Task: Plan a multi-city trip from Casablanca to Johannesburg to Durban for 2 passengers in Business class, selecting specific dates and applying filters for airlines and stops.
Action: Mouse pressed left at (320, 211)
Screenshot: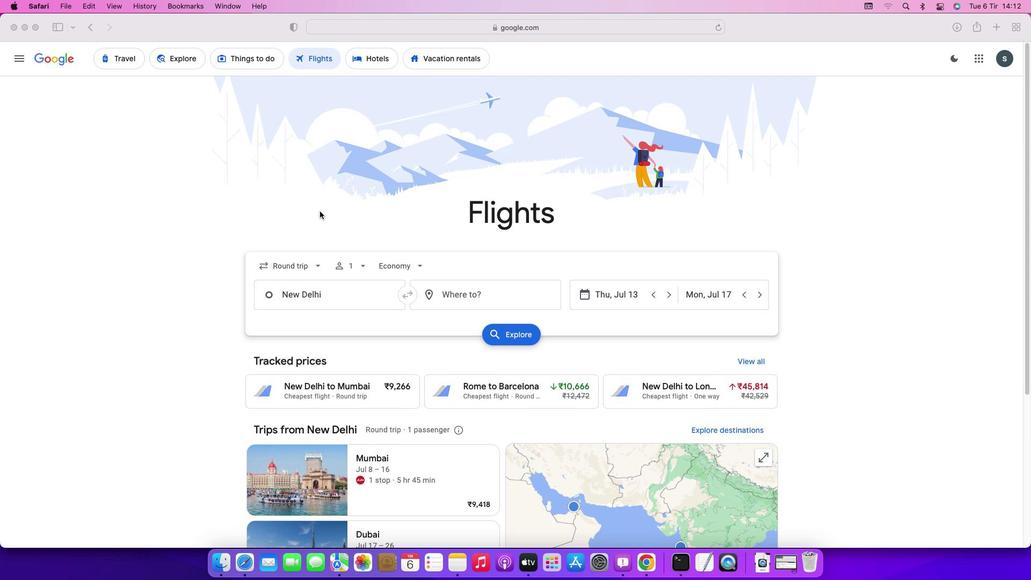 
Action: Mouse moved to (306, 264)
Screenshot: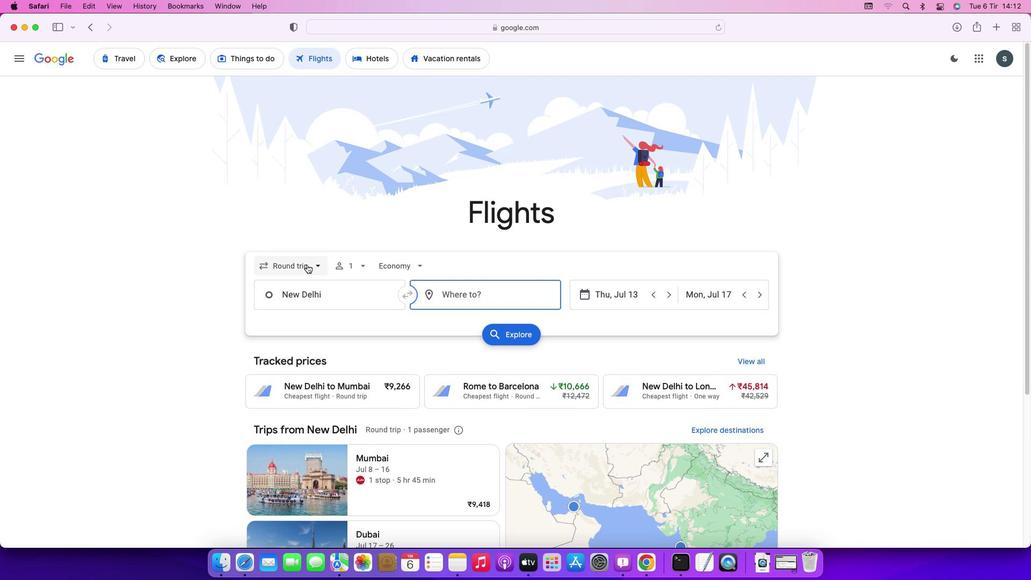 
Action: Mouse pressed left at (306, 264)
Screenshot: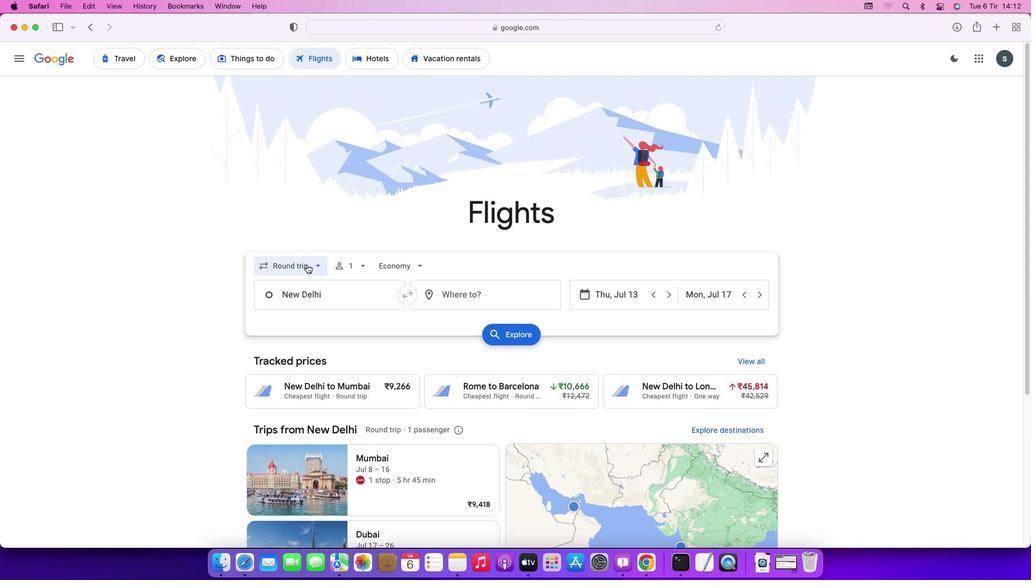 
Action: Mouse moved to (300, 347)
Screenshot: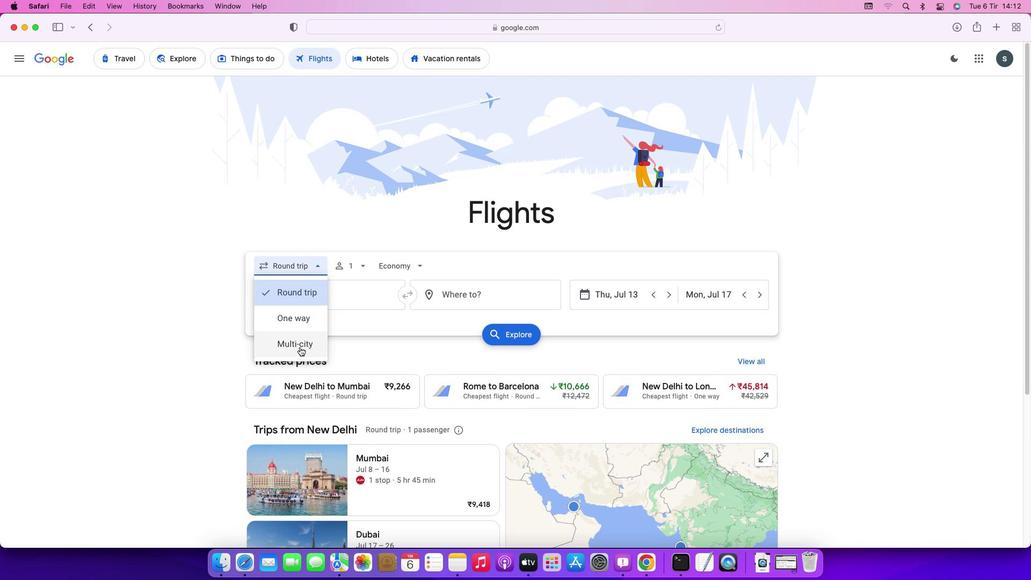 
Action: Mouse pressed left at (300, 347)
Screenshot: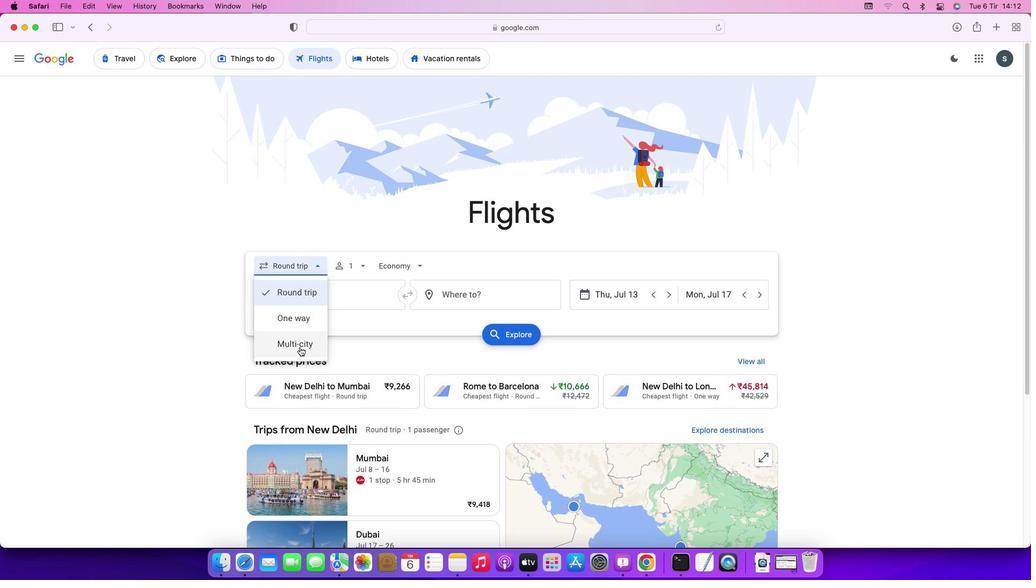 
Action: Mouse moved to (357, 265)
Screenshot: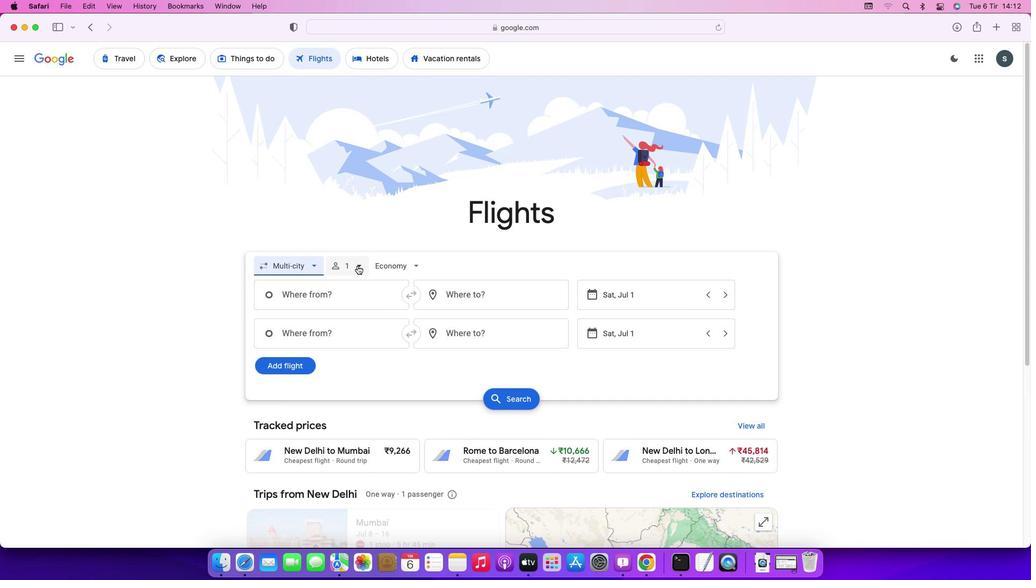
Action: Mouse pressed left at (357, 265)
Screenshot: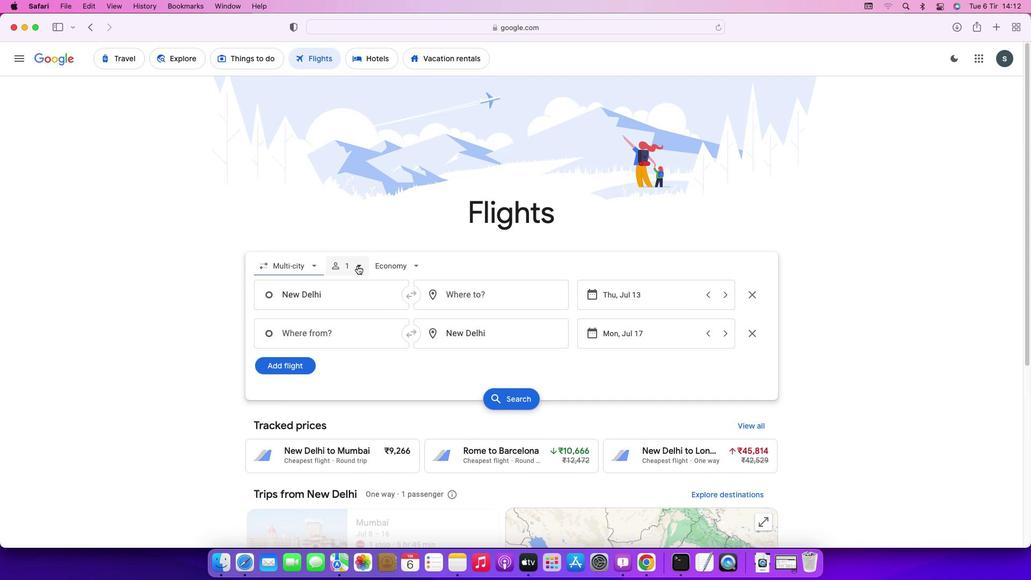 
Action: Mouse moved to (440, 292)
Screenshot: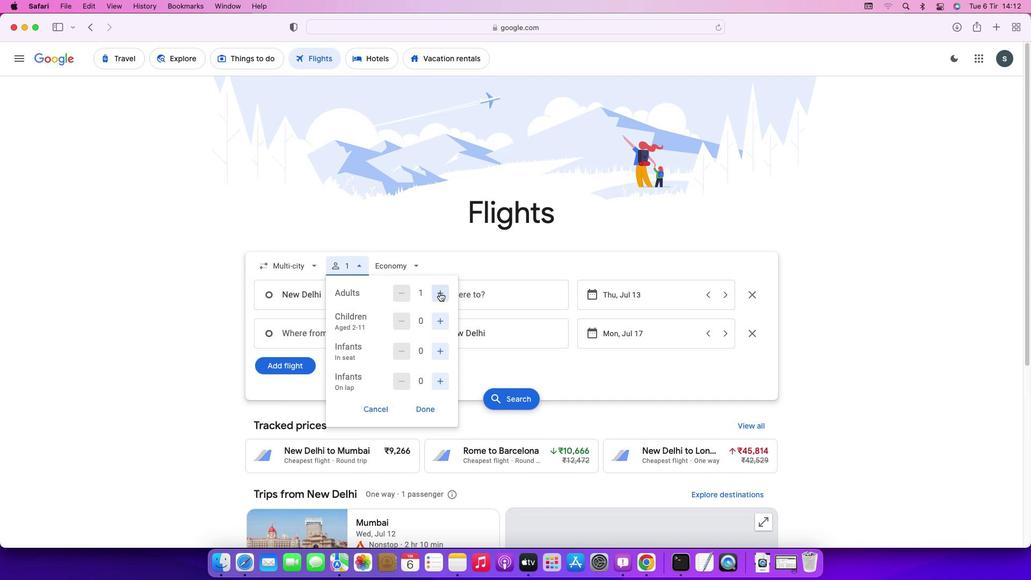 
Action: Mouse pressed left at (440, 292)
Screenshot: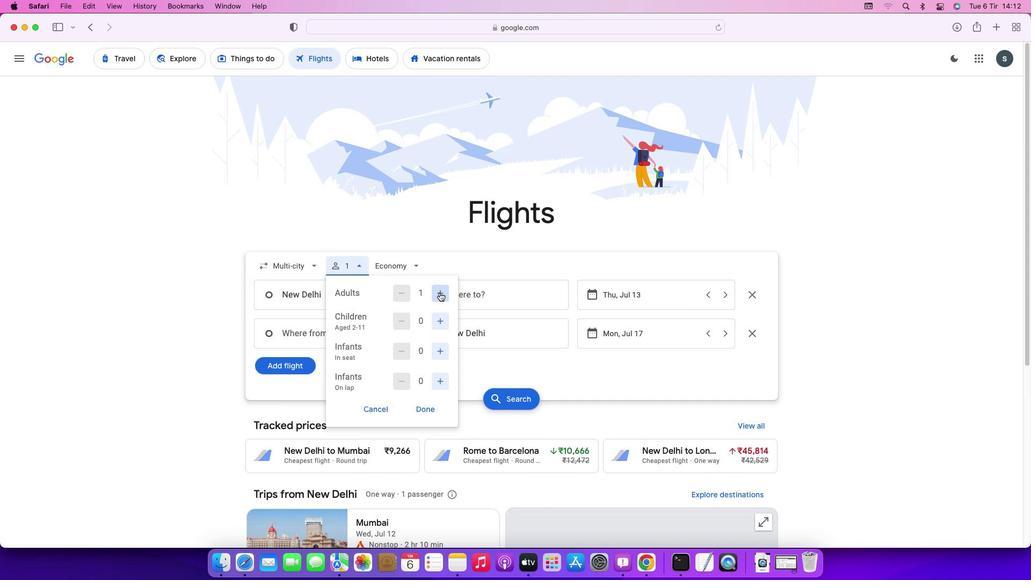 
Action: Mouse moved to (425, 406)
Screenshot: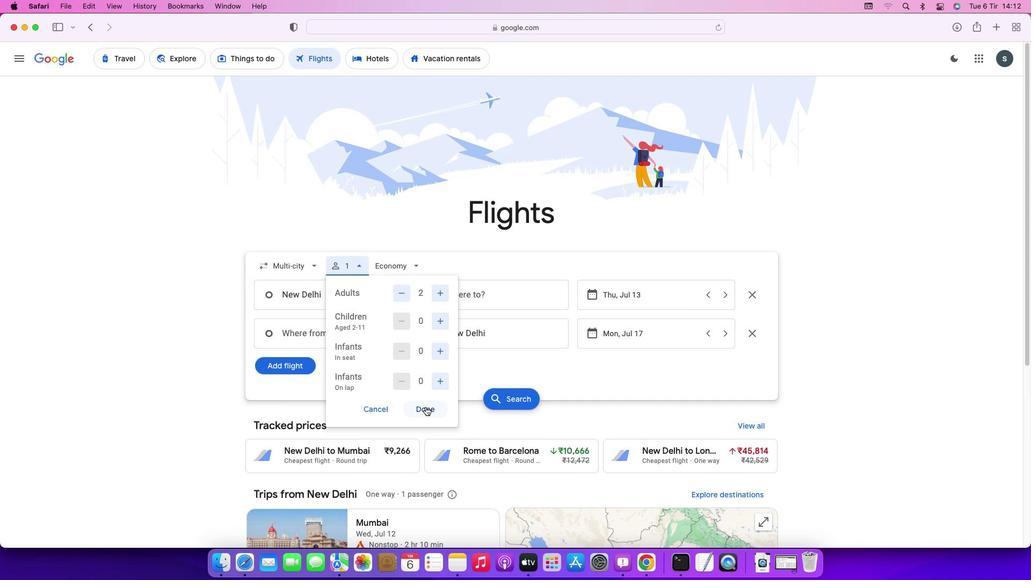 
Action: Mouse pressed left at (425, 406)
Screenshot: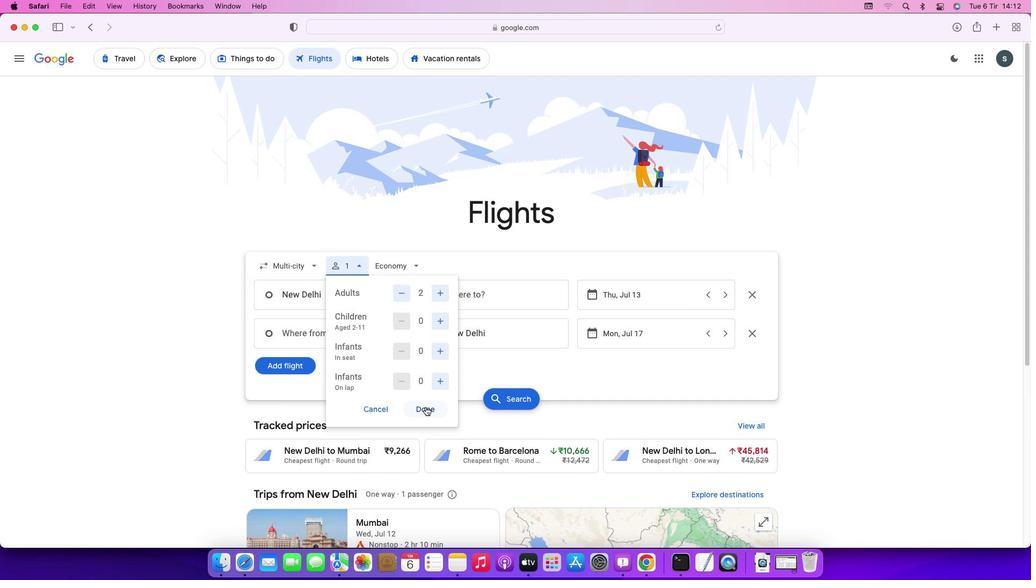 
Action: Mouse moved to (406, 270)
Screenshot: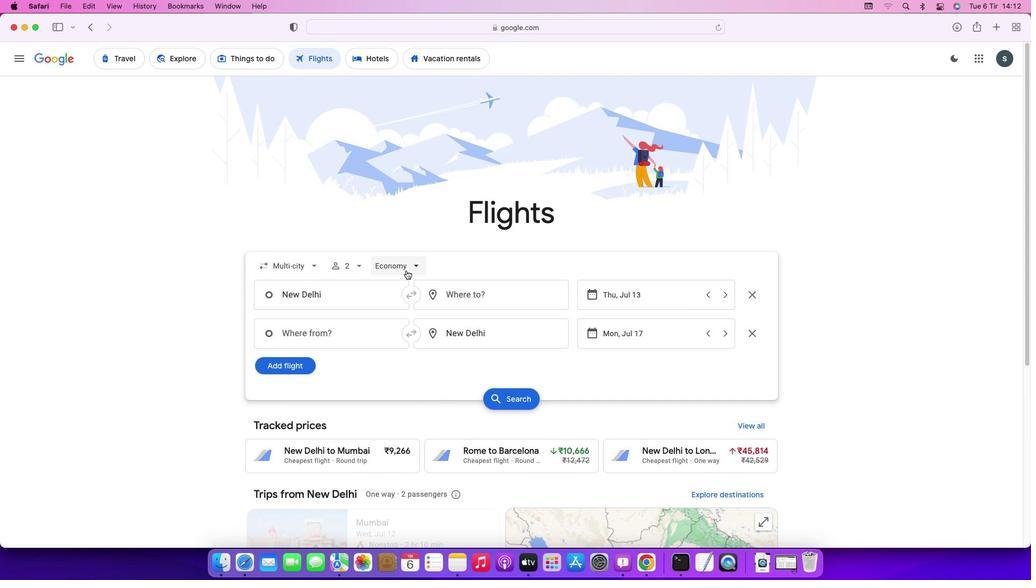 
Action: Mouse pressed left at (406, 270)
Screenshot: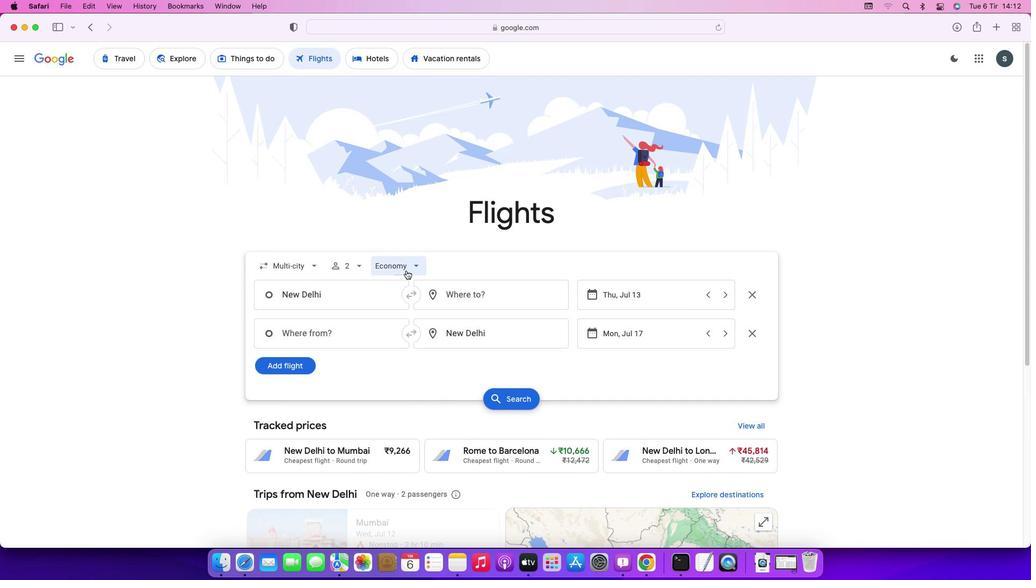 
Action: Mouse moved to (413, 342)
Screenshot: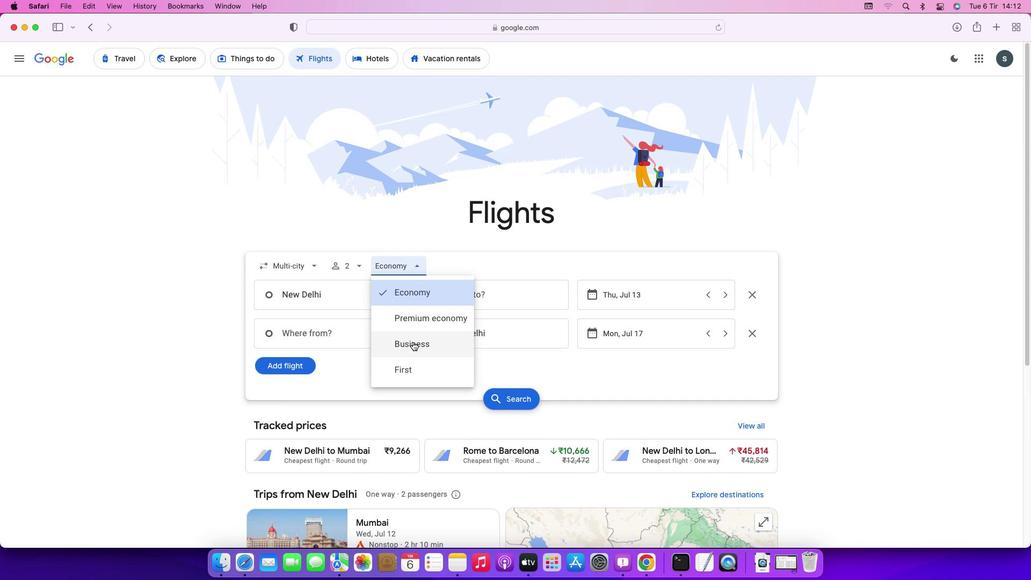 
Action: Mouse pressed left at (413, 342)
Screenshot: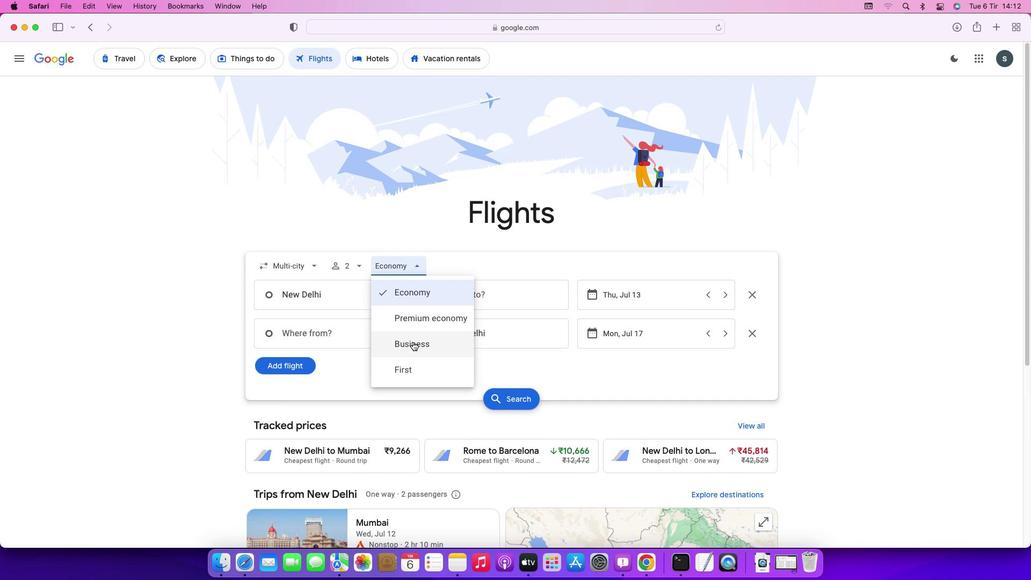 
Action: Mouse moved to (362, 295)
Screenshot: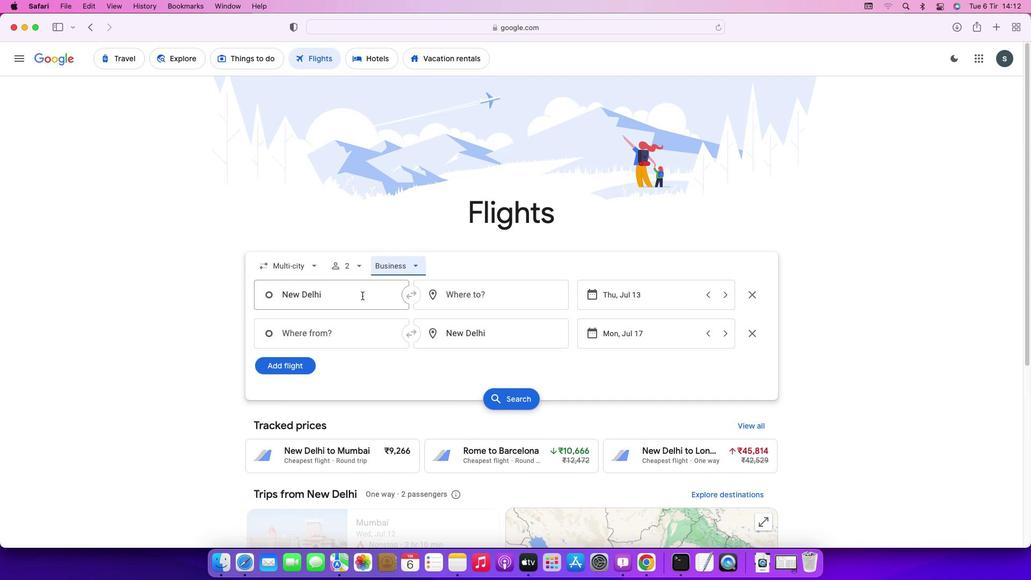 
Action: Mouse pressed left at (362, 295)
Screenshot: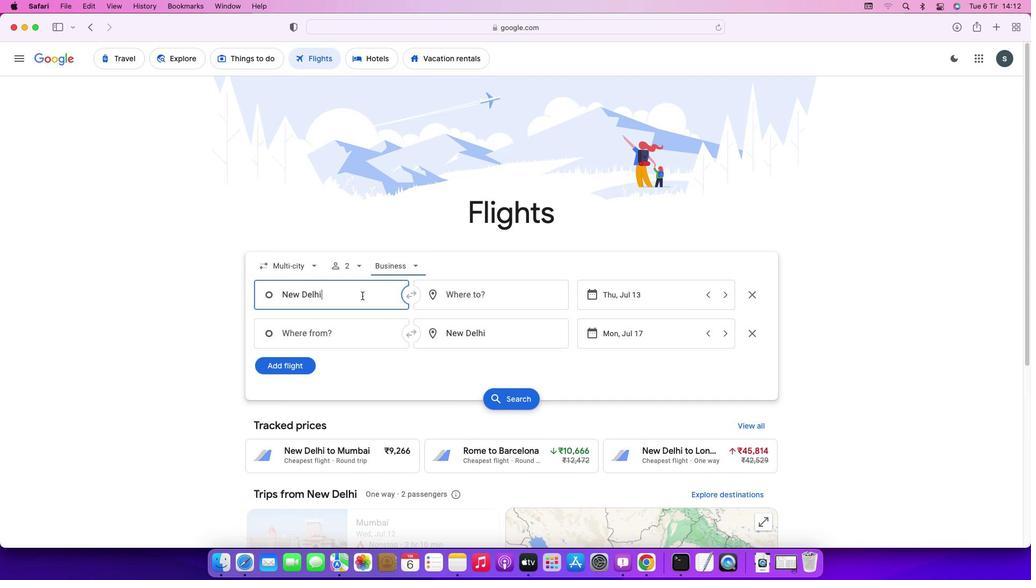 
Action: Mouse moved to (361, 295)
Screenshot: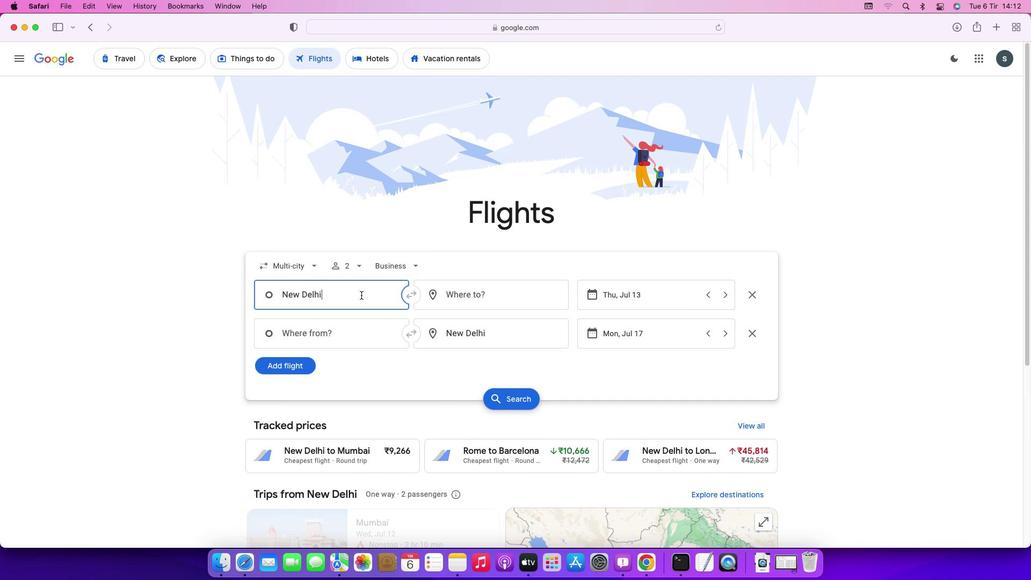 
Action: Key pressed Key.backspaceKey.caps_lock'C'Key.caps_lock'a''s''a''b''l''a''n''c''a'Key.enter
Screenshot: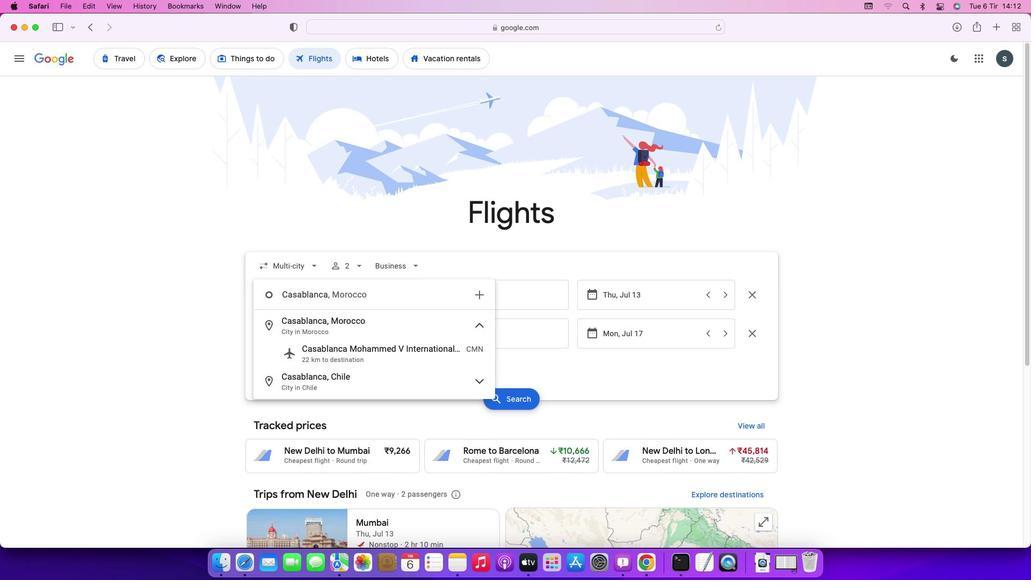 
Action: Mouse moved to (472, 301)
Screenshot: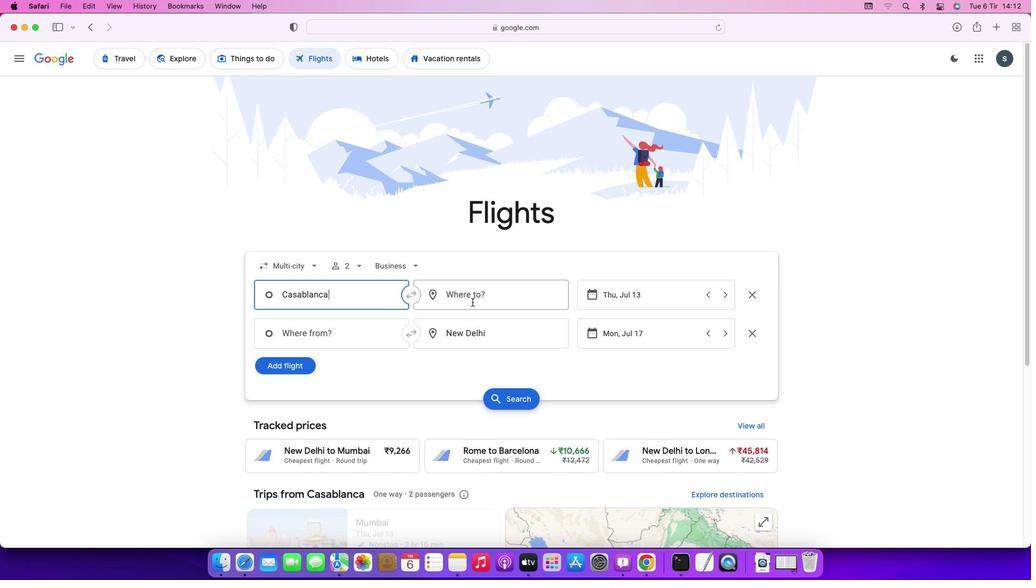 
Action: Mouse pressed left at (472, 301)
Screenshot: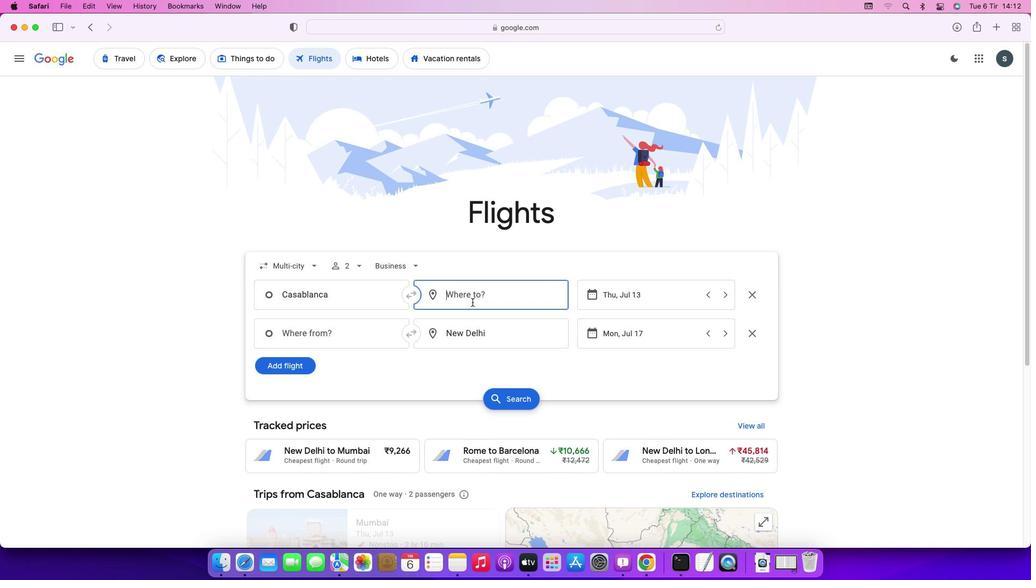 
Action: Key pressed Key.caps_lock'J'Key.caps_lock'o''h''a''n''n''e''s''b''u''r''g'Key.enter
Screenshot: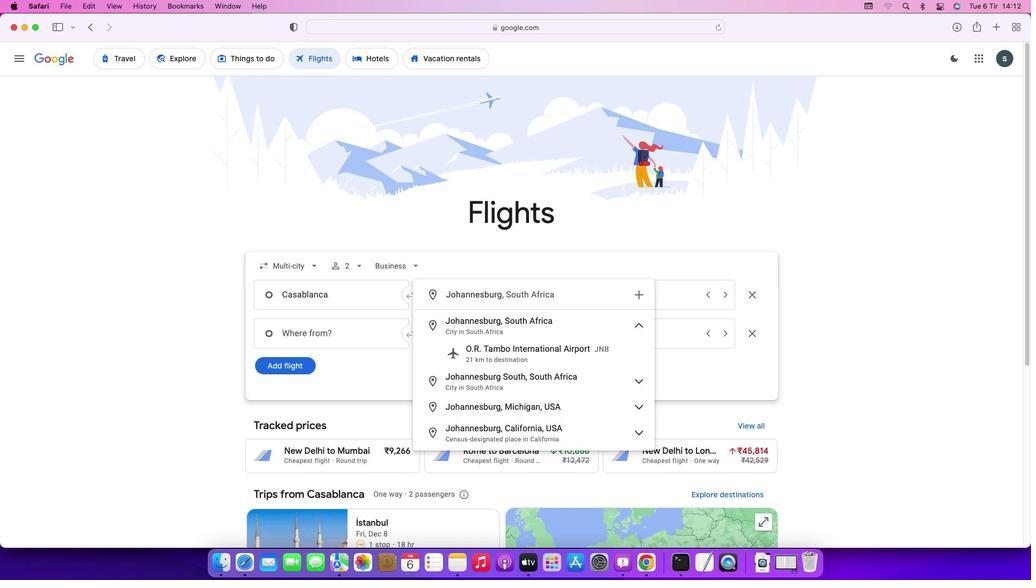 
Action: Mouse moved to (652, 296)
Screenshot: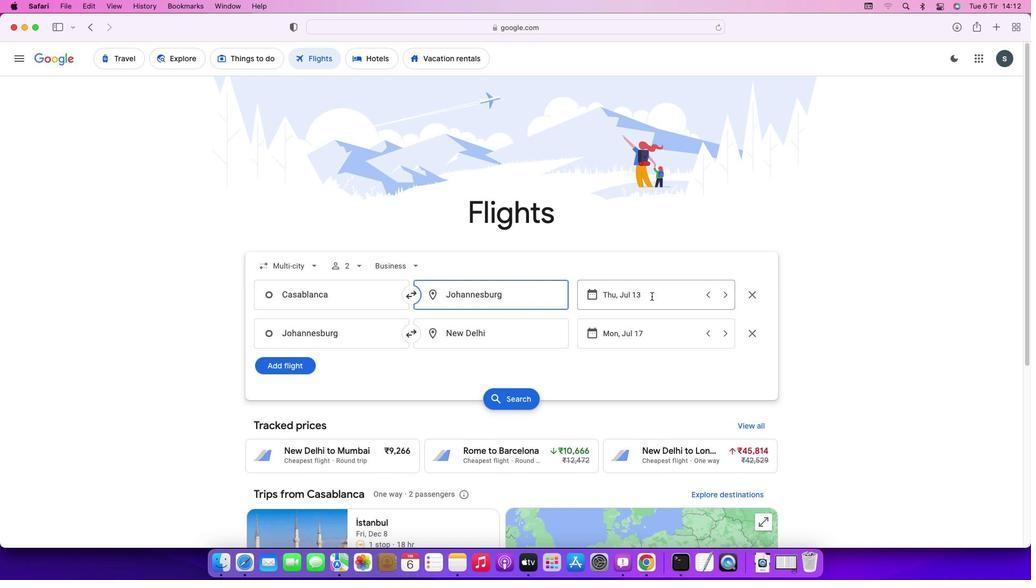 
Action: Mouse pressed left at (652, 296)
Screenshot: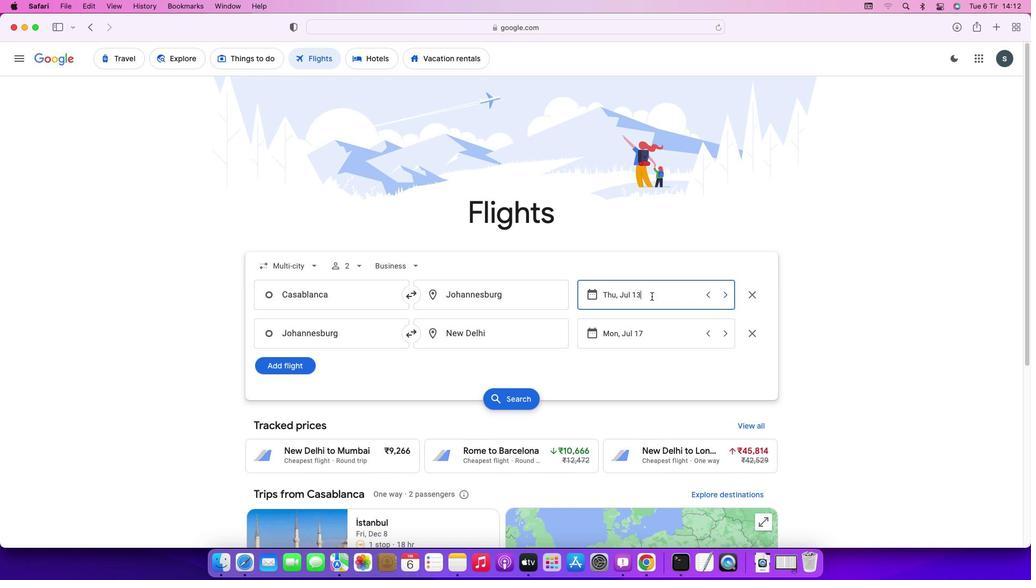 
Action: Mouse moved to (718, 375)
Screenshot: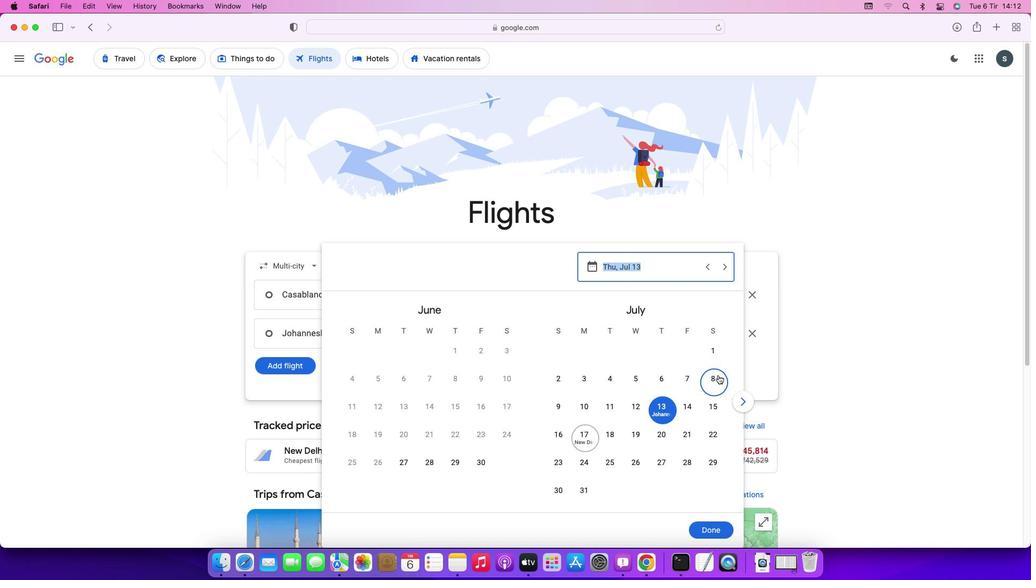 
Action: Mouse pressed left at (718, 375)
Screenshot: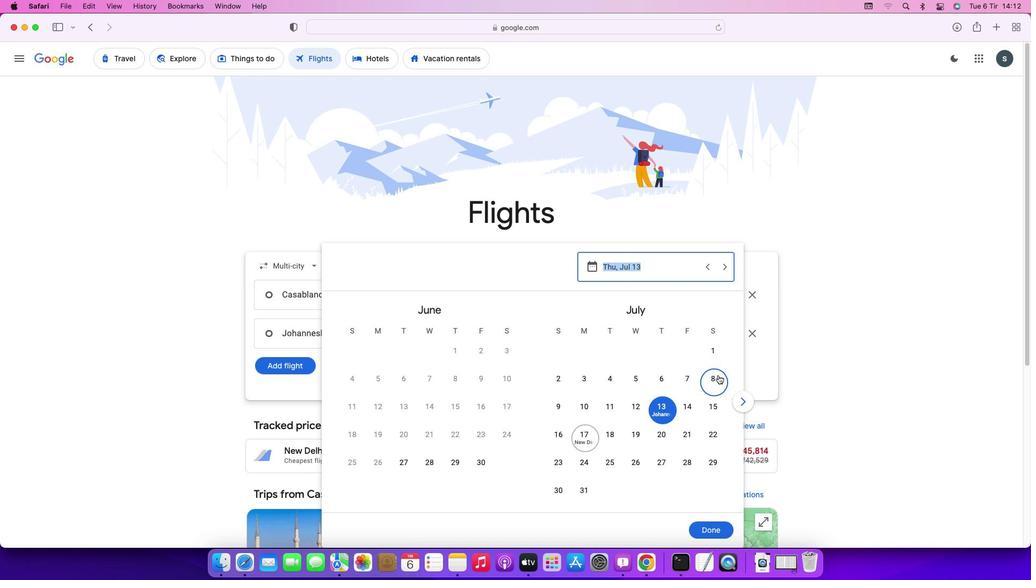 
Action: Mouse moved to (711, 525)
Screenshot: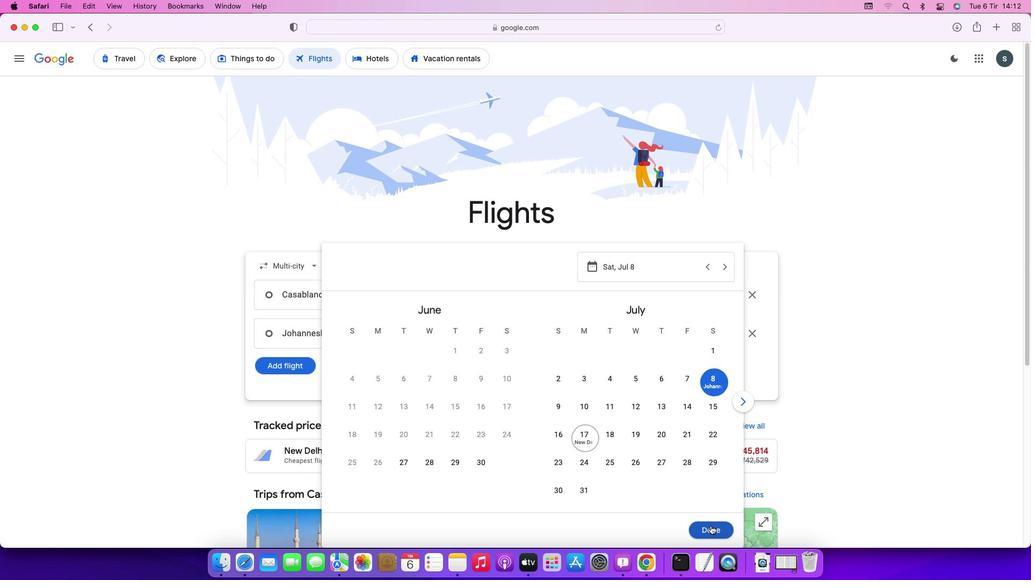 
Action: Mouse pressed left at (711, 525)
Screenshot: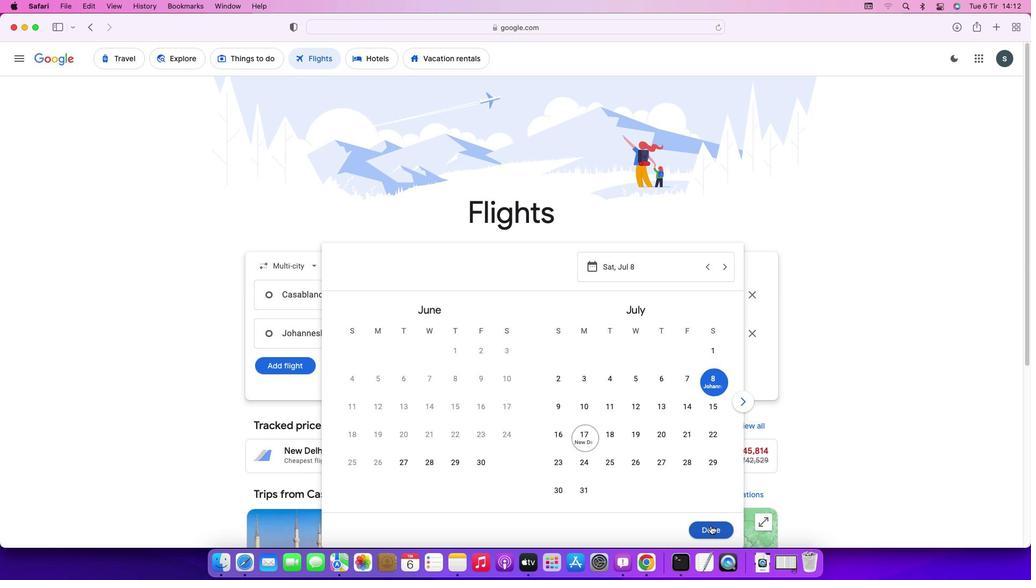 
Action: Mouse moved to (342, 326)
Screenshot: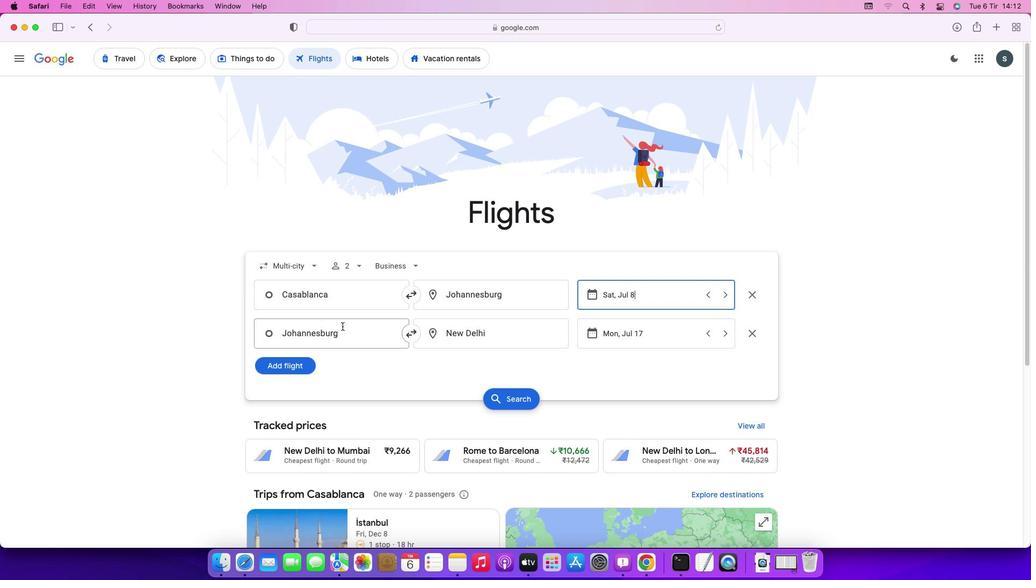 
Action: Mouse pressed left at (342, 326)
Screenshot: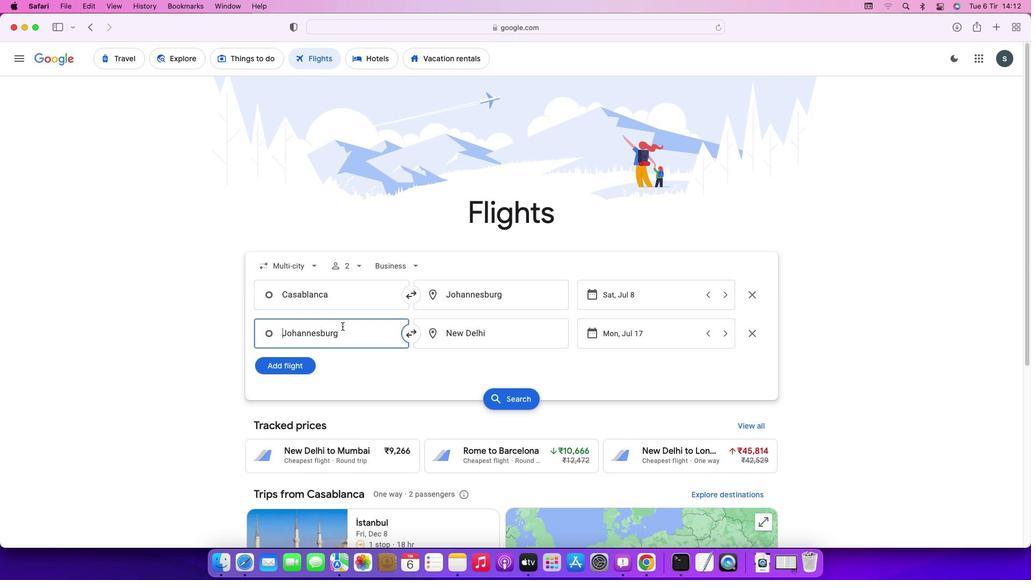 
Action: Key pressed Key.backspaceKey.caps_lock'J'Key.caps_lock'o''h''a''n''n''e''s''b''u''r''g'Key.enter
Screenshot: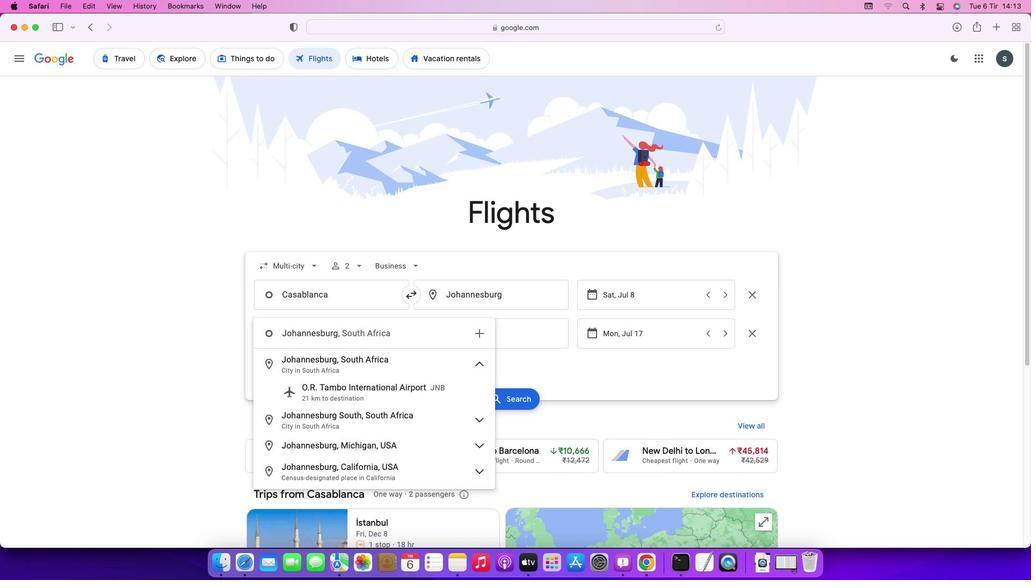 
Action: Mouse moved to (491, 334)
Screenshot: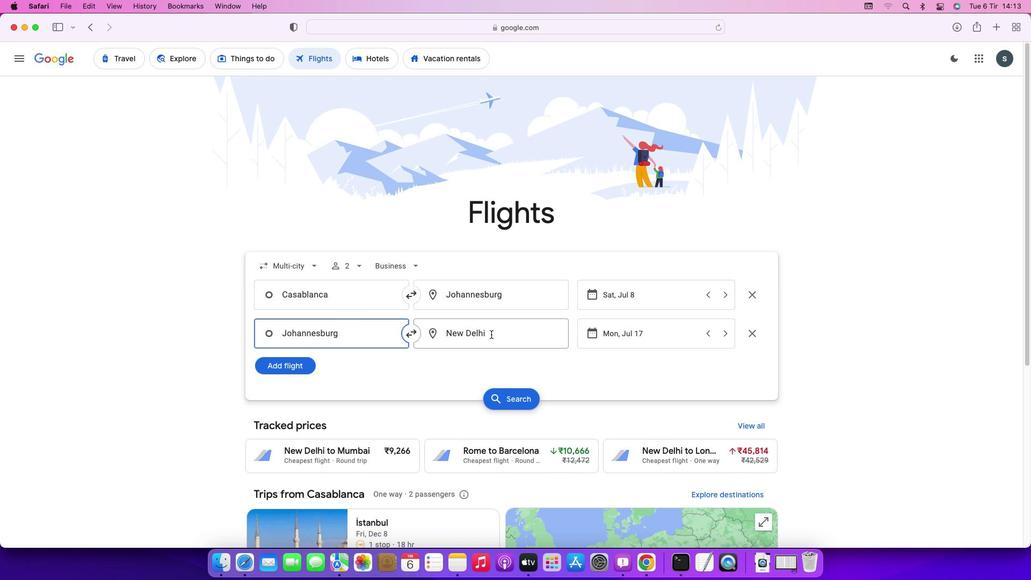 
Action: Mouse pressed left at (491, 334)
Screenshot: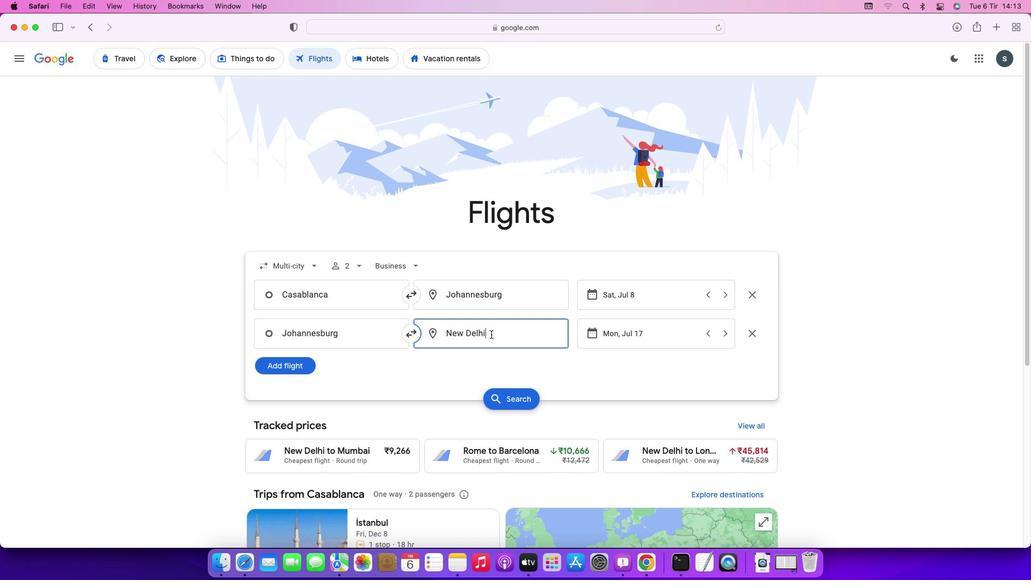 
Action: Key pressed Key.backspaceKey.caps_lock'D'Key.caps_lock'u''r''b''a''n'Key.enter
Screenshot: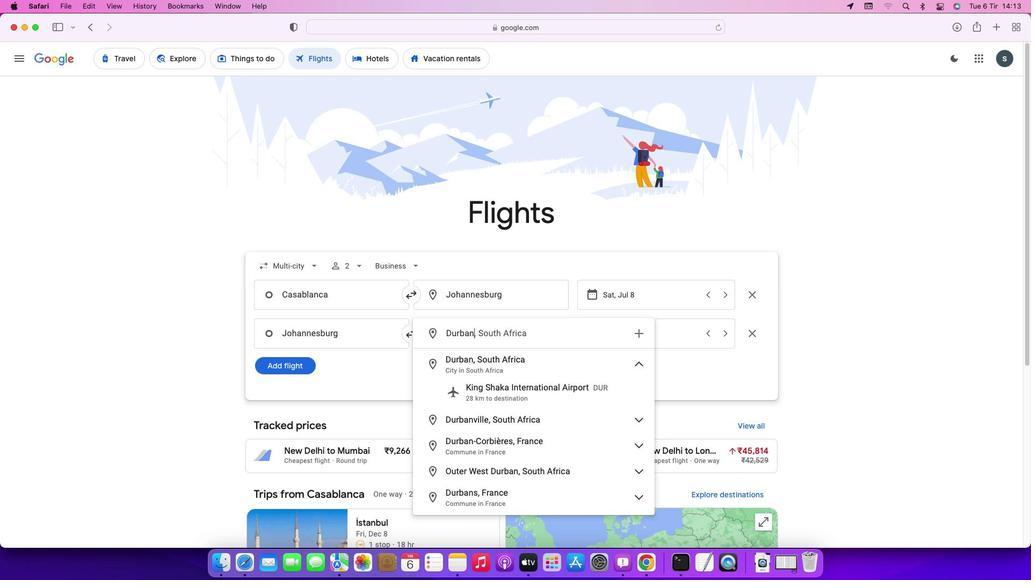 
Action: Mouse moved to (671, 337)
Screenshot: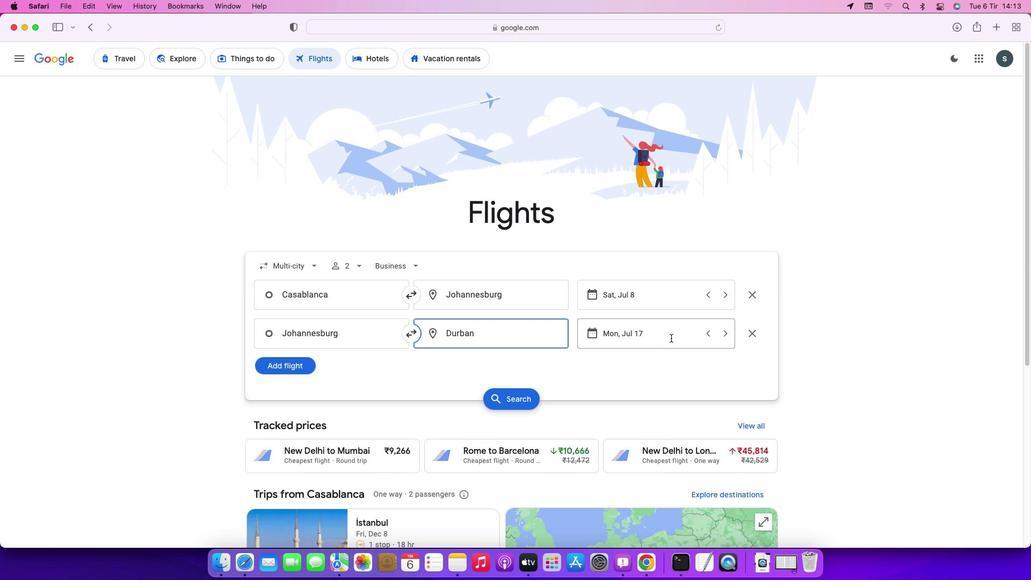 
Action: Mouse pressed left at (671, 337)
Screenshot: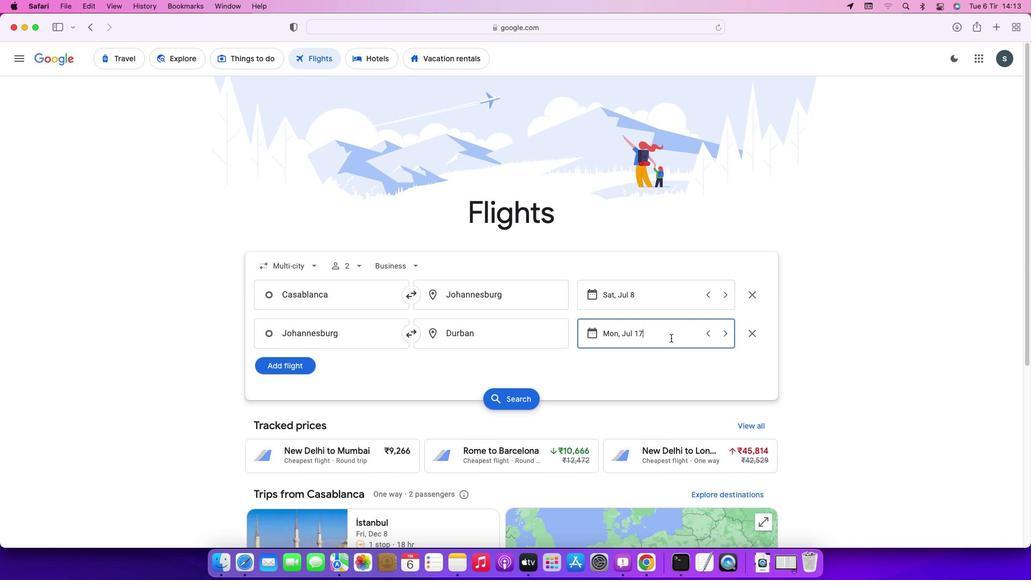 
Action: Mouse moved to (687, 459)
Screenshot: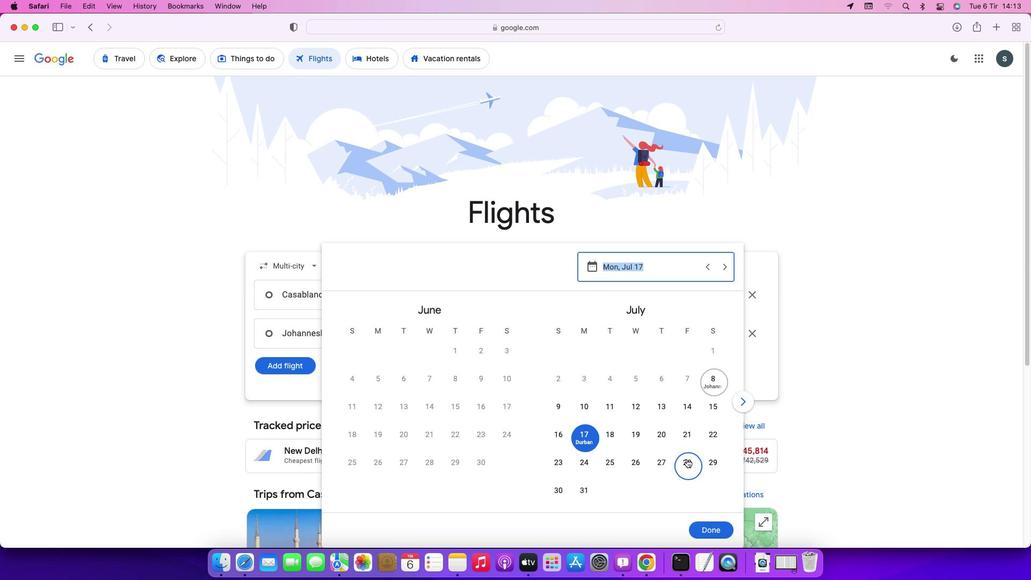 
Action: Mouse pressed left at (687, 459)
Screenshot: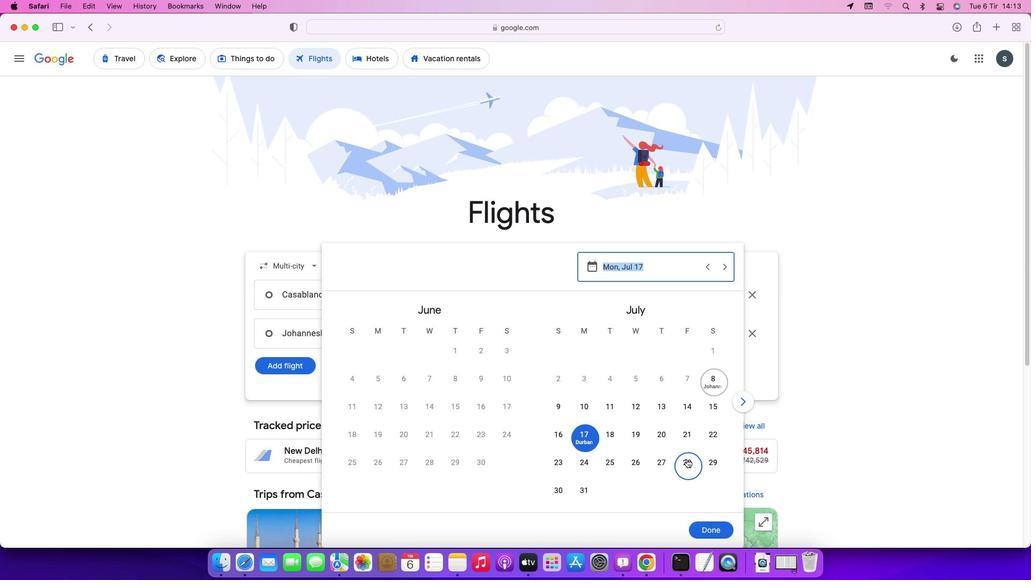 
Action: Mouse moved to (707, 530)
Screenshot: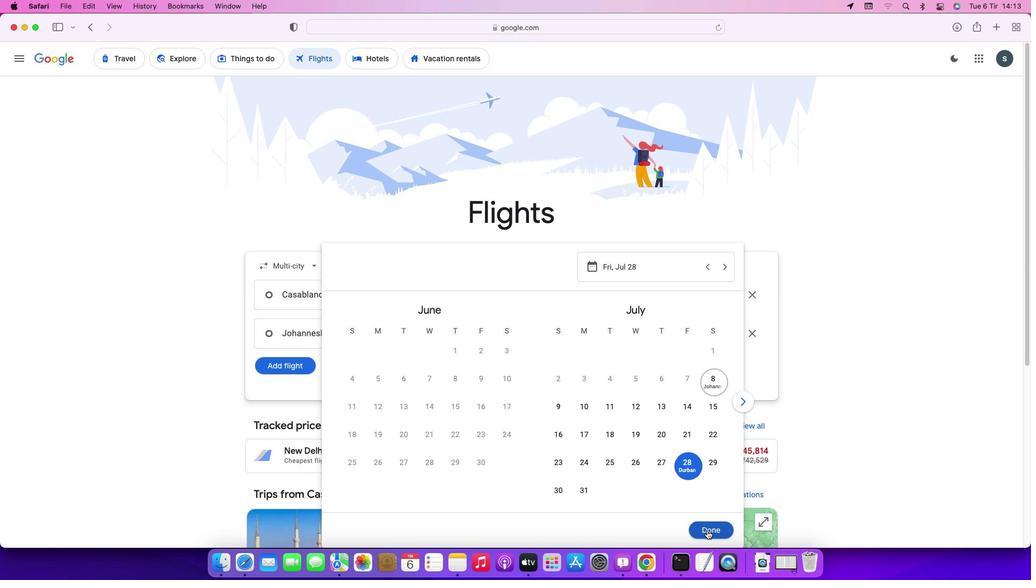 
Action: Mouse pressed left at (707, 530)
Screenshot: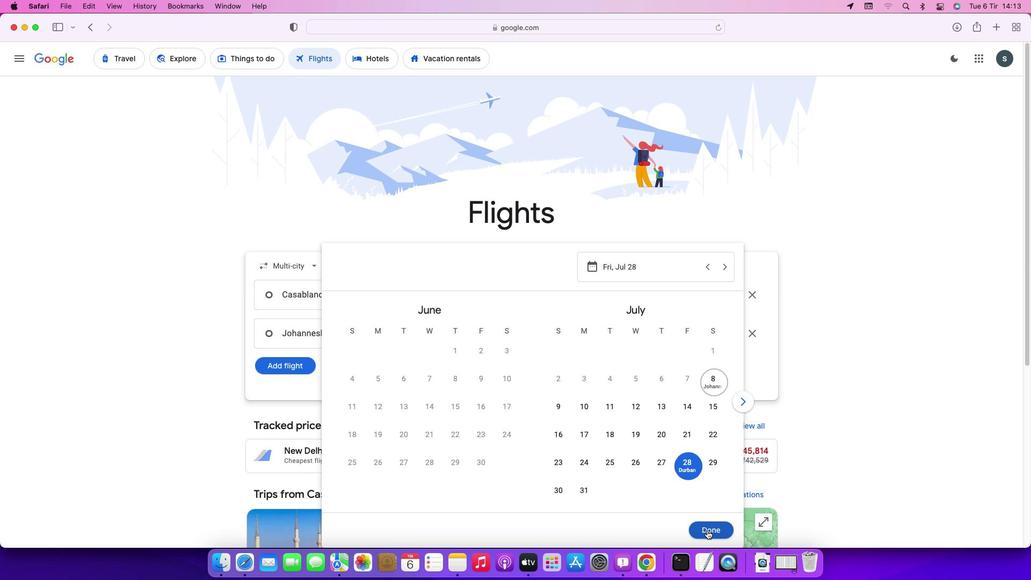 
Action: Mouse moved to (299, 361)
Screenshot: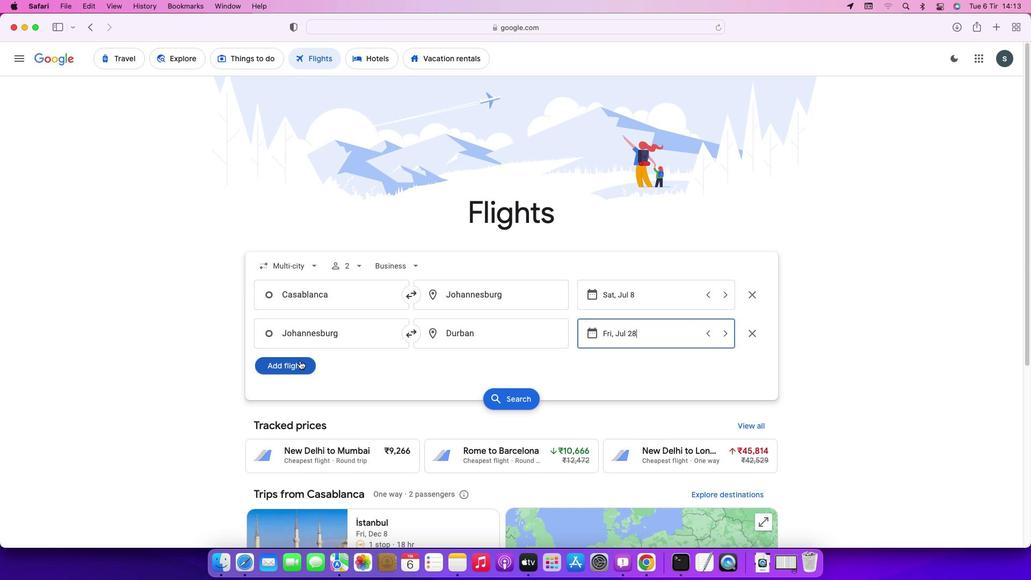 
Action: Mouse pressed left at (299, 361)
Screenshot: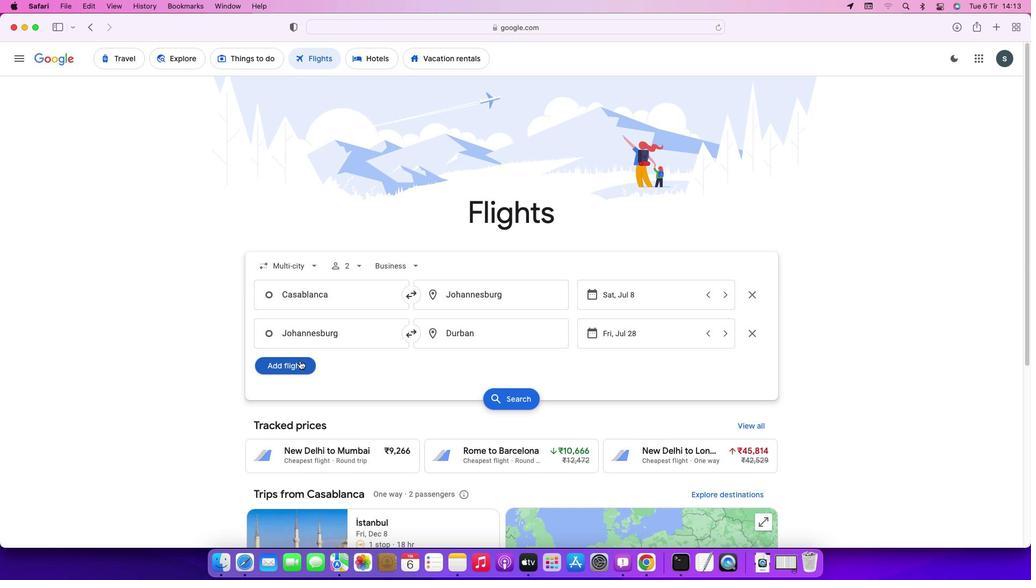 
Action: Mouse moved to (330, 376)
Screenshot: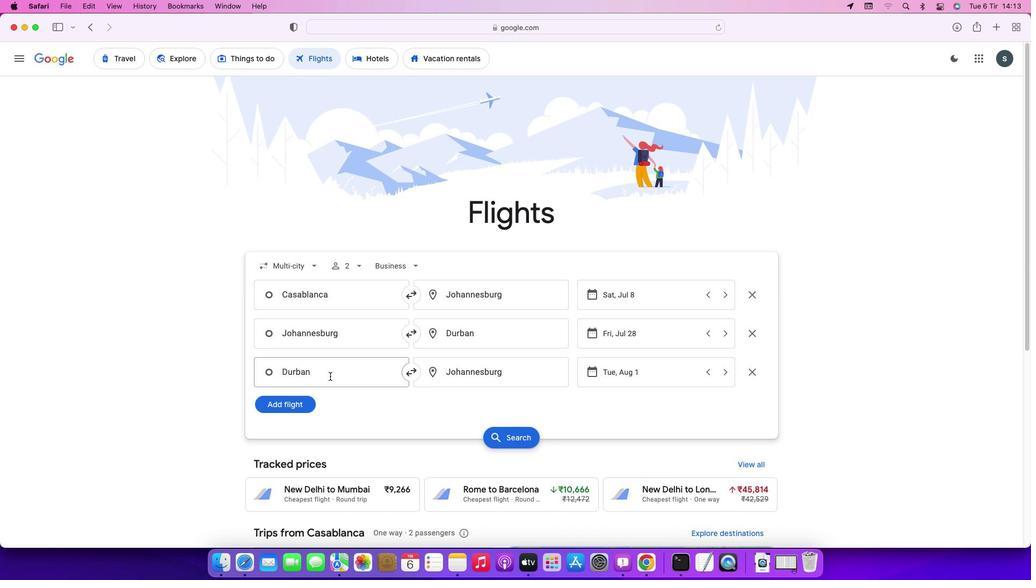 
Action: Mouse pressed left at (330, 376)
Screenshot: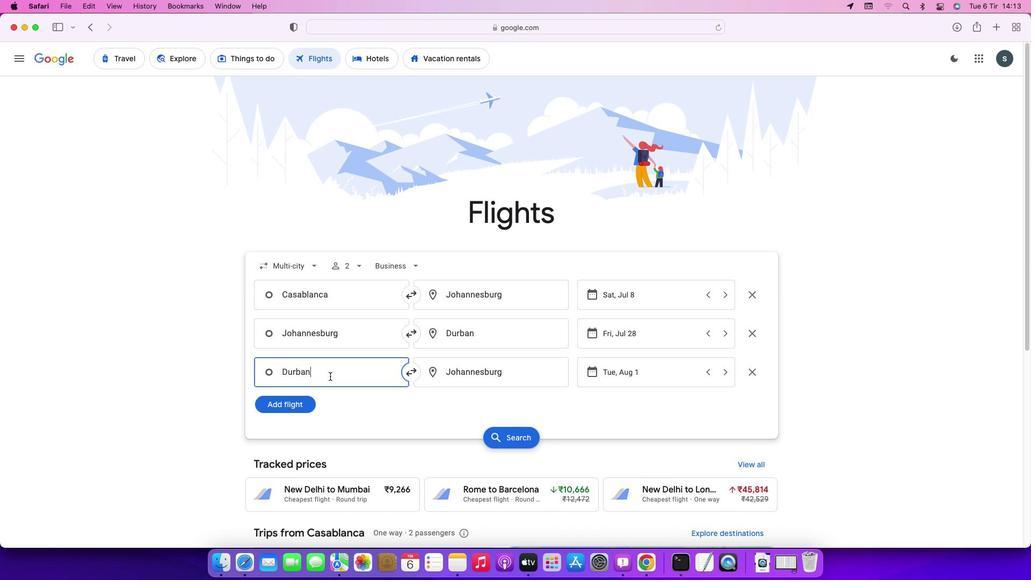
Action: Key pressed Key.backspaceKey.caps_lock'D'Key.caps_lock'u''r''b''a''n'Key.enter
Screenshot: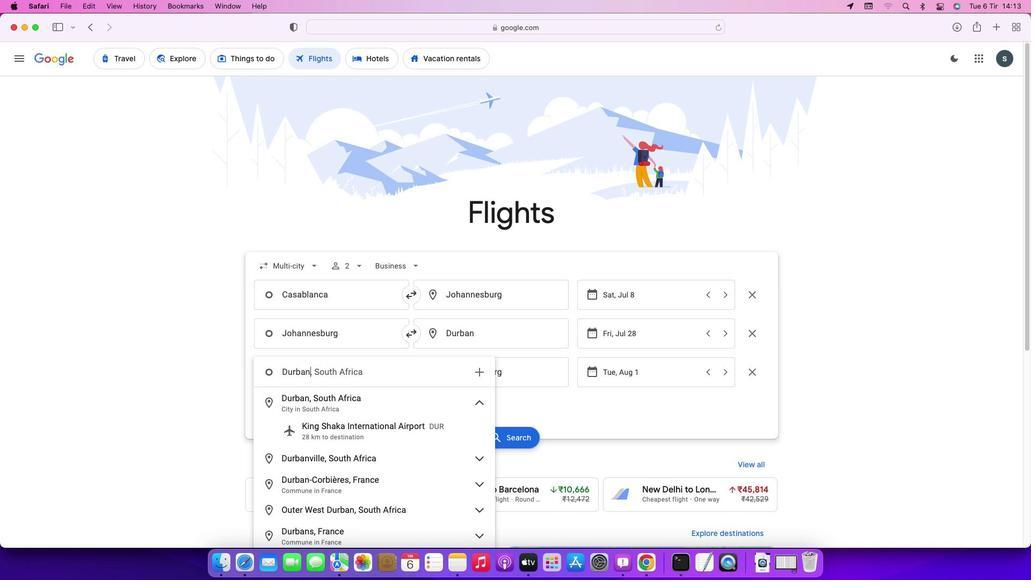 
Action: Mouse moved to (523, 374)
Screenshot: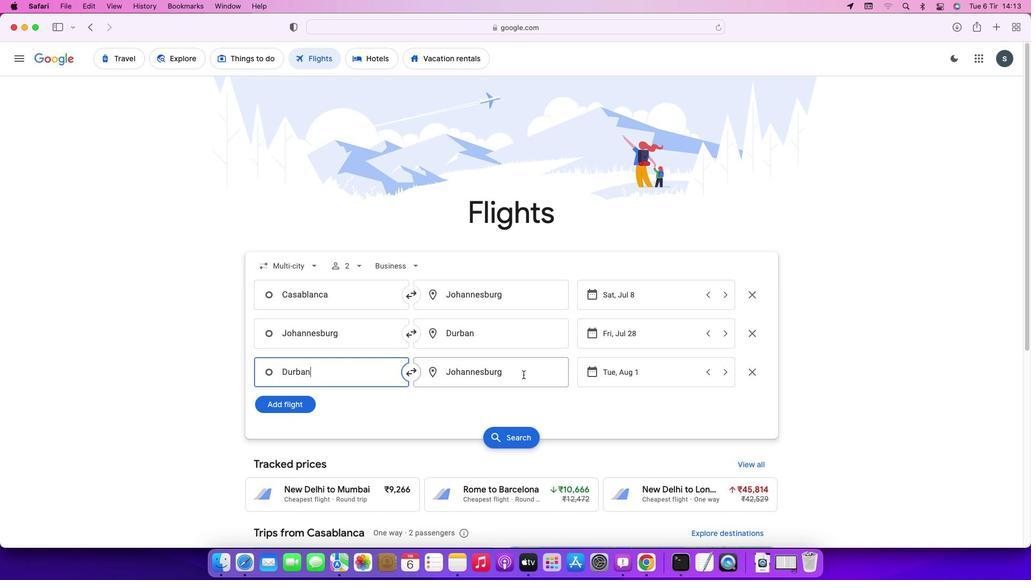 
Action: Mouse pressed left at (523, 374)
Screenshot: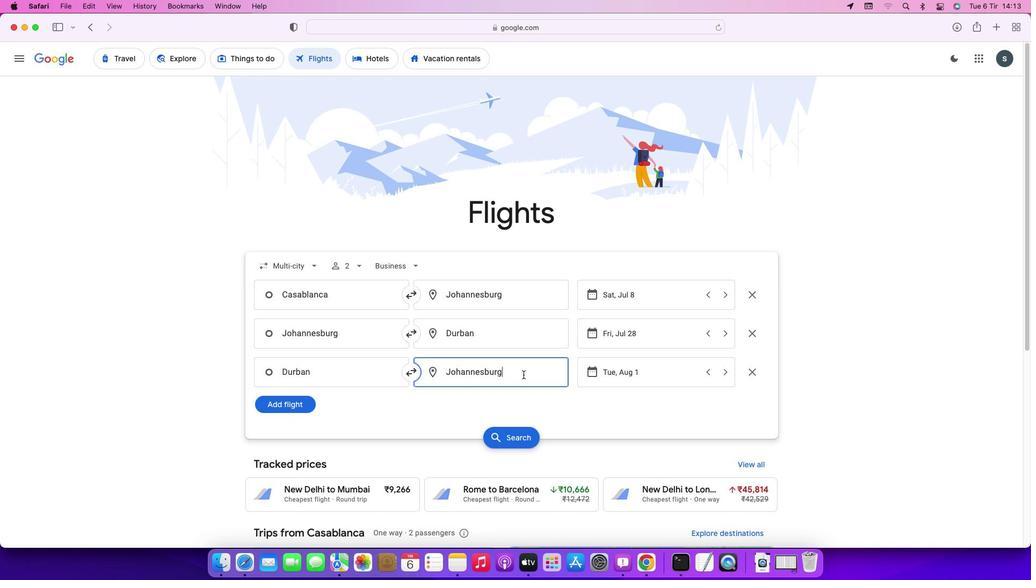 
Action: Key pressed Key.backspaceKey.caps_lock'C'Key.caps_lock'a''s''a''b''l''a''n''c''a'Key.enter
Screenshot: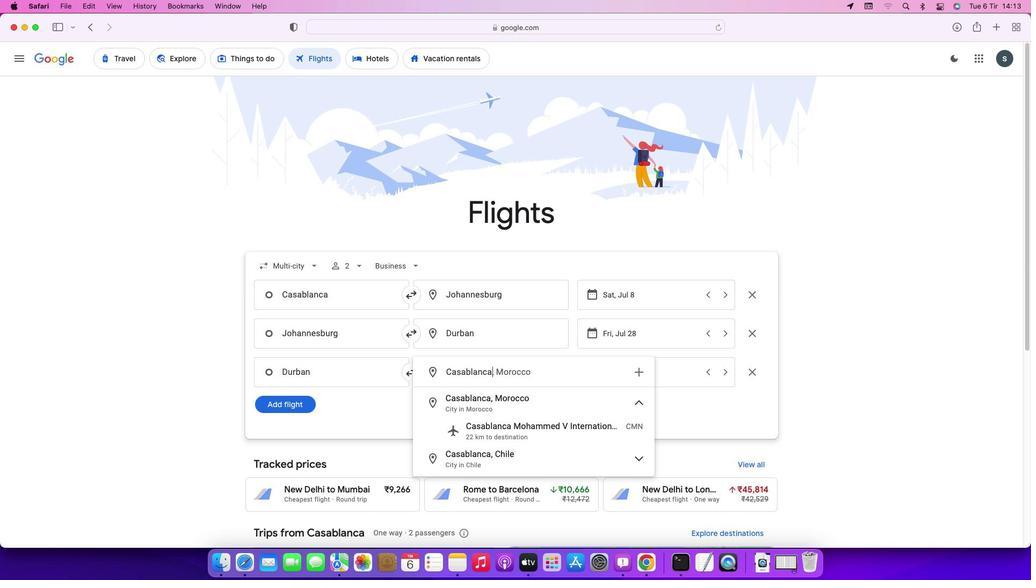 
Action: Mouse moved to (662, 375)
Screenshot: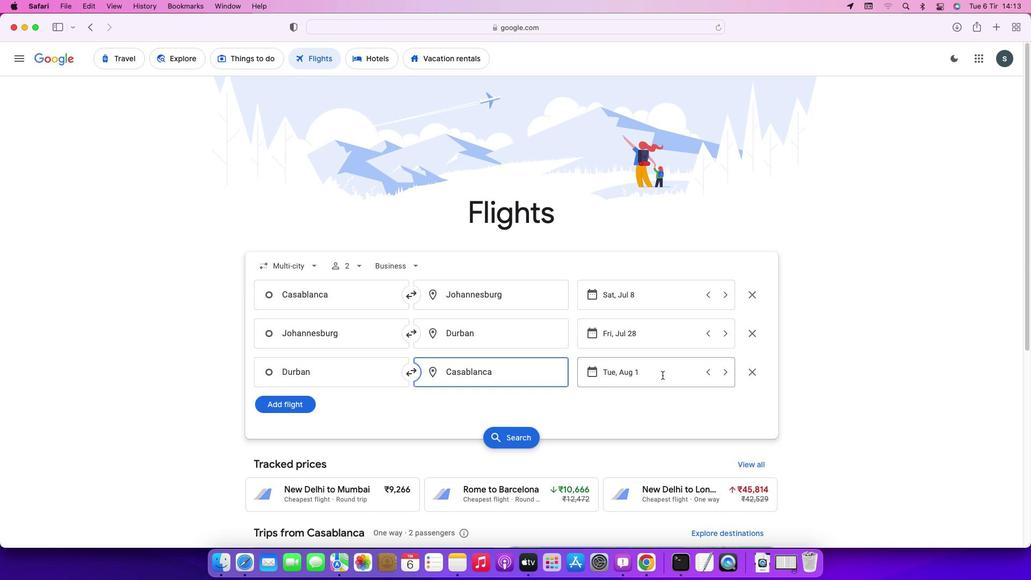 
Action: Mouse pressed left at (662, 375)
Screenshot: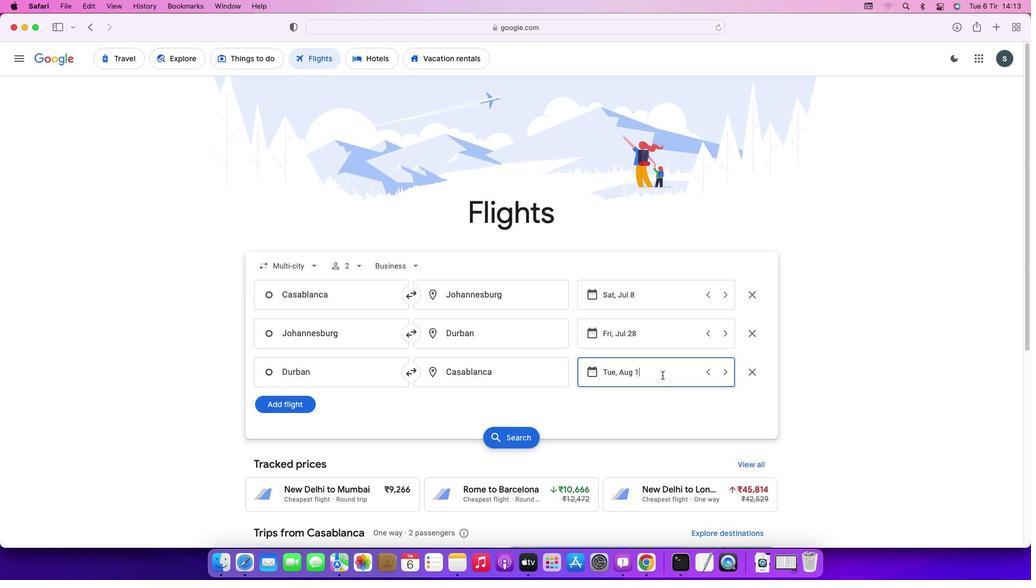 
Action: Mouse moved to (379, 377)
Screenshot: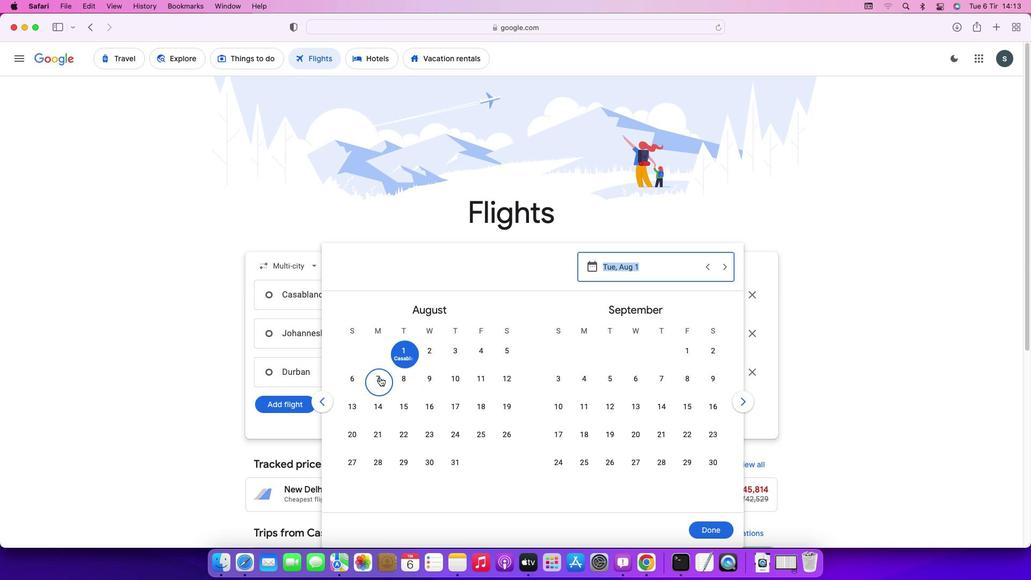 
Action: Mouse pressed left at (379, 377)
Screenshot: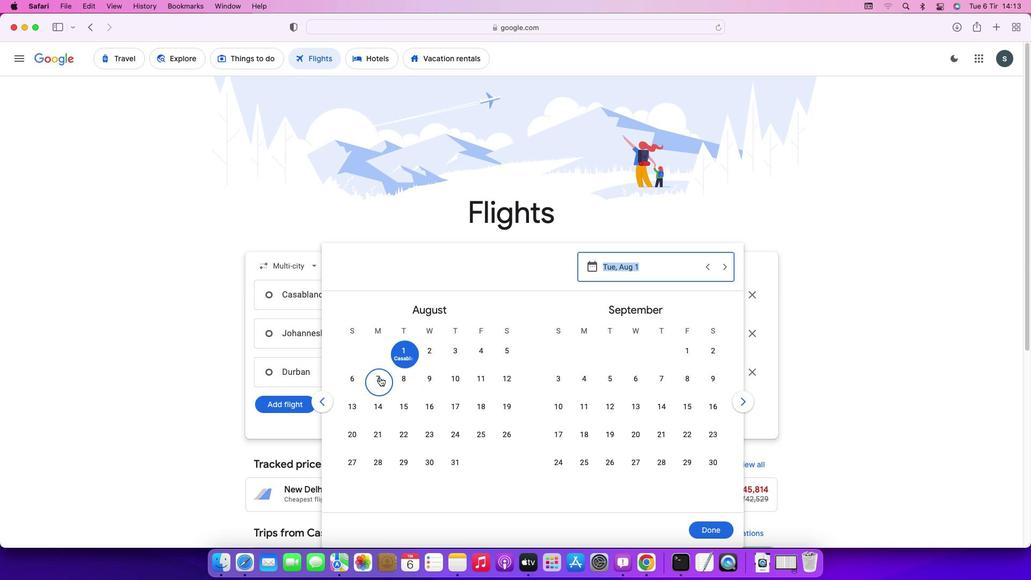 
Action: Mouse moved to (724, 527)
Screenshot: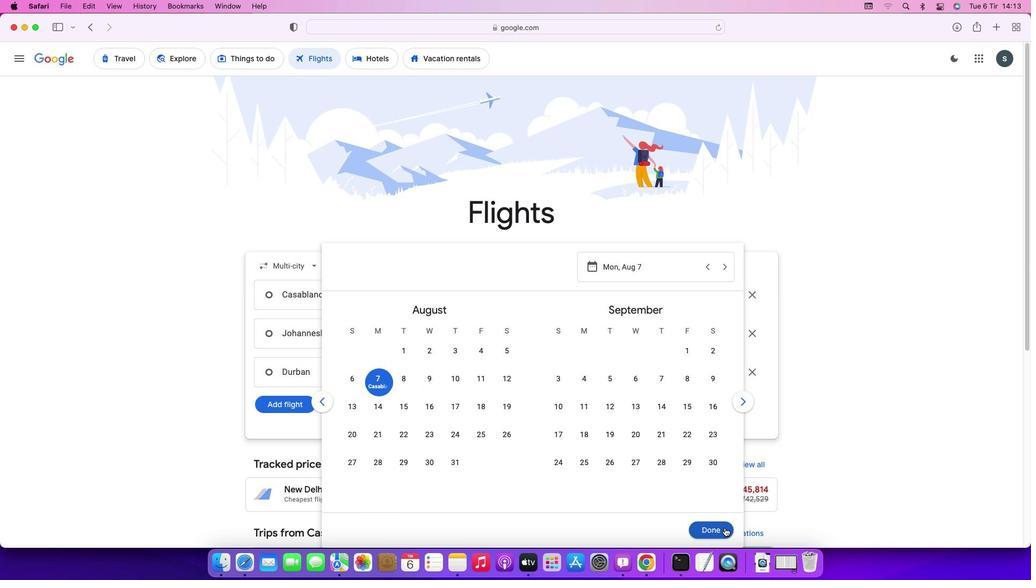 
Action: Mouse pressed left at (724, 527)
Screenshot: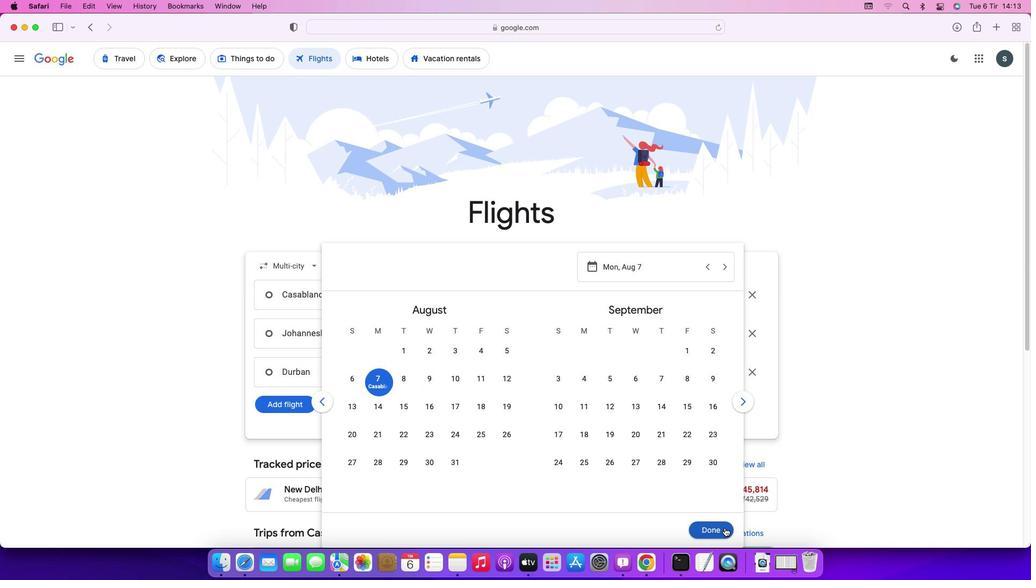 
Action: Mouse moved to (521, 443)
Screenshot: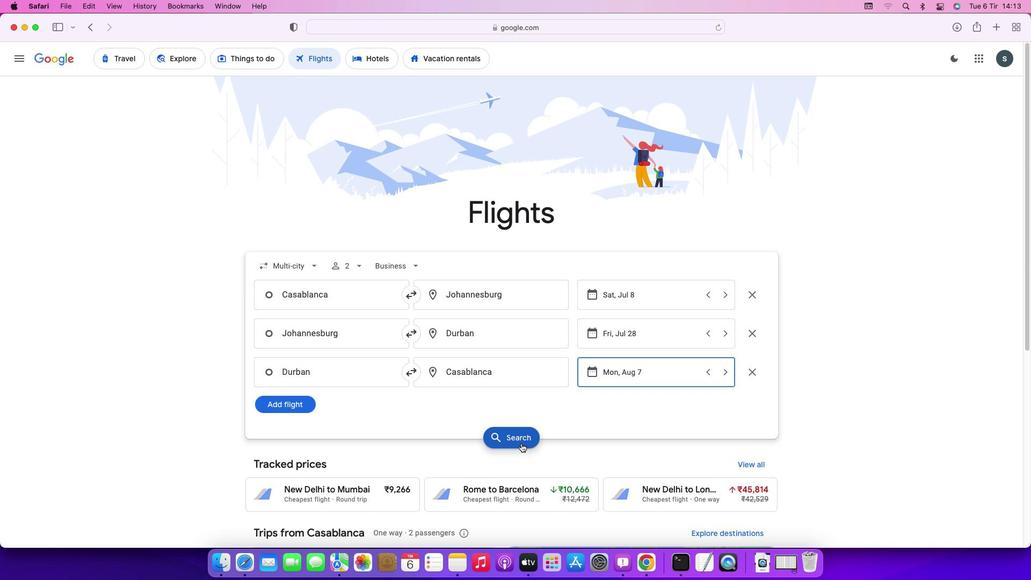 
Action: Mouse pressed left at (521, 443)
Screenshot: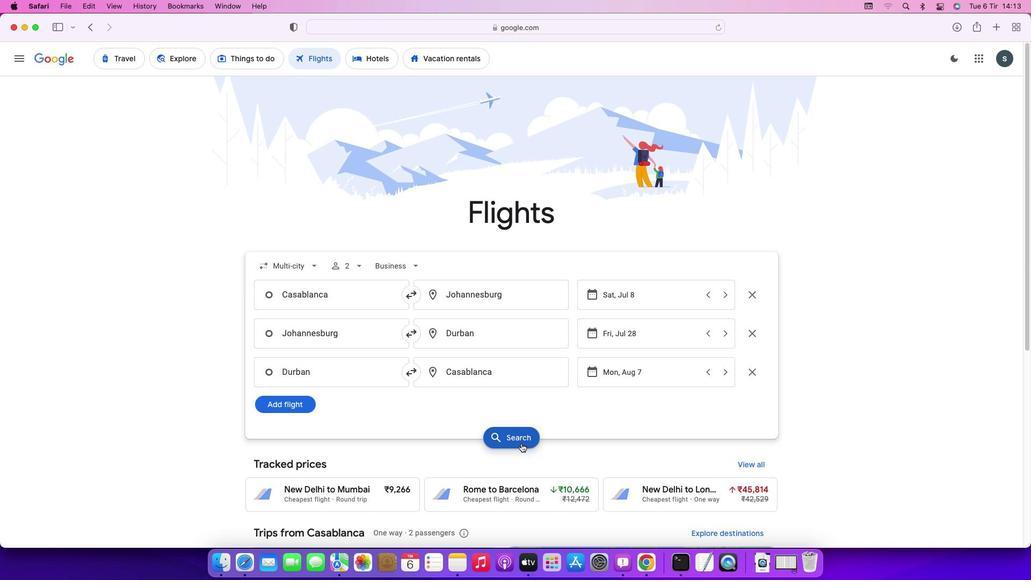 
Action: Mouse moved to (337, 260)
Screenshot: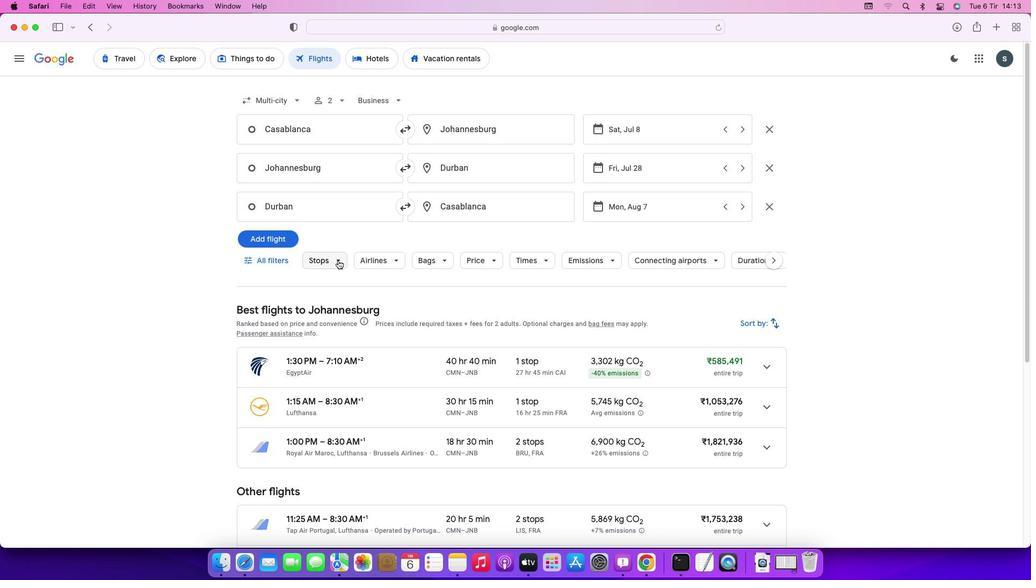 
Action: Mouse pressed left at (337, 260)
Screenshot: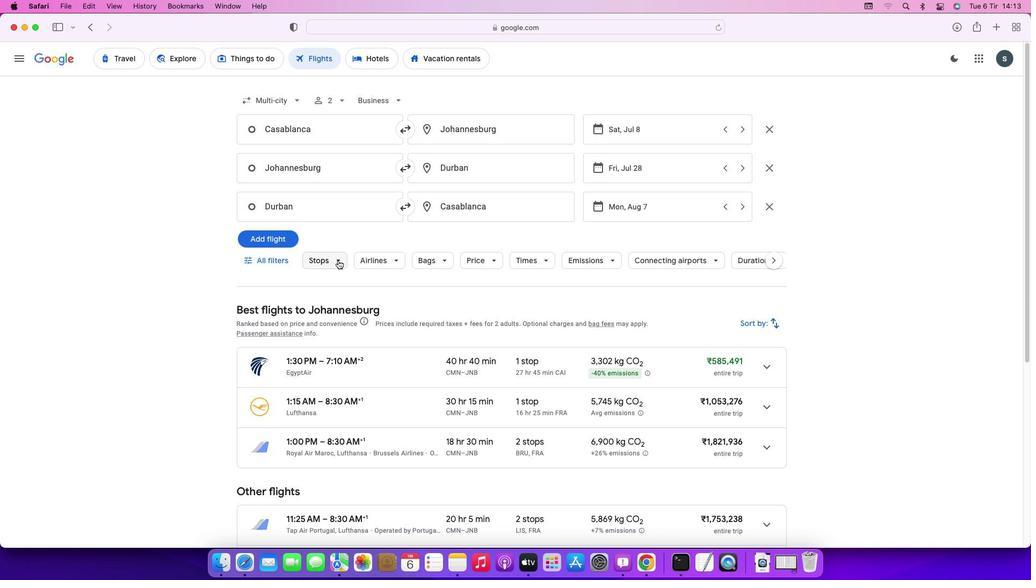 
Action: Mouse moved to (325, 364)
Screenshot: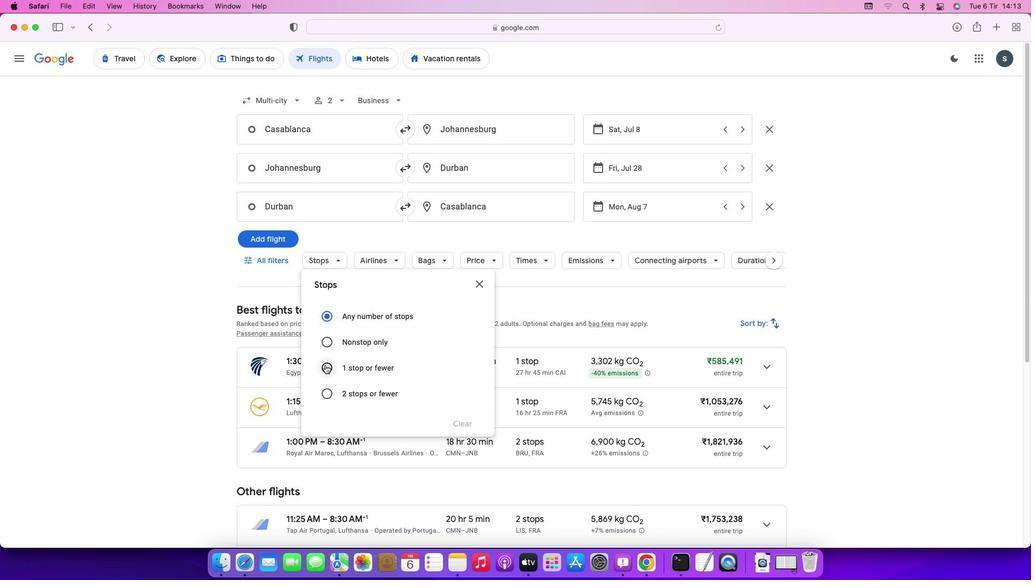 
Action: Mouse pressed left at (325, 364)
Screenshot: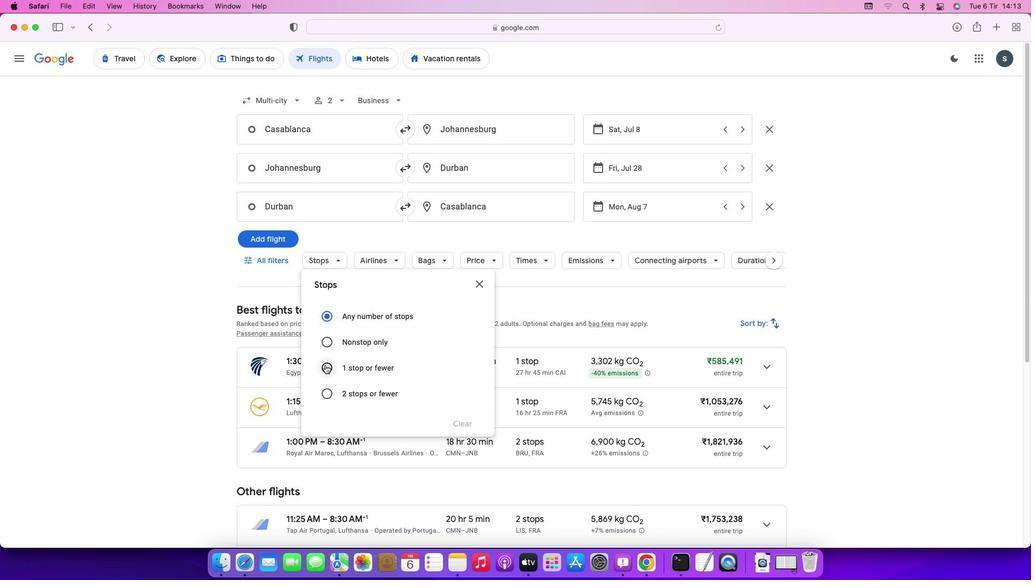 
Action: Mouse moved to (480, 290)
Screenshot: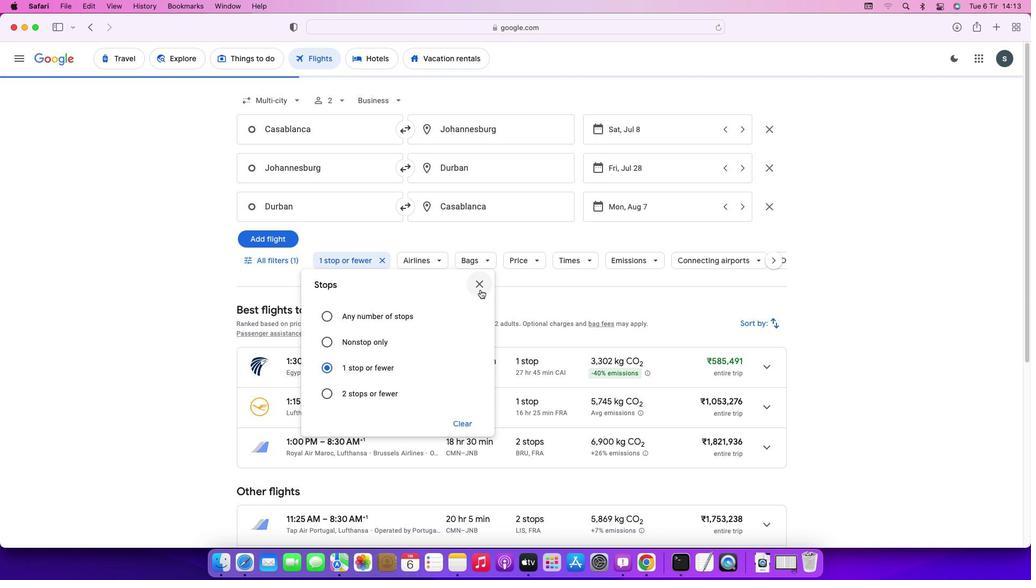 
Action: Mouse pressed left at (480, 290)
Screenshot: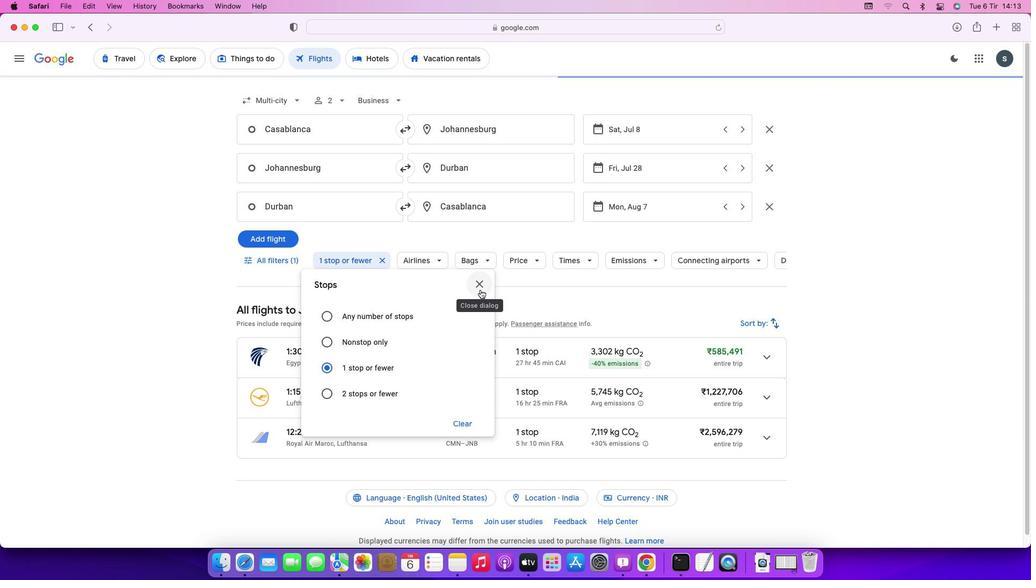 
Action: Mouse moved to (428, 264)
Screenshot: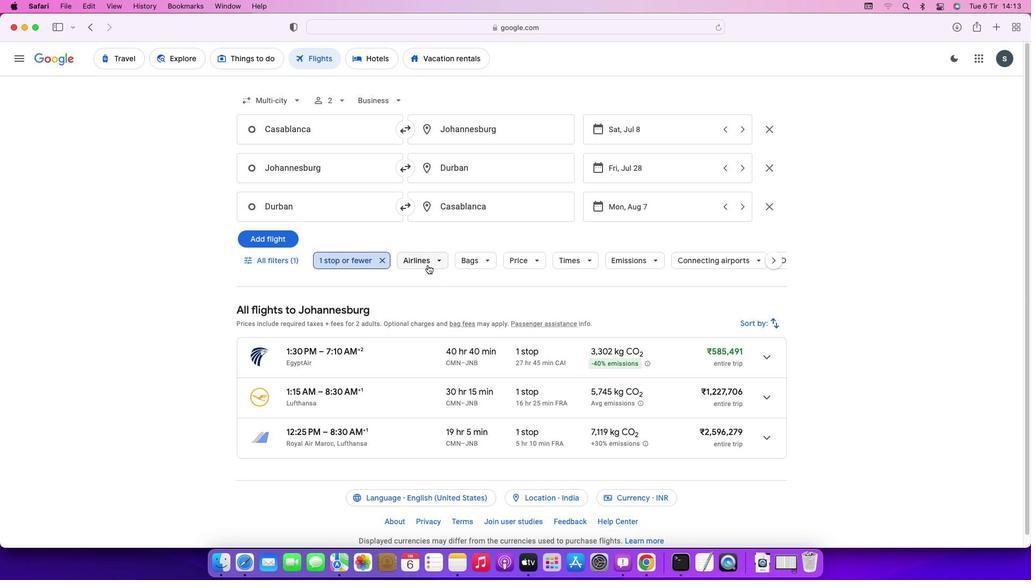 
Action: Mouse pressed left at (428, 264)
Screenshot: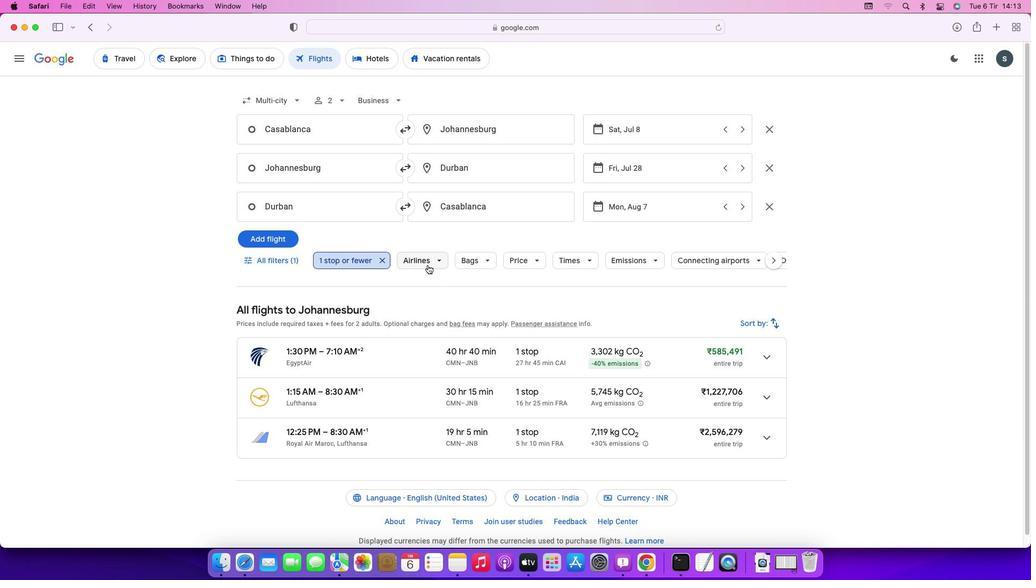 
Action: Mouse moved to (560, 316)
Screenshot: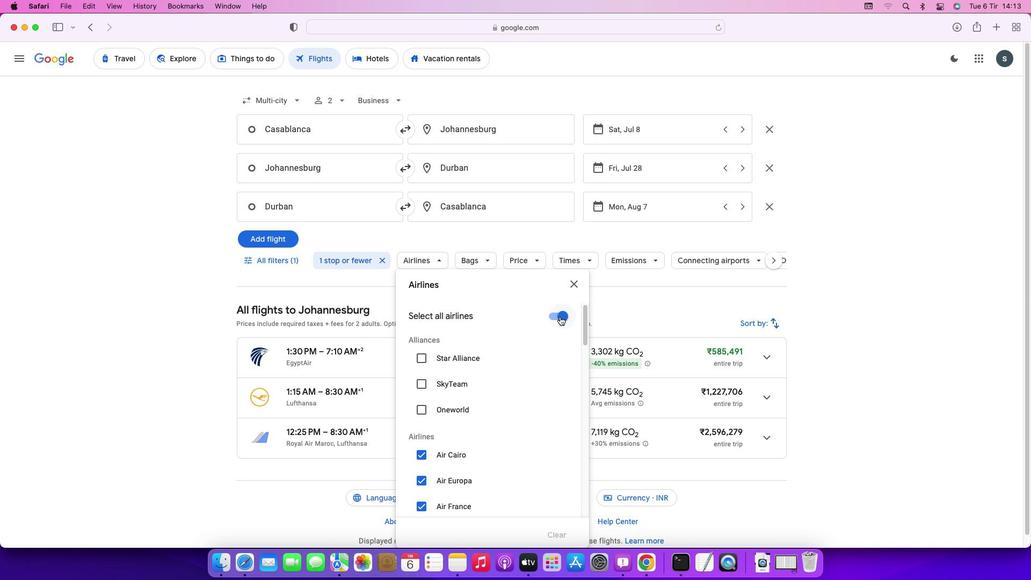 
Action: Mouse pressed left at (560, 316)
Screenshot: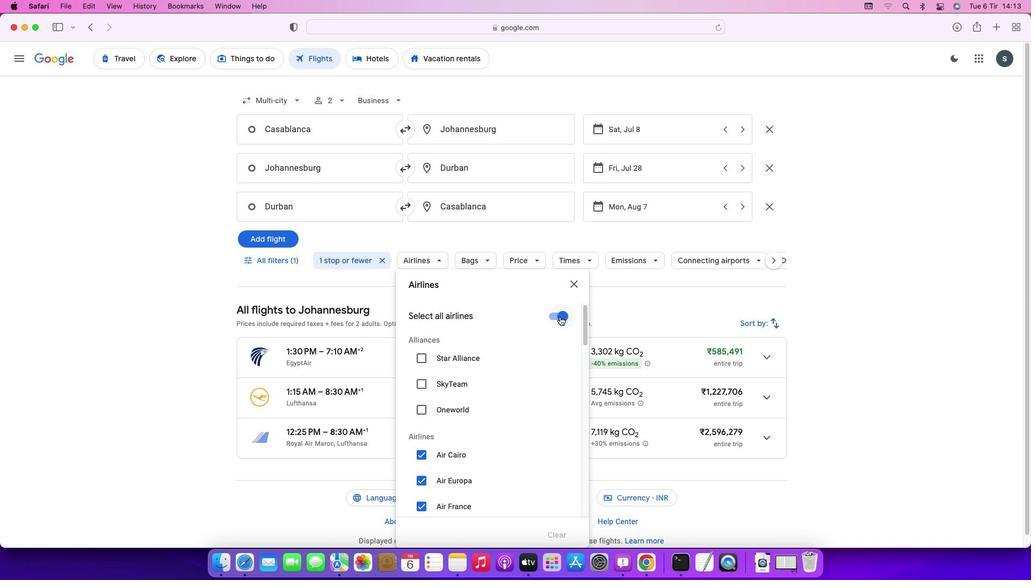 
Action: Mouse moved to (534, 420)
Screenshot: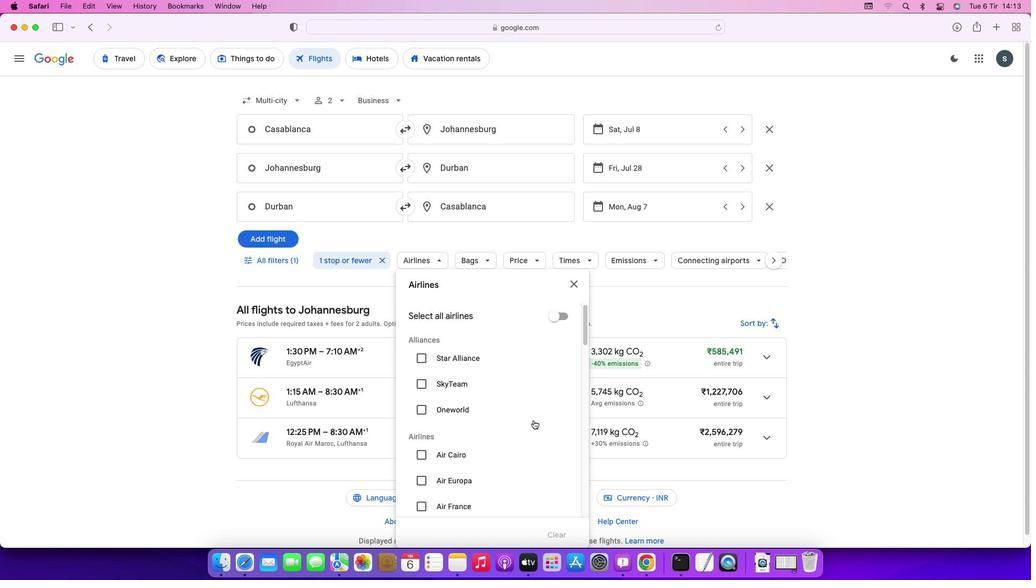 
Action: Mouse scrolled (534, 420) with delta (0, 0)
Screenshot: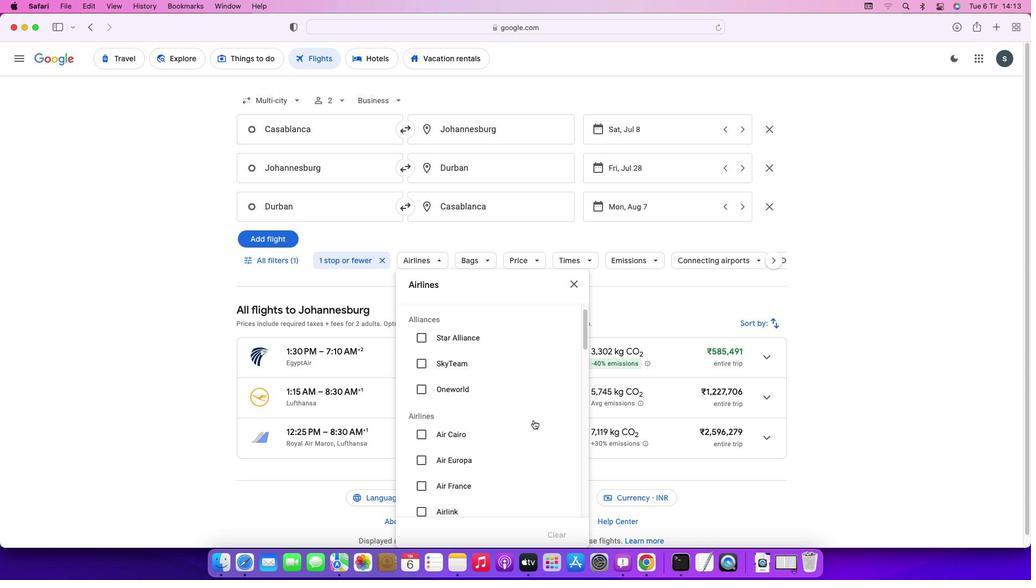 
Action: Mouse scrolled (534, 420) with delta (0, 0)
Screenshot: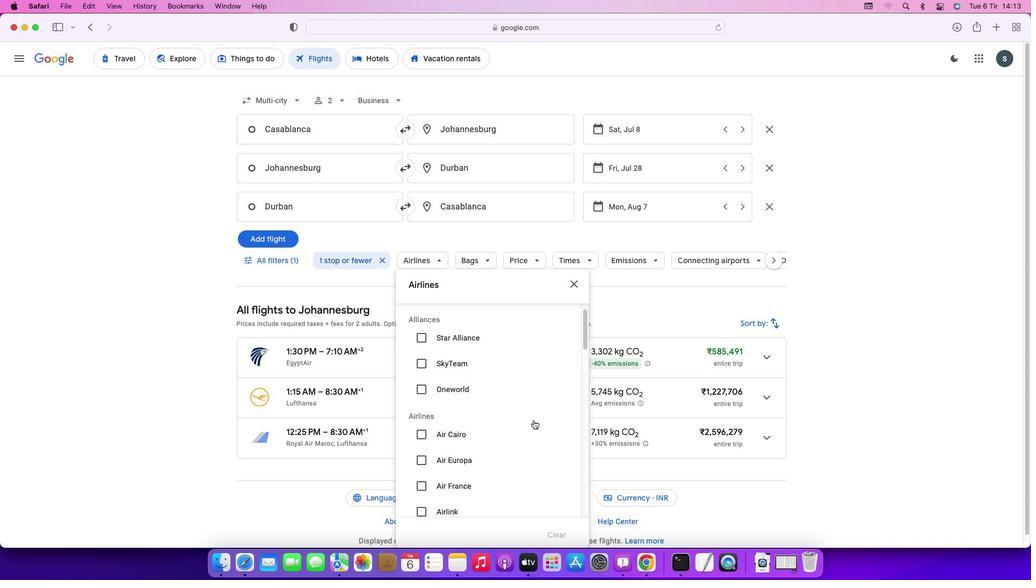 
Action: Mouse scrolled (534, 420) with delta (0, 0)
Screenshot: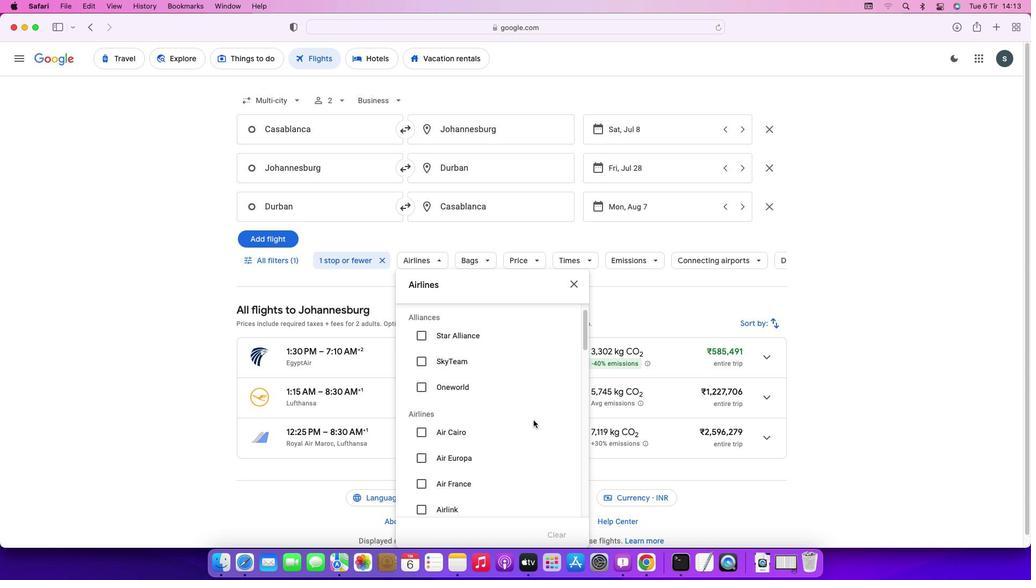 
Action: Mouse scrolled (534, 420) with delta (0, 0)
Screenshot: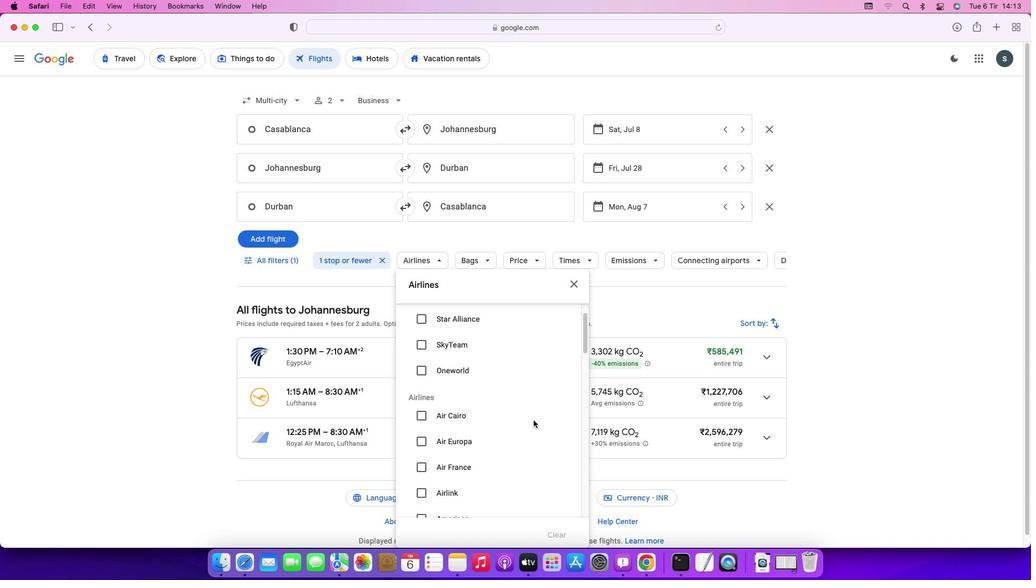 
Action: Mouse scrolled (534, 420) with delta (0, 0)
Screenshot: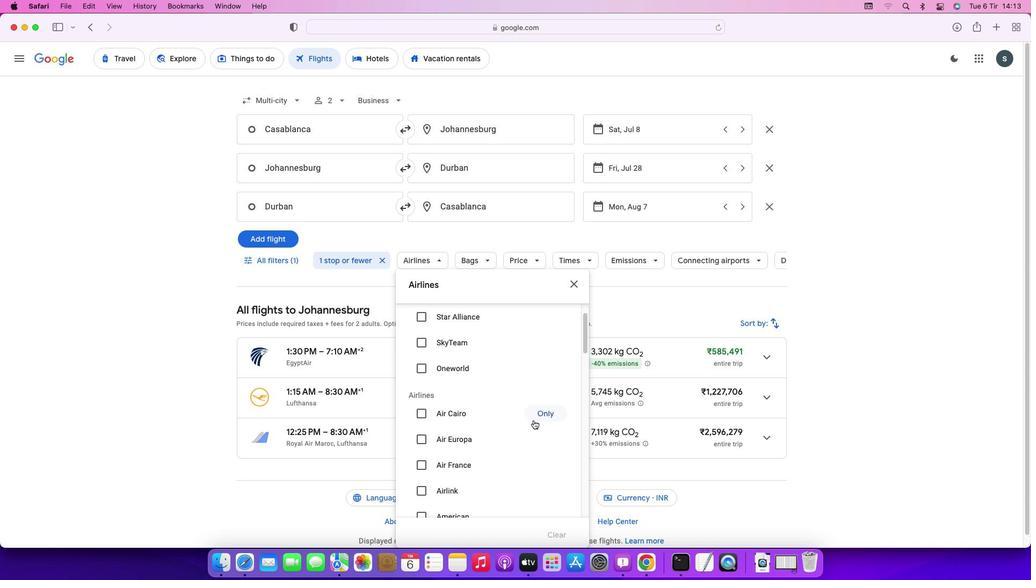 
Action: Mouse scrolled (534, 420) with delta (0, 0)
Screenshot: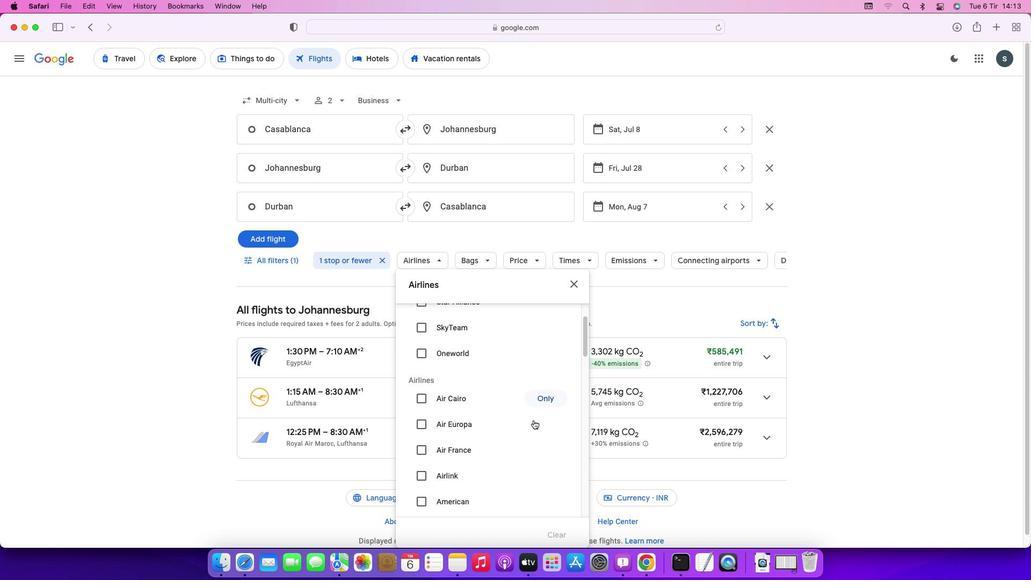 
Action: Mouse scrolled (534, 420) with delta (0, -1)
Screenshot: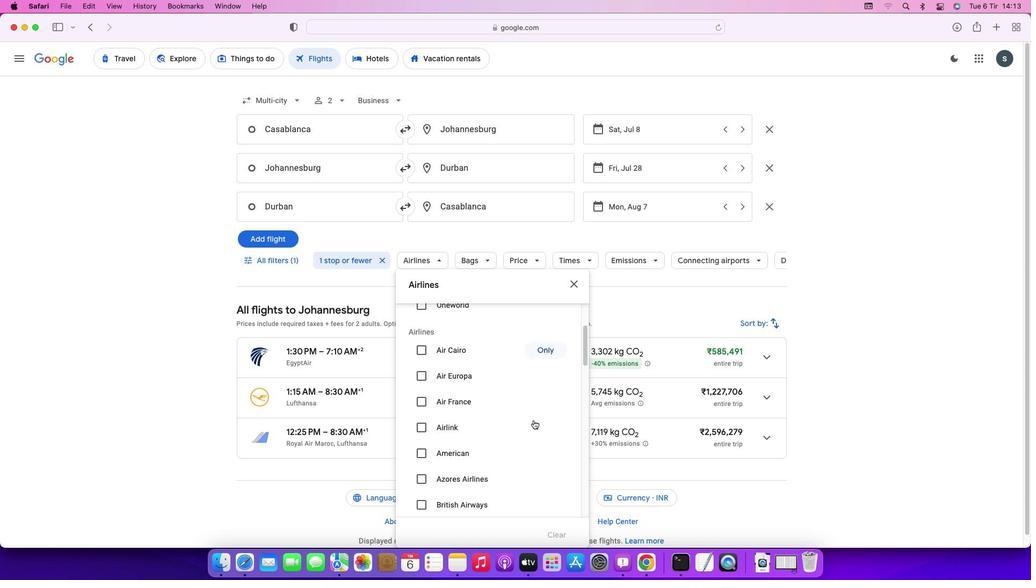 
Action: Mouse scrolled (534, 420) with delta (0, 0)
Screenshot: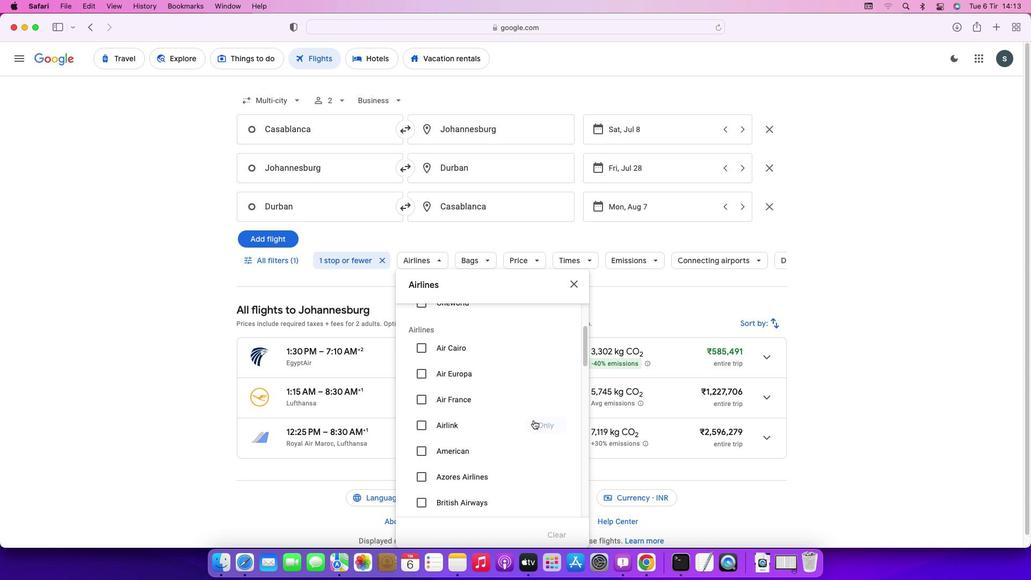 
Action: Mouse scrolled (534, 420) with delta (0, 0)
Screenshot: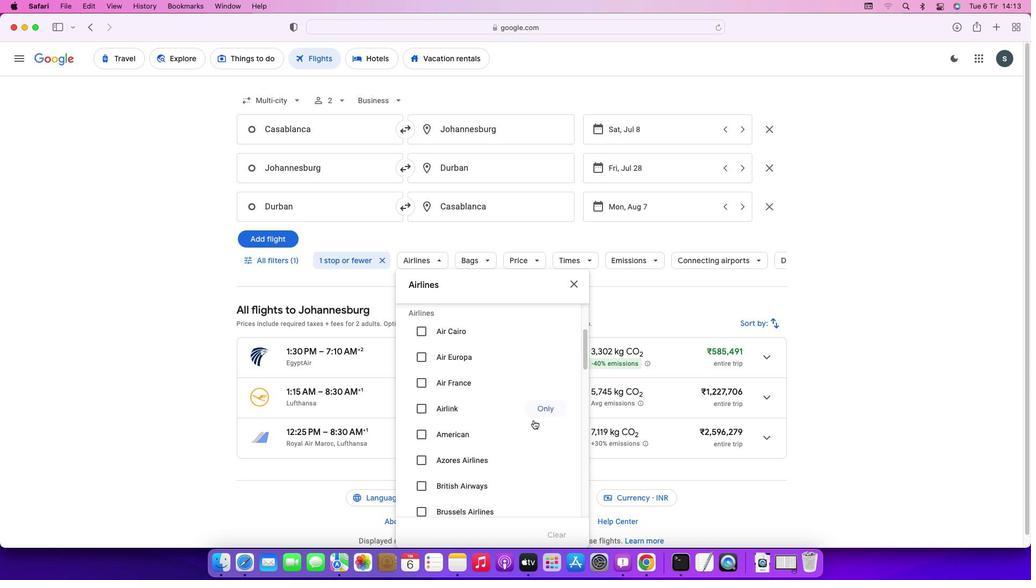 
Action: Mouse scrolled (534, 420) with delta (0, -1)
Screenshot: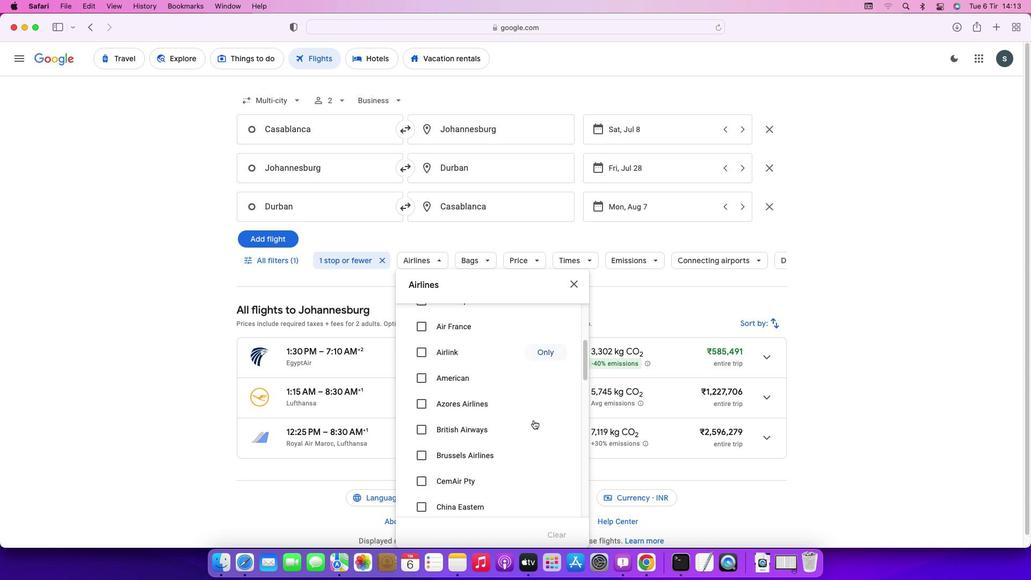 
Action: Mouse scrolled (534, 420) with delta (0, 0)
Screenshot: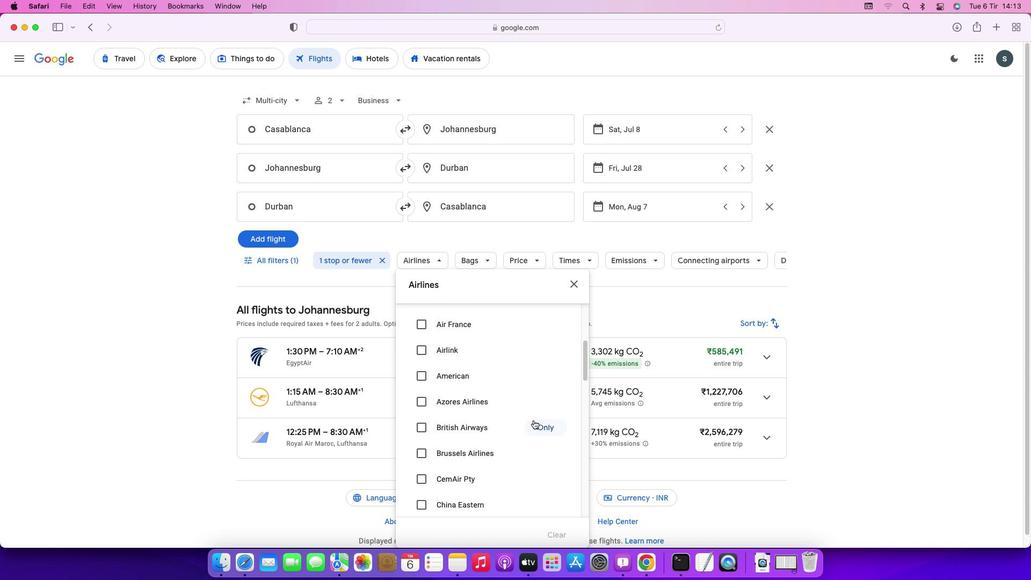 
Action: Mouse scrolled (534, 420) with delta (0, 0)
Screenshot: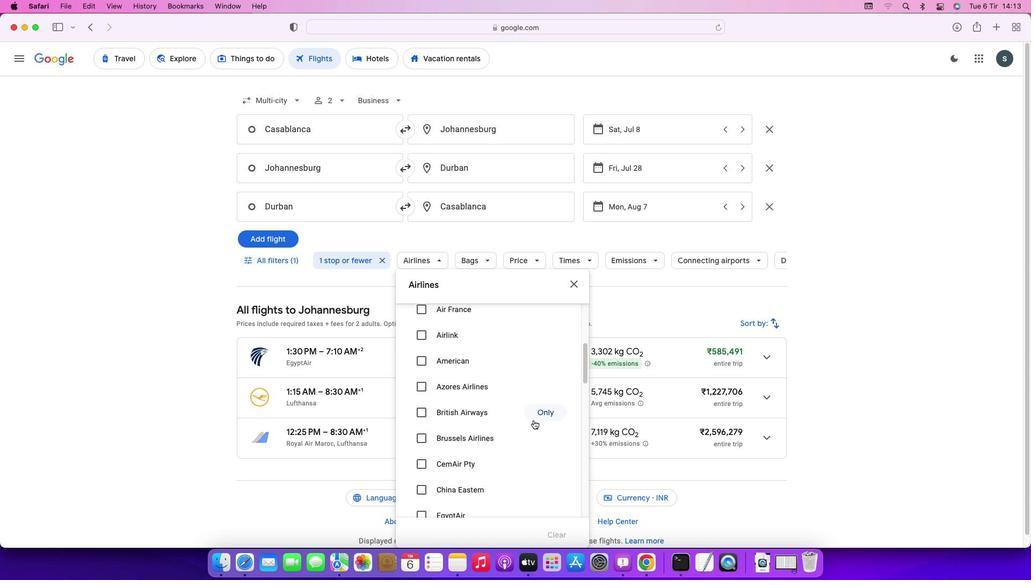 
Action: Mouse scrolled (534, 420) with delta (0, 0)
Screenshot: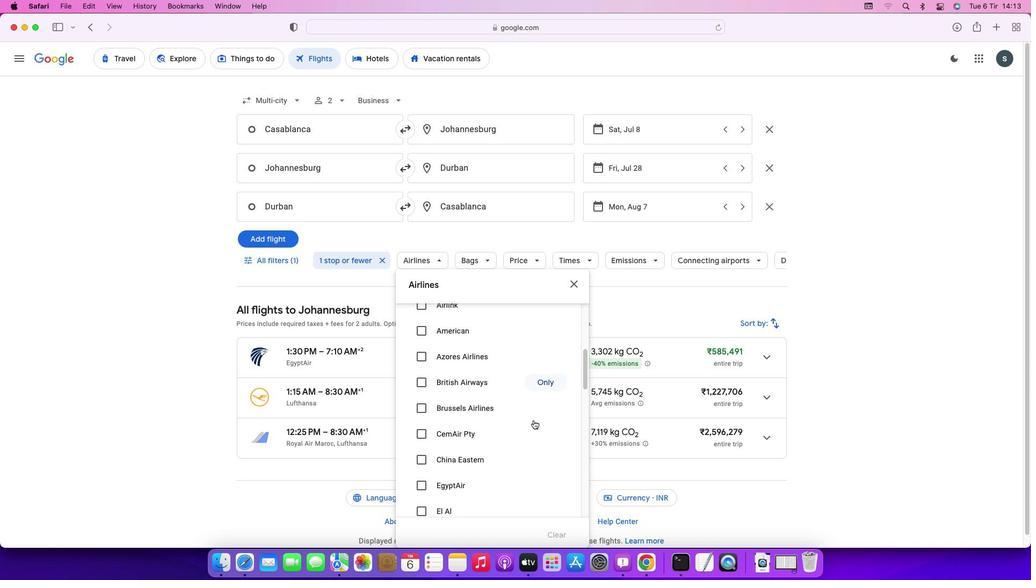 
Action: Mouse scrolled (534, 420) with delta (0, 0)
Screenshot: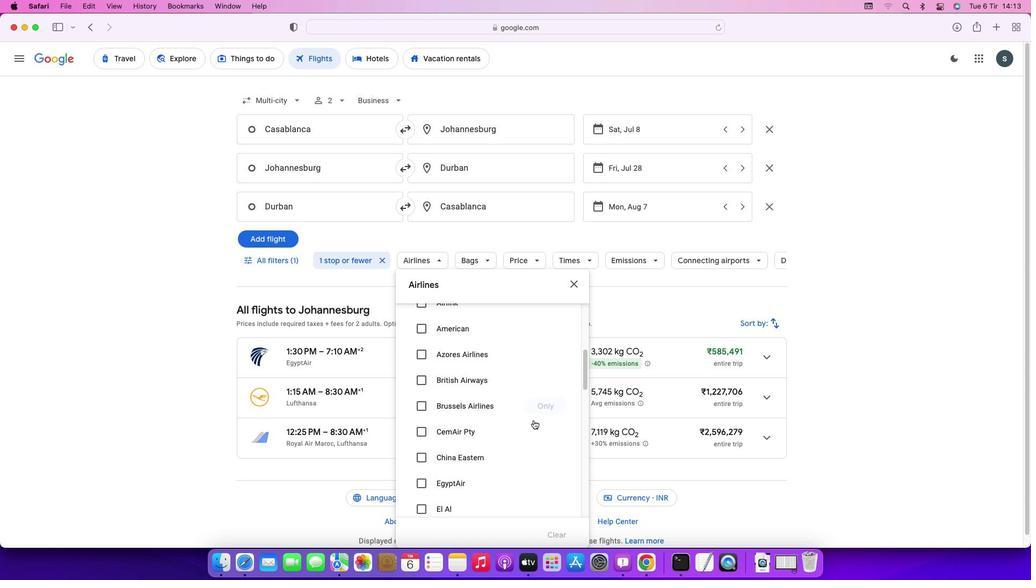 
Action: Mouse scrolled (534, 420) with delta (0, 0)
Screenshot: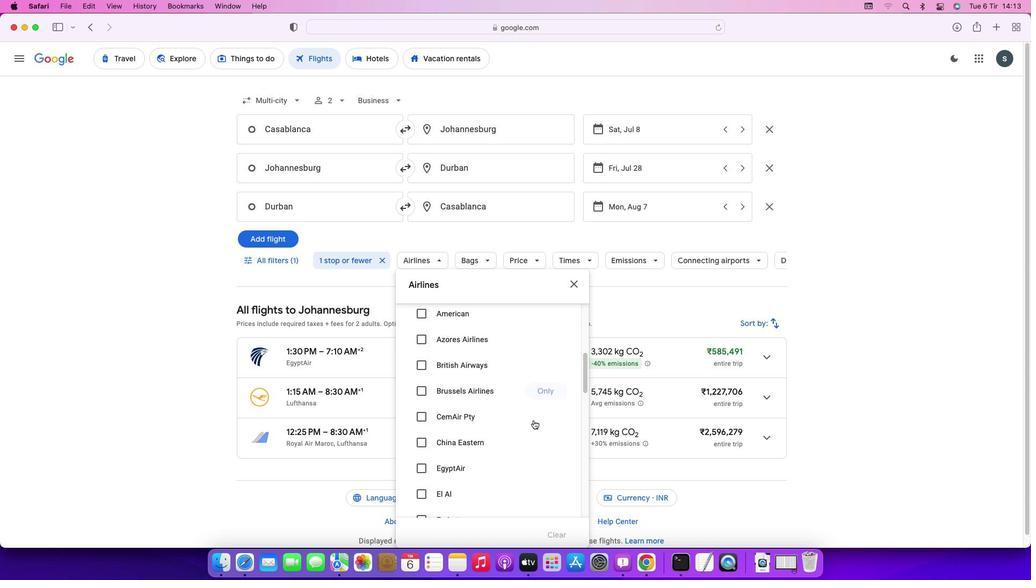 
Action: Mouse scrolled (534, 420) with delta (0, 0)
Screenshot: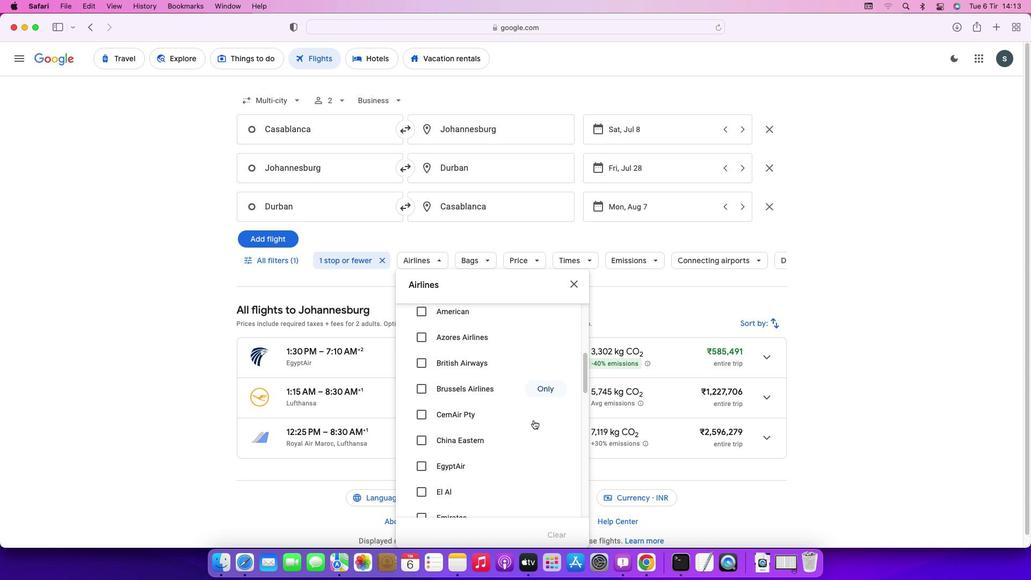 
Action: Mouse scrolled (534, 420) with delta (0, 0)
Screenshot: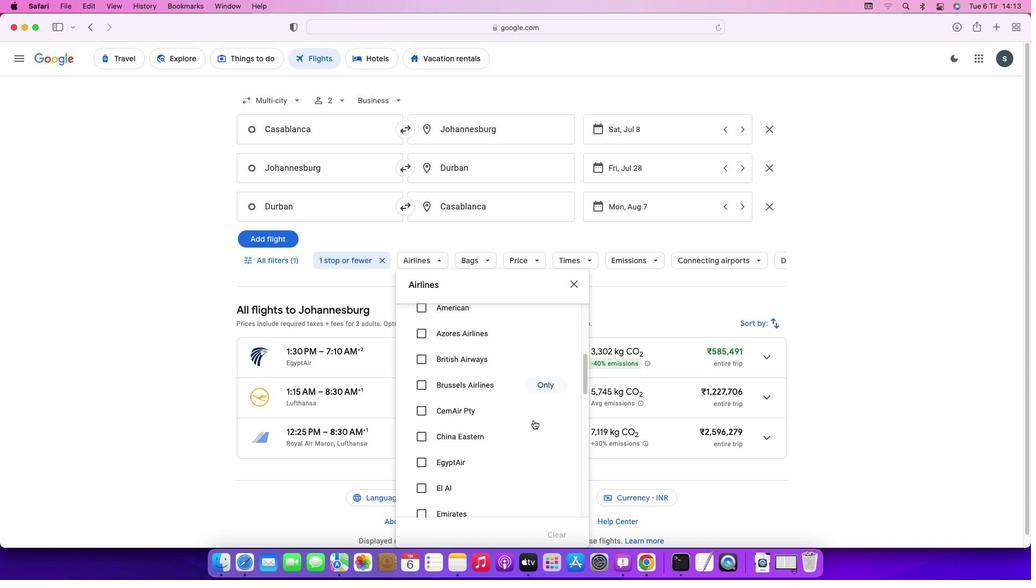 
Action: Mouse scrolled (534, 420) with delta (0, 0)
Screenshot: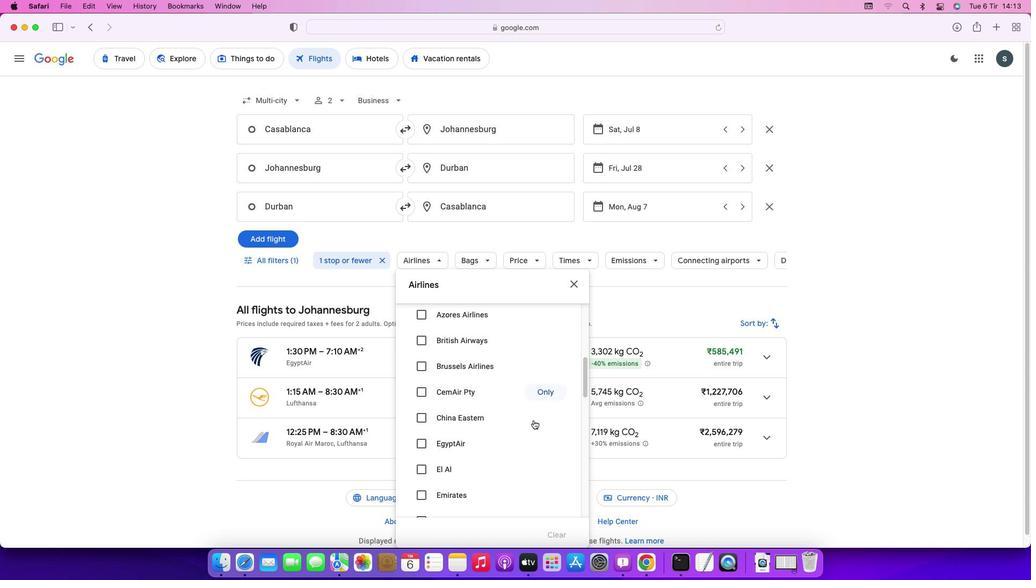 
Action: Mouse scrolled (534, 420) with delta (0, 0)
Screenshot: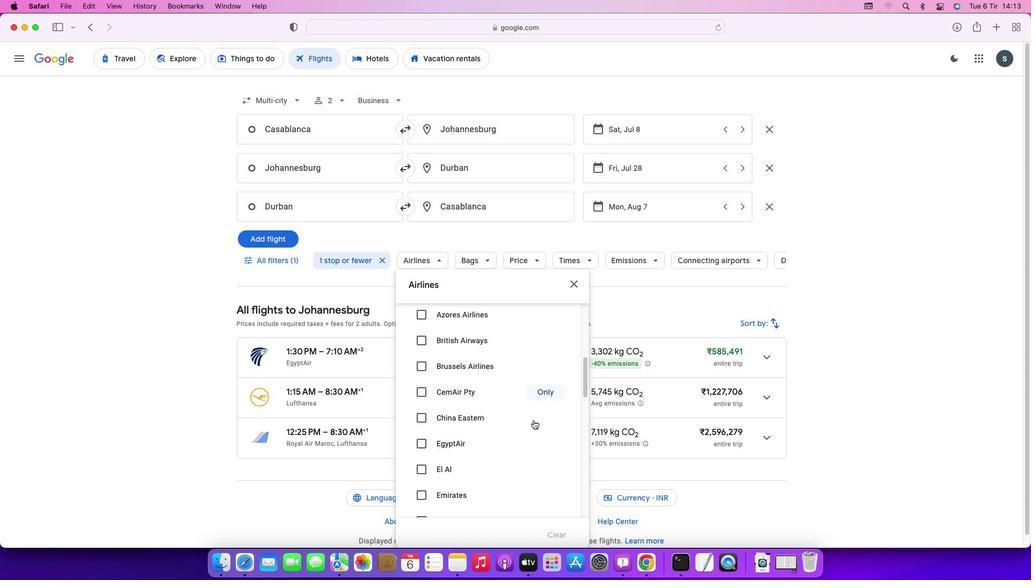 
Action: Mouse scrolled (534, 420) with delta (0, -1)
Screenshot: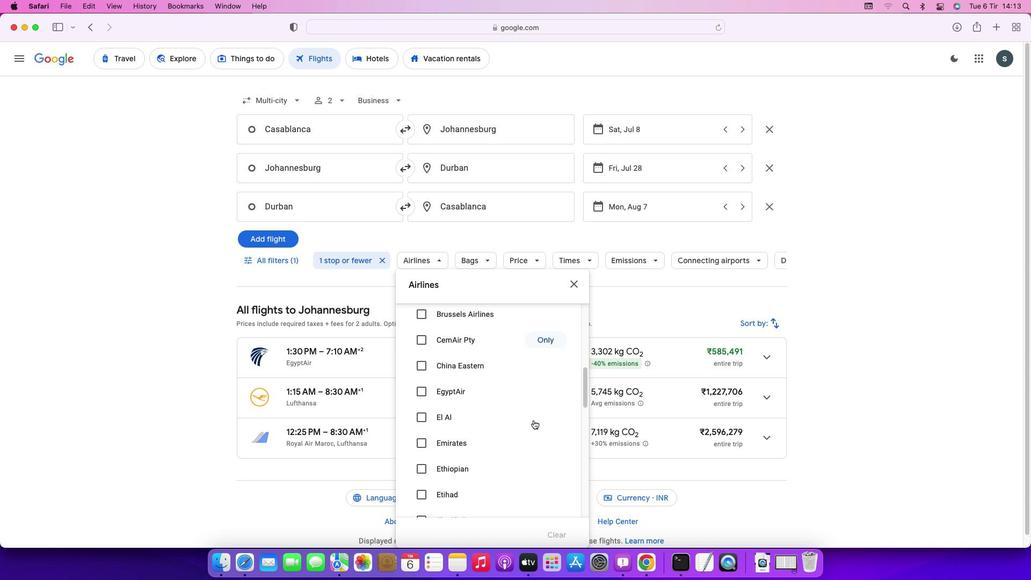 
Action: Mouse moved to (419, 444)
Screenshot: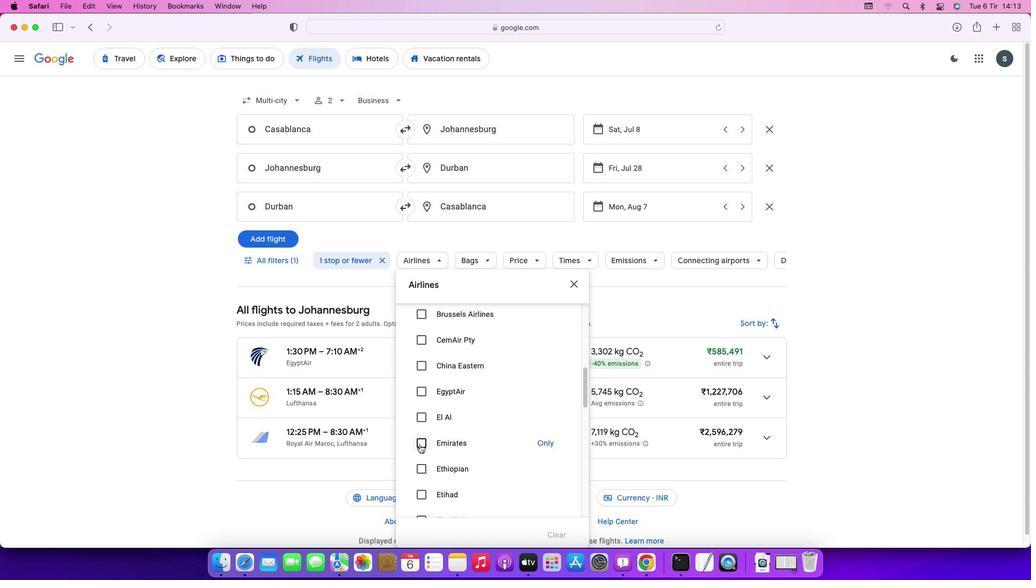 
Action: Mouse pressed left at (419, 444)
Screenshot: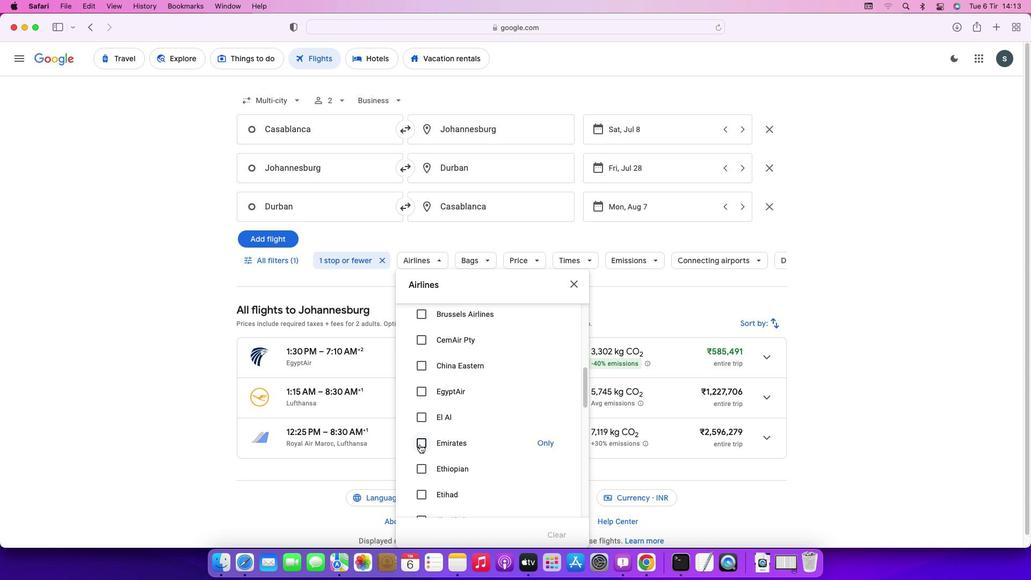 
Action: Mouse moved to (575, 285)
Screenshot: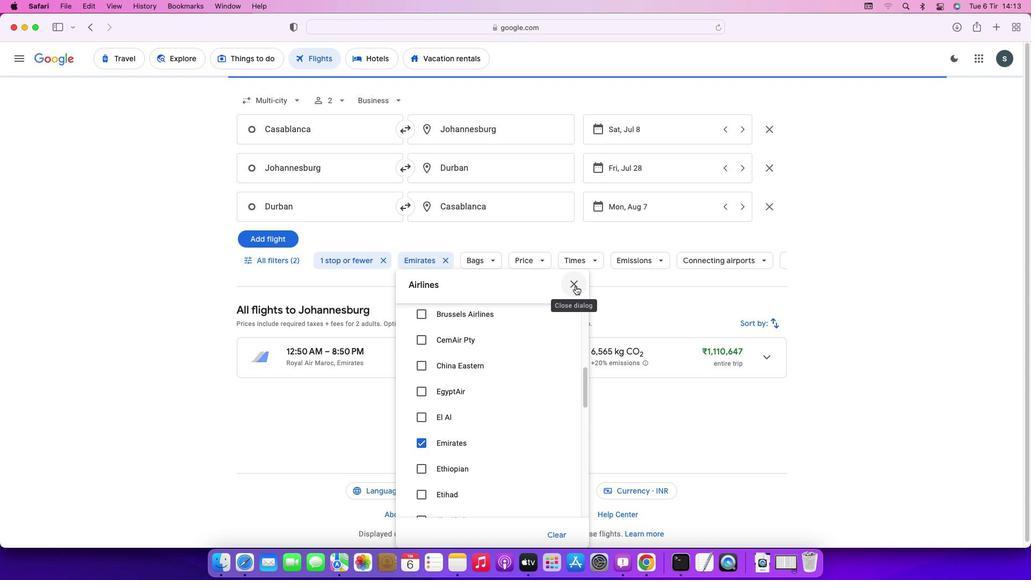 
Action: Mouse pressed left at (575, 285)
Screenshot: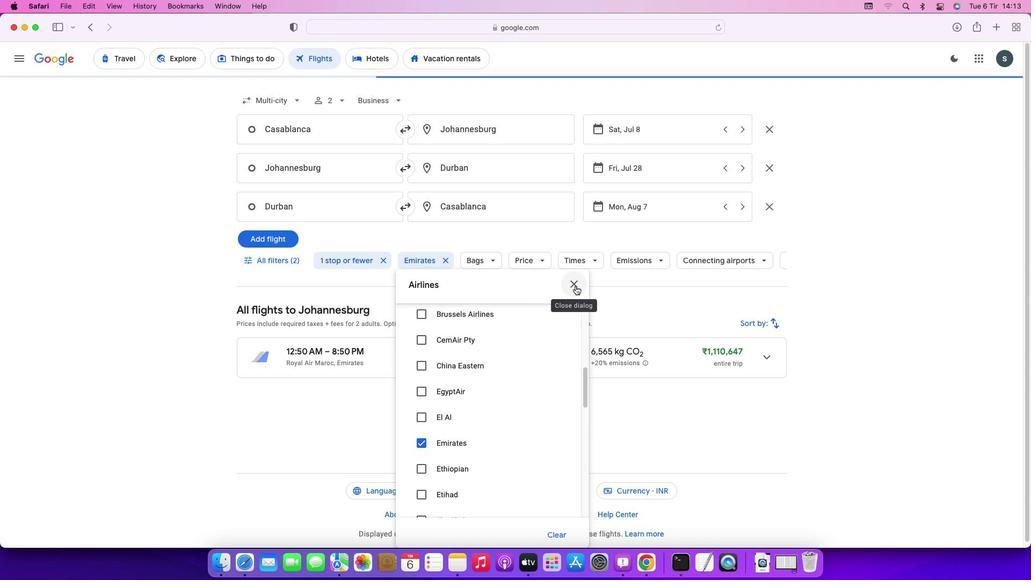 
Action: Mouse moved to (583, 265)
Screenshot: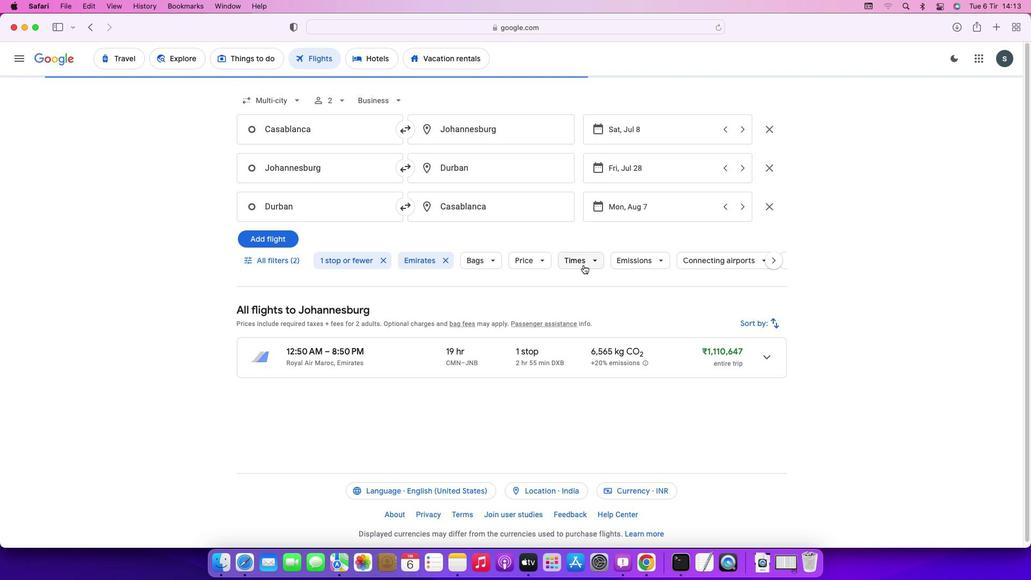 
Action: Mouse pressed left at (583, 265)
Screenshot: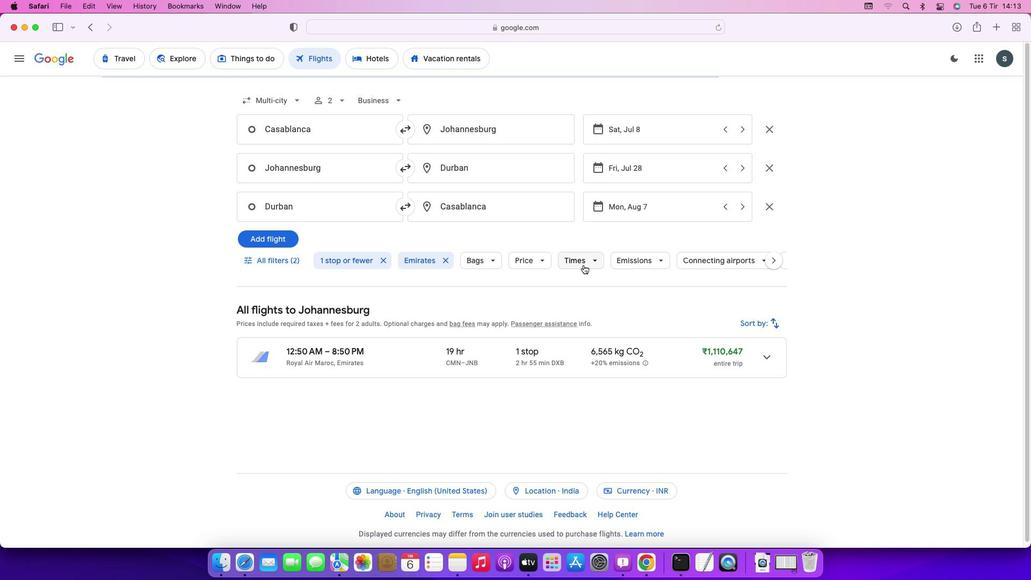 
Action: Mouse moved to (575, 388)
Screenshot: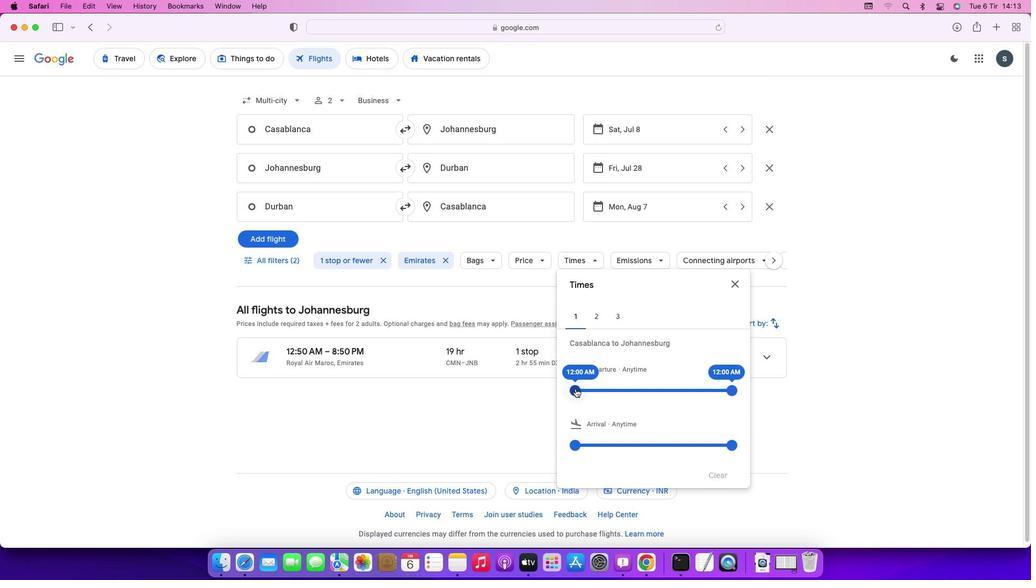 
Action: Mouse pressed left at (575, 388)
Screenshot: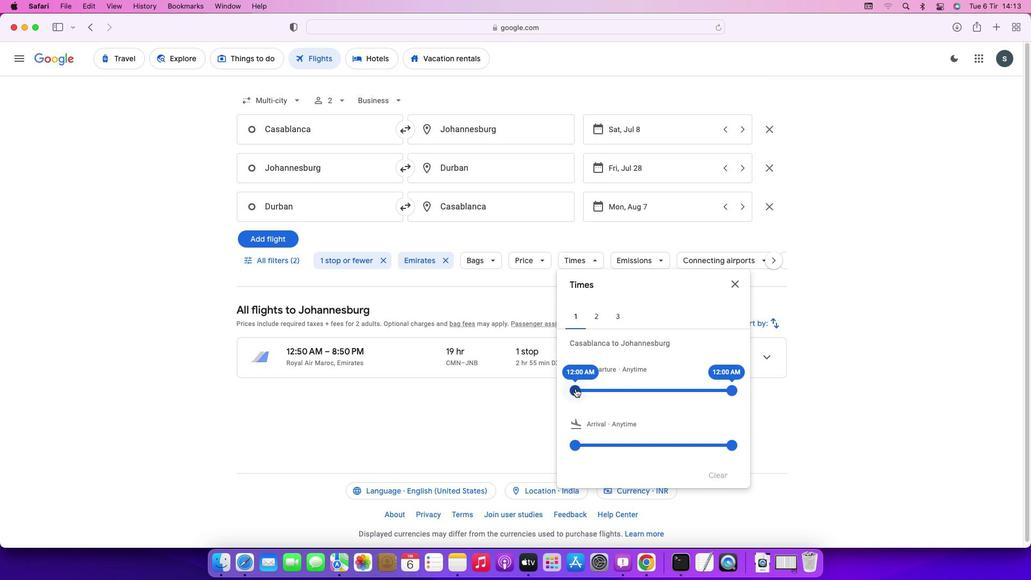 
Action: Mouse moved to (744, 286)
Screenshot: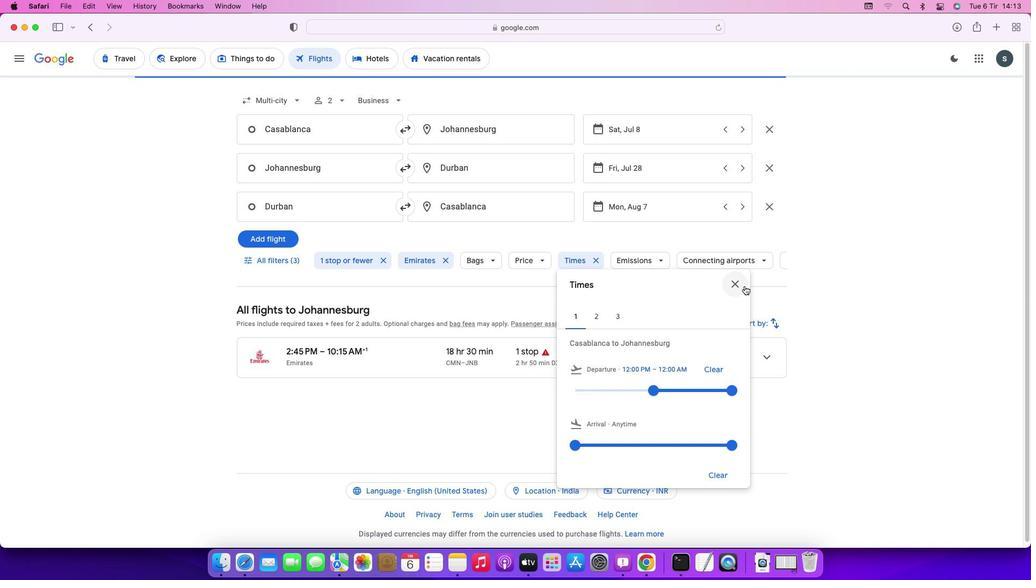 
Action: Mouse pressed left at (744, 286)
Screenshot: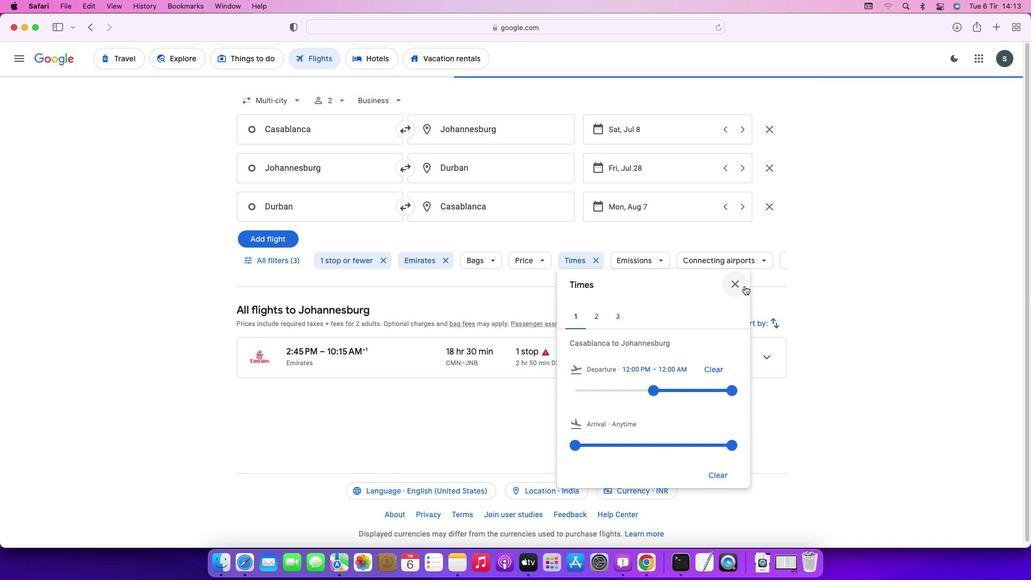 
Action: Mouse moved to (723, 261)
Screenshot: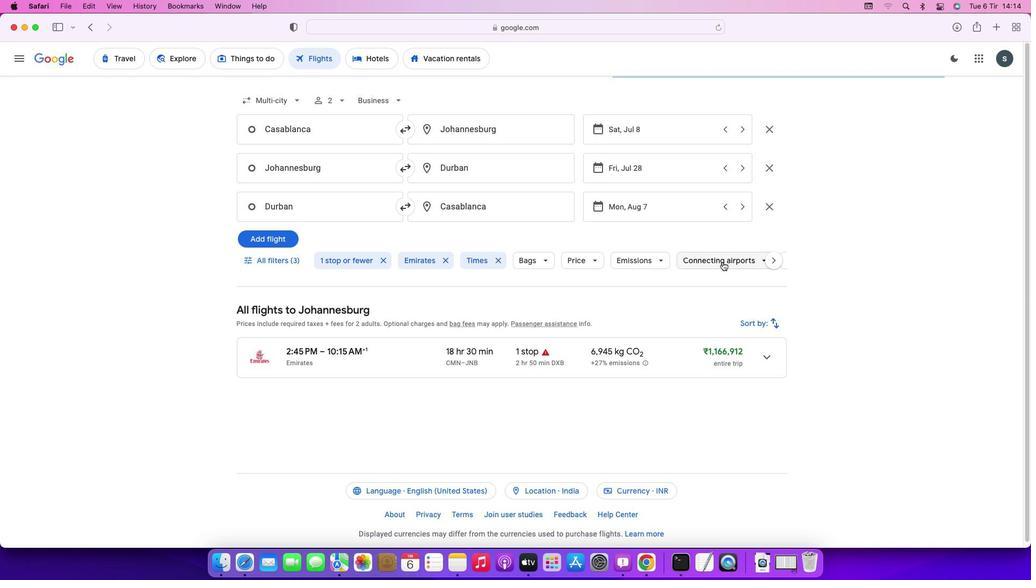 
Action: Mouse pressed left at (723, 261)
Screenshot: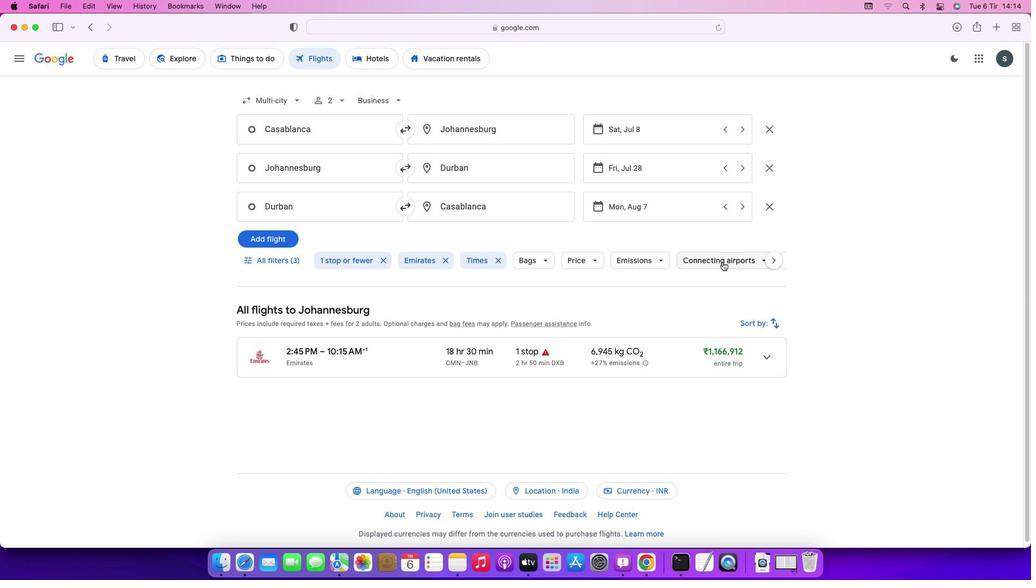 
Action: Mouse moved to (841, 378)
Screenshot: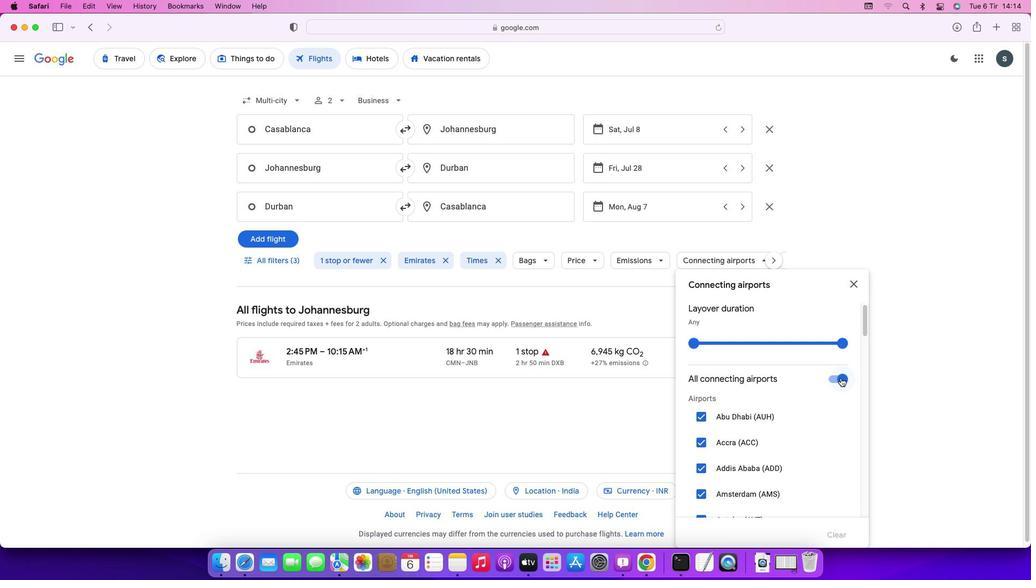 
Action: Mouse pressed left at (841, 378)
Screenshot: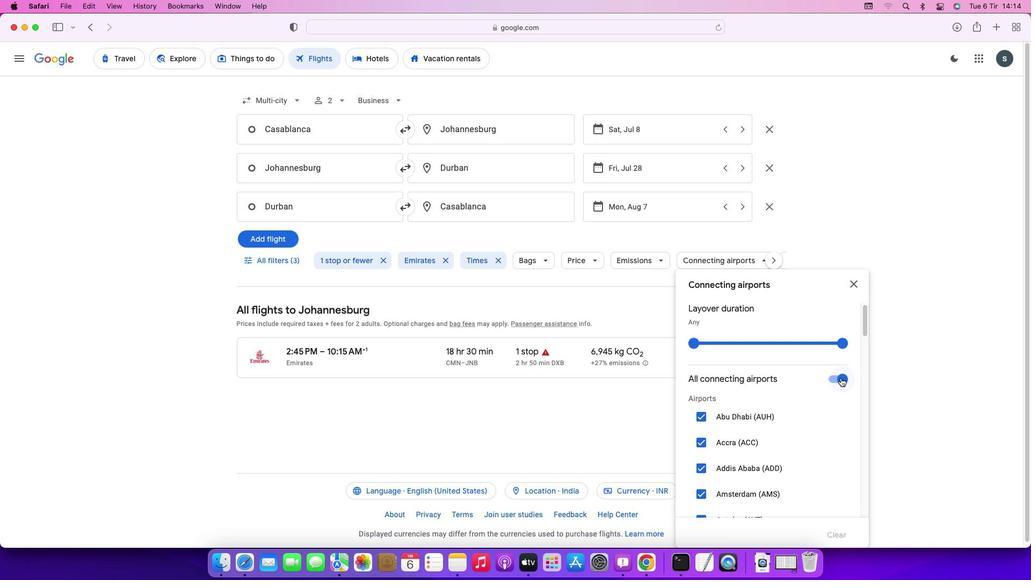 
Action: Mouse moved to (798, 473)
Screenshot: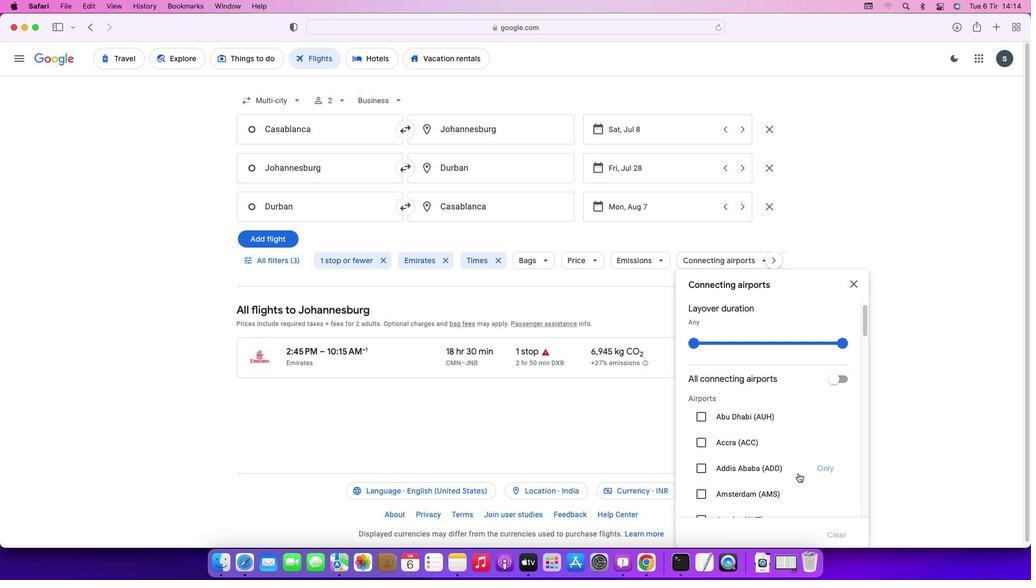 
Action: Mouse scrolled (798, 473) with delta (0, 0)
Screenshot: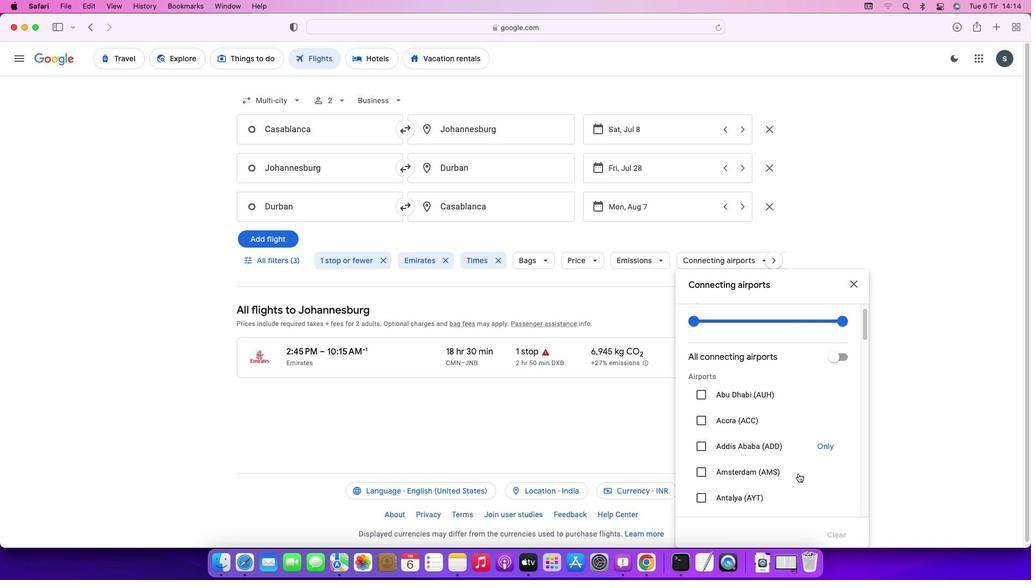 
Action: Mouse scrolled (798, 473) with delta (0, 0)
Screenshot: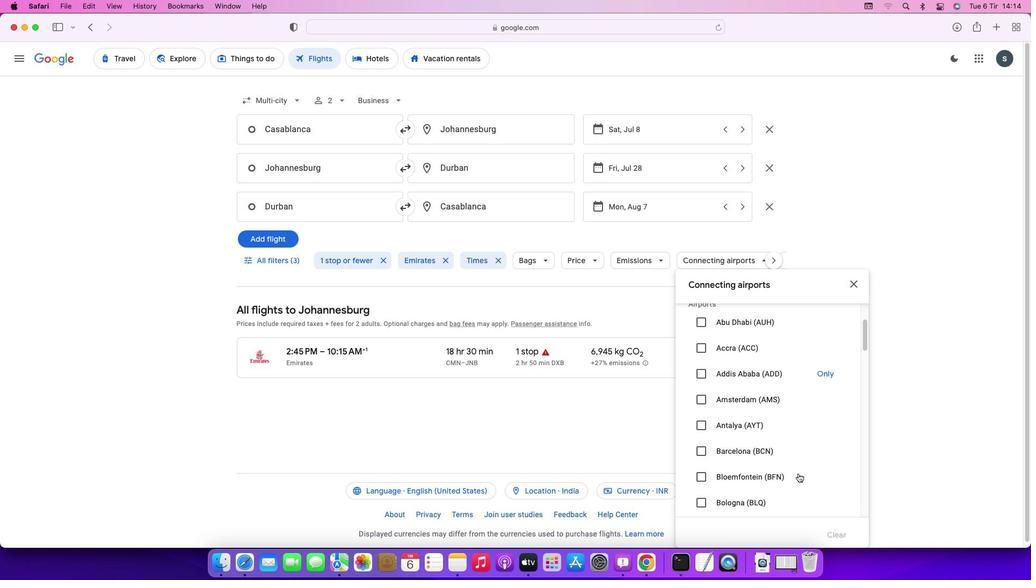 
Action: Mouse scrolled (798, 473) with delta (0, -1)
Screenshot: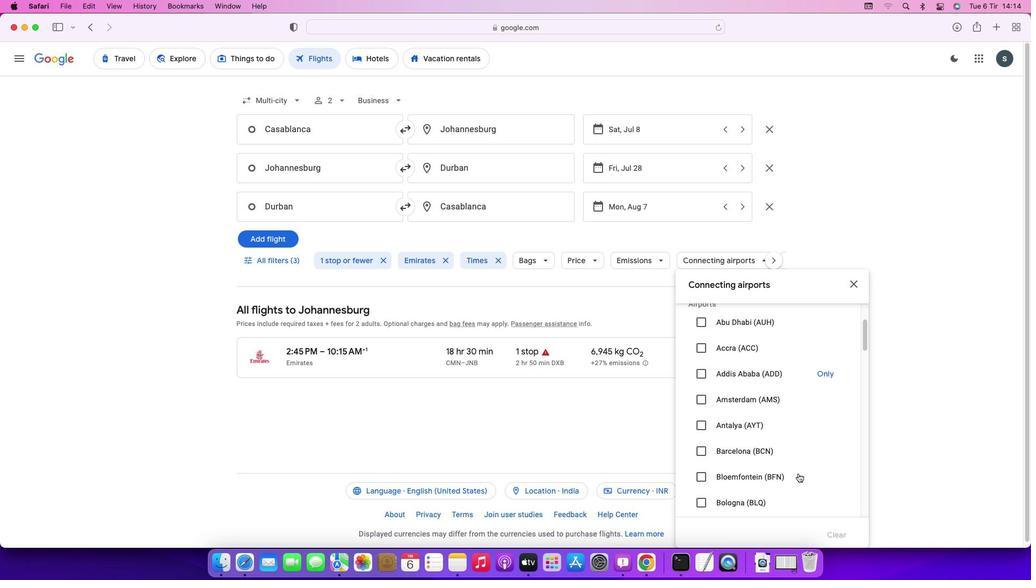 
Action: Mouse scrolled (798, 473) with delta (0, 0)
Screenshot: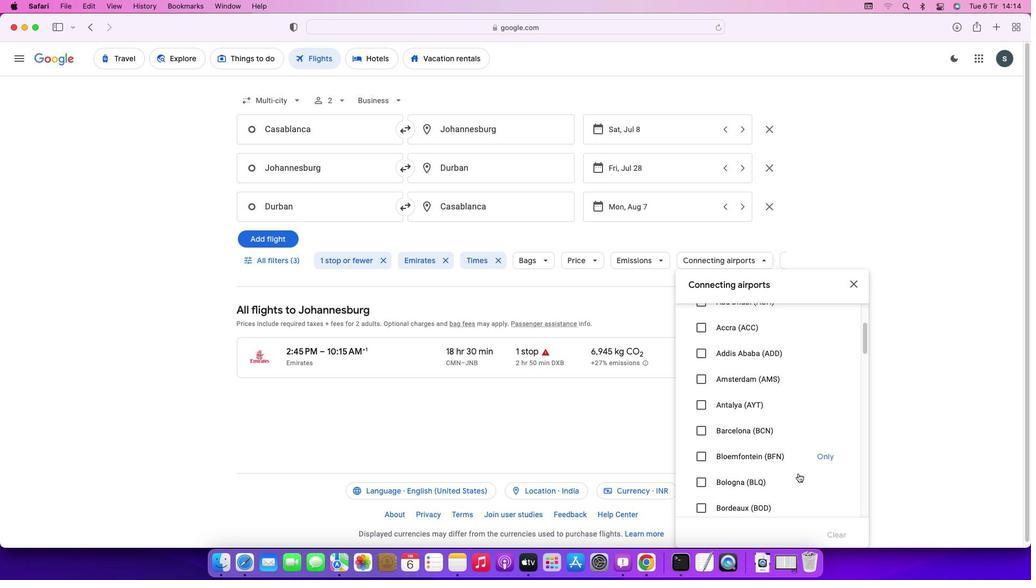 
Action: Mouse scrolled (798, 473) with delta (0, 0)
Screenshot: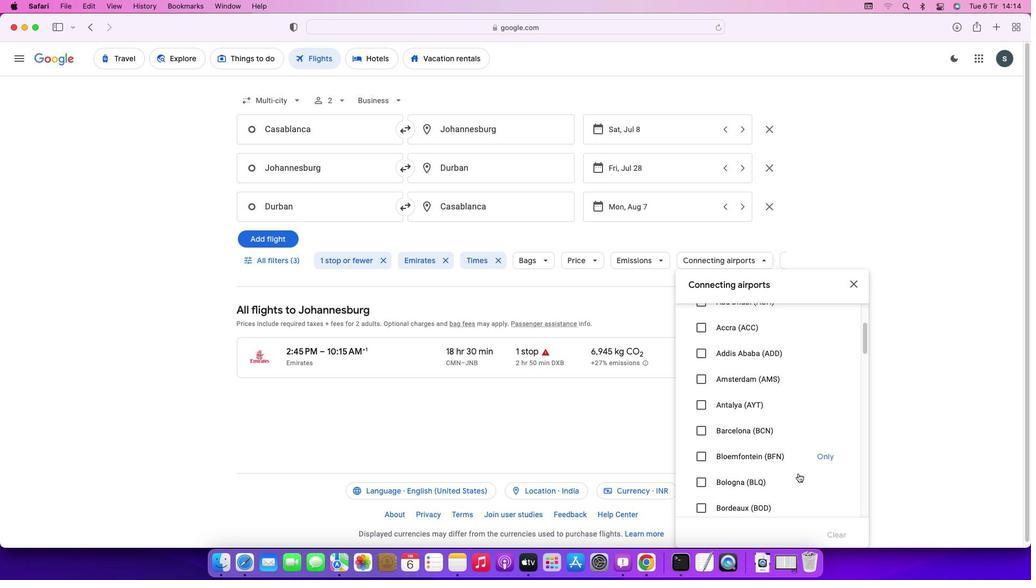 
Action: Mouse scrolled (798, 473) with delta (0, -1)
Screenshot: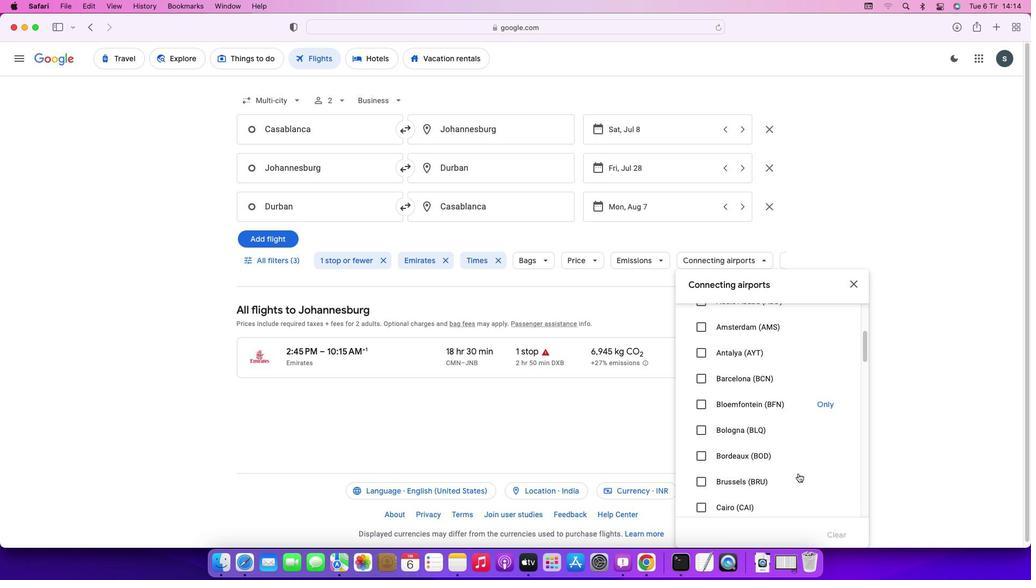 
Action: Mouse scrolled (798, 473) with delta (0, 0)
Screenshot: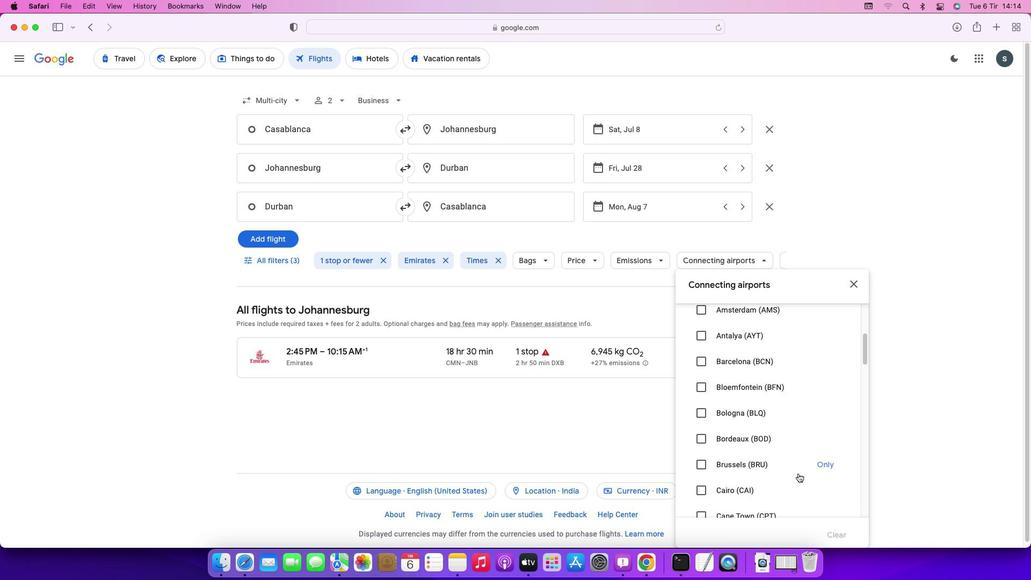 
Action: Mouse scrolled (798, 473) with delta (0, 0)
Screenshot: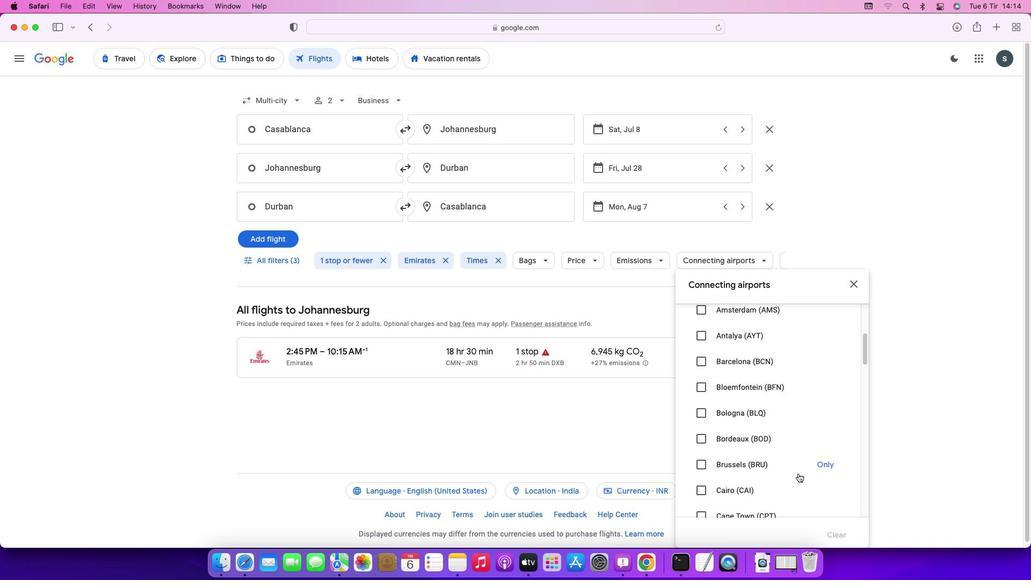 
Action: Mouse scrolled (798, 473) with delta (0, 0)
Screenshot: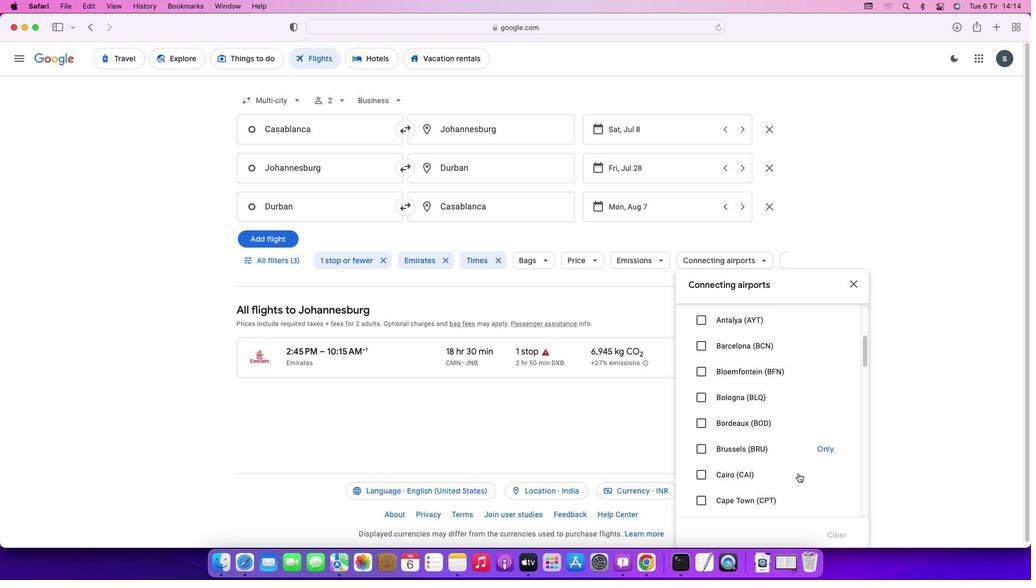
Action: Mouse scrolled (798, 473) with delta (0, 0)
Screenshot: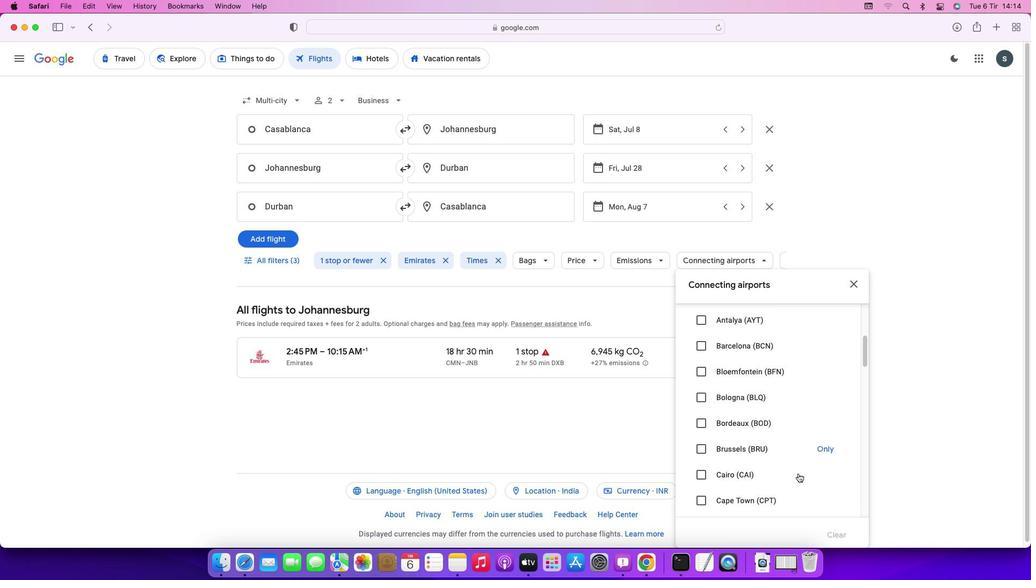 
Action: Mouse scrolled (798, 473) with delta (0, 0)
Screenshot: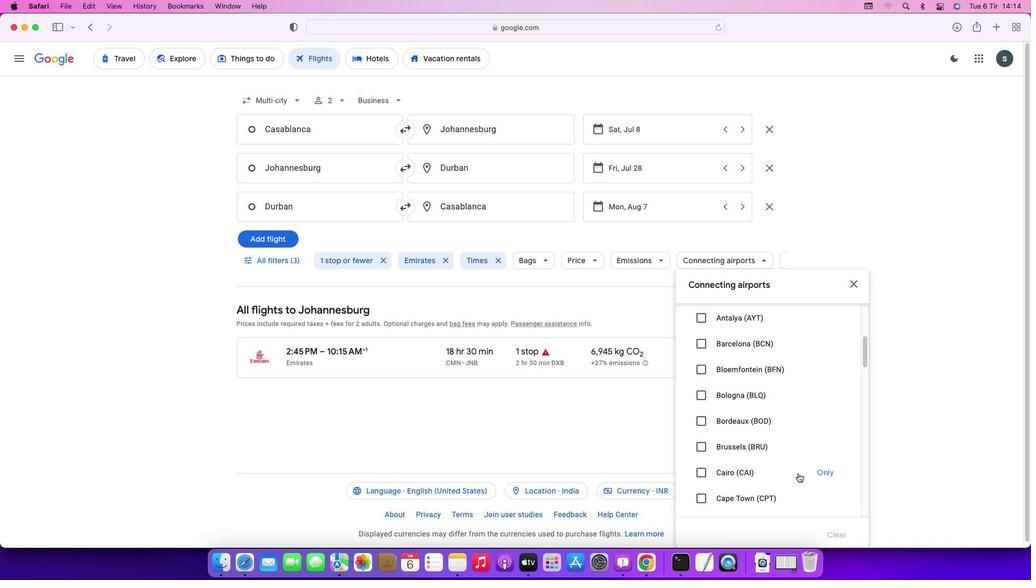 
Action: Mouse scrolled (798, 473) with delta (0, 0)
Screenshot: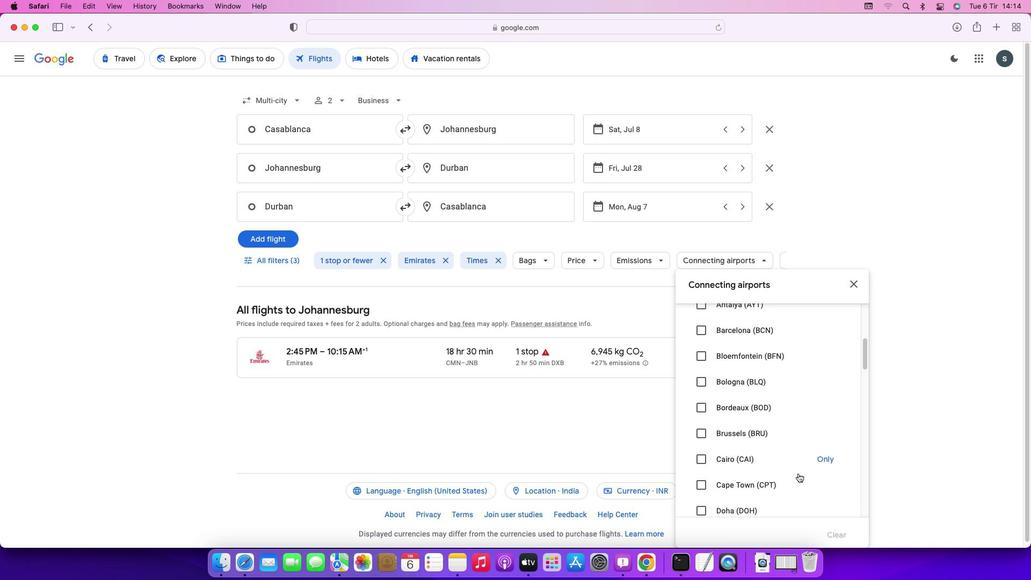 
Action: Mouse scrolled (798, 473) with delta (0, 0)
Screenshot: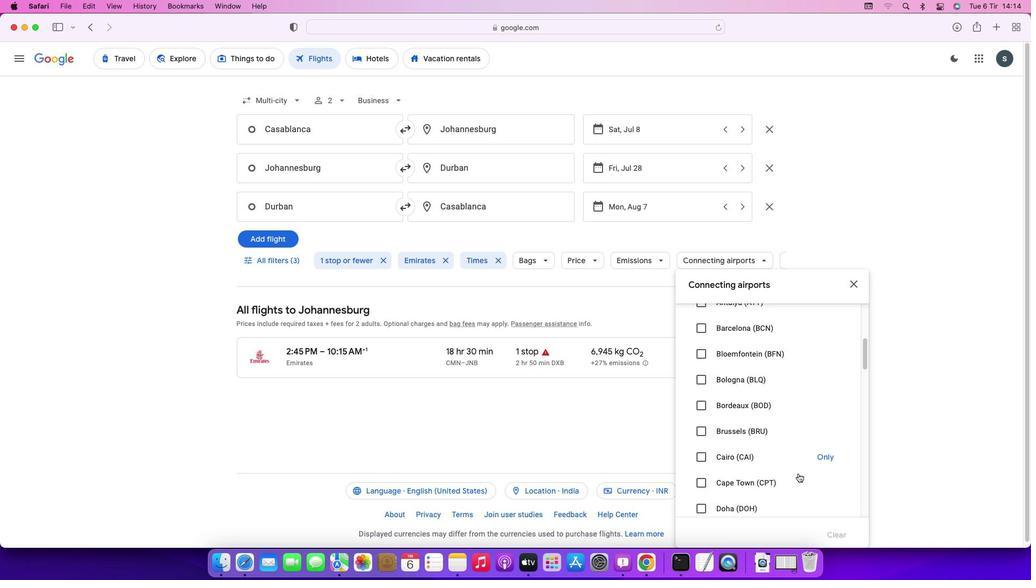 
Action: Mouse scrolled (798, 473) with delta (0, 0)
Screenshot: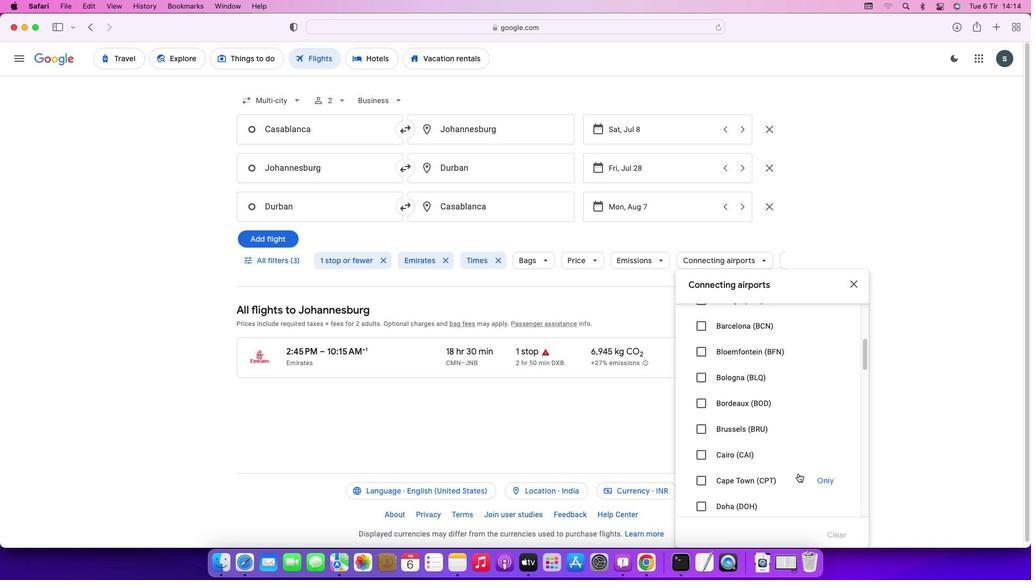 
Action: Mouse scrolled (798, 473) with delta (0, 0)
Screenshot: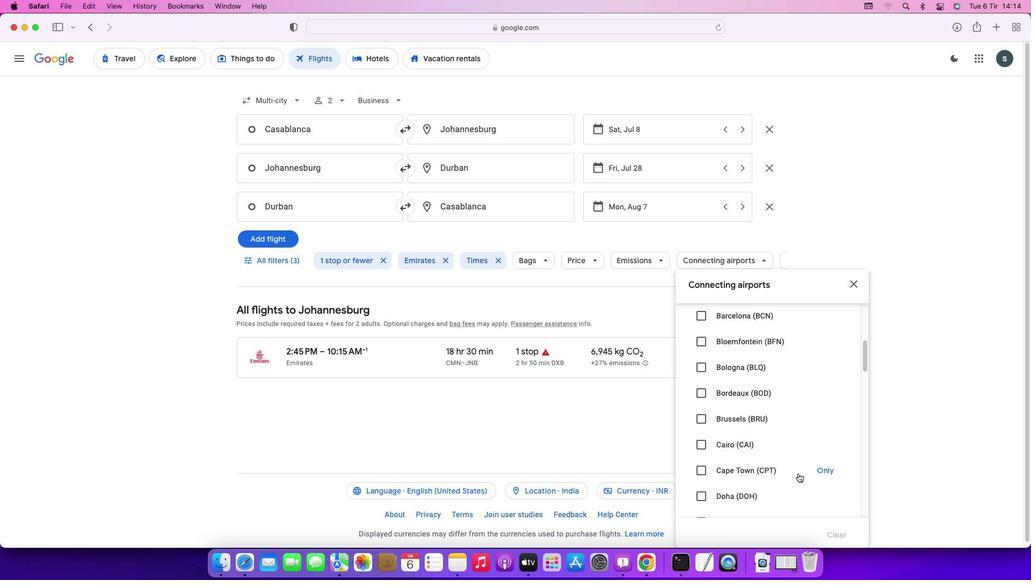 
Action: Mouse scrolled (798, 473) with delta (0, 0)
Screenshot: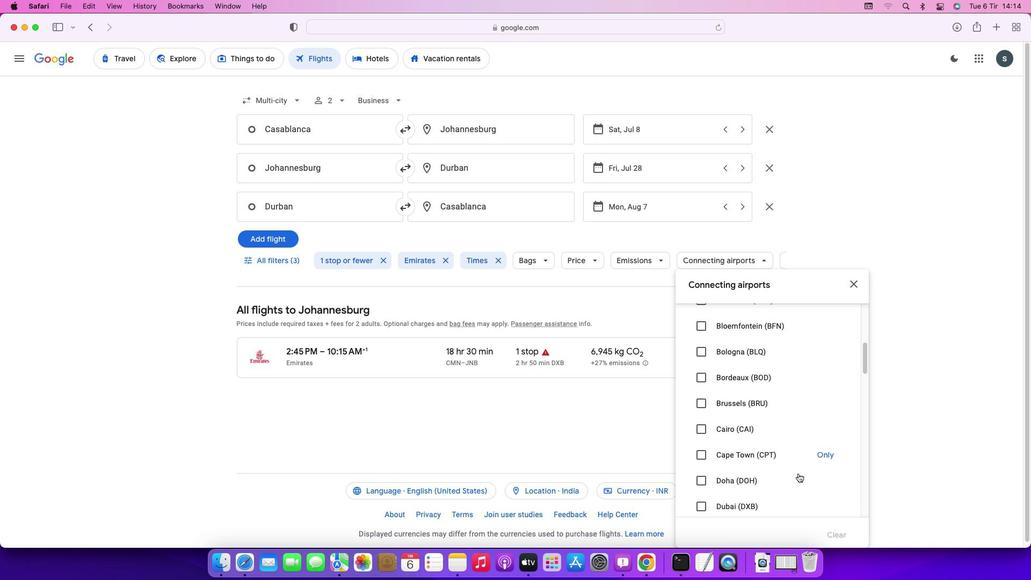 
Action: Mouse scrolled (798, 473) with delta (0, 0)
Screenshot: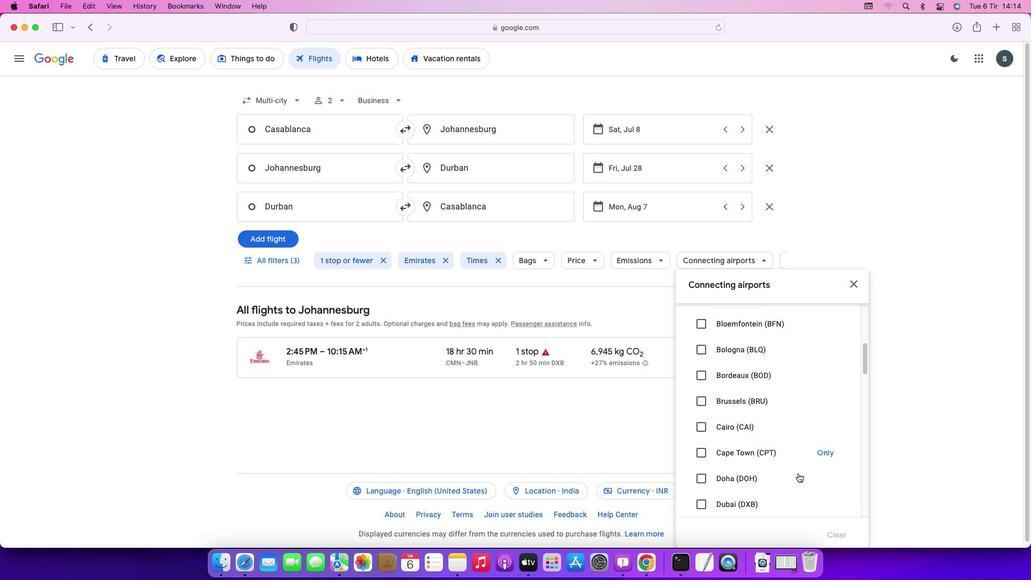 
Action: Mouse moved to (697, 502)
Screenshot: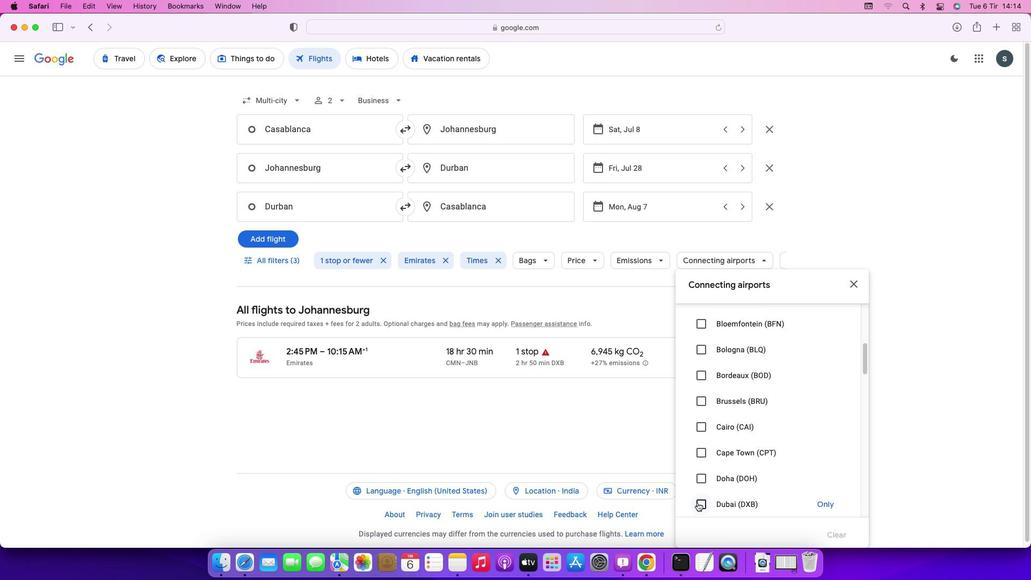 
Action: Mouse pressed left at (697, 502)
Screenshot: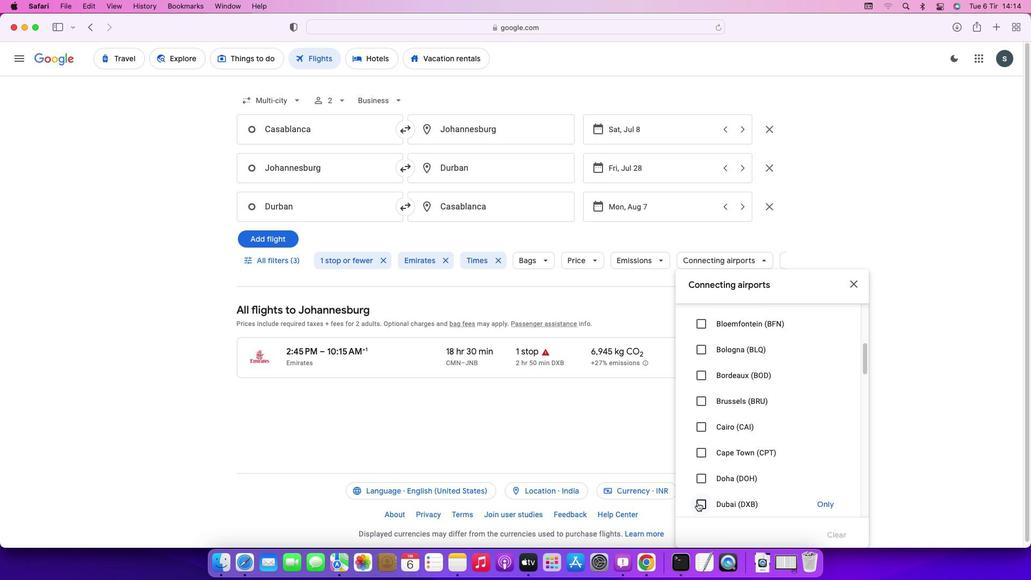 
Action: Mouse moved to (854, 287)
Screenshot: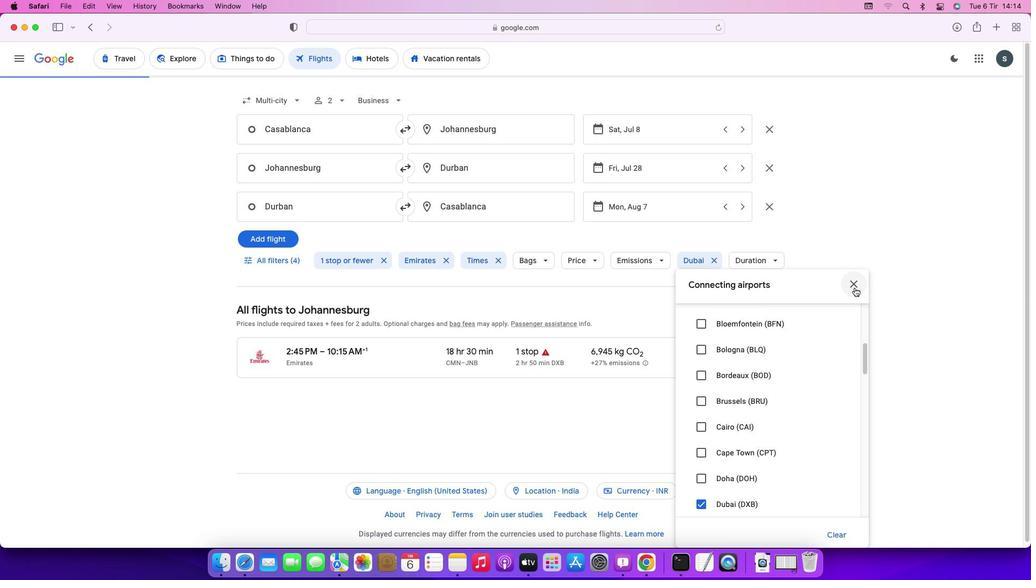 
Action: Mouse pressed left at (854, 287)
Screenshot: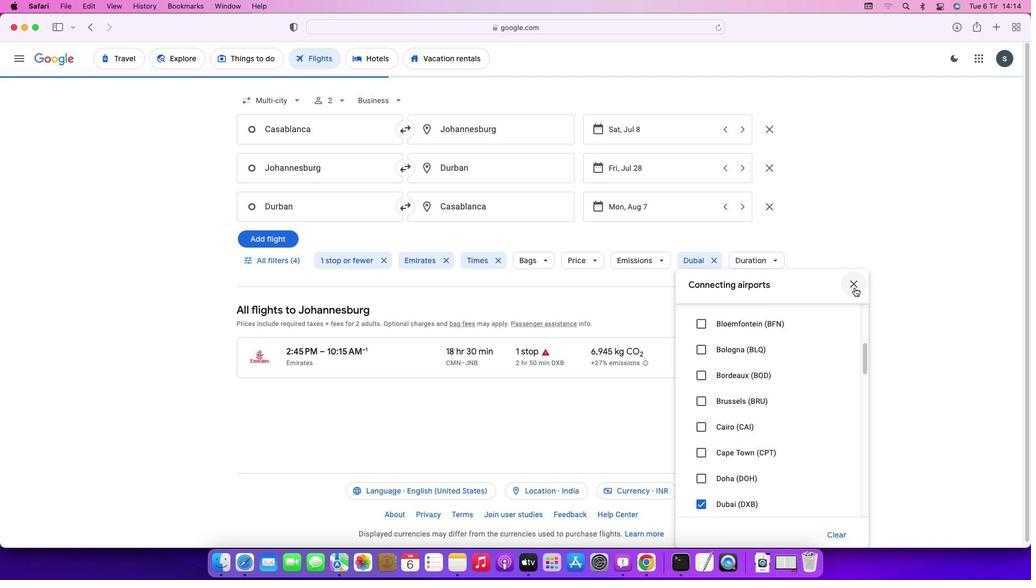
Action: Mouse moved to (840, 361)
Screenshot: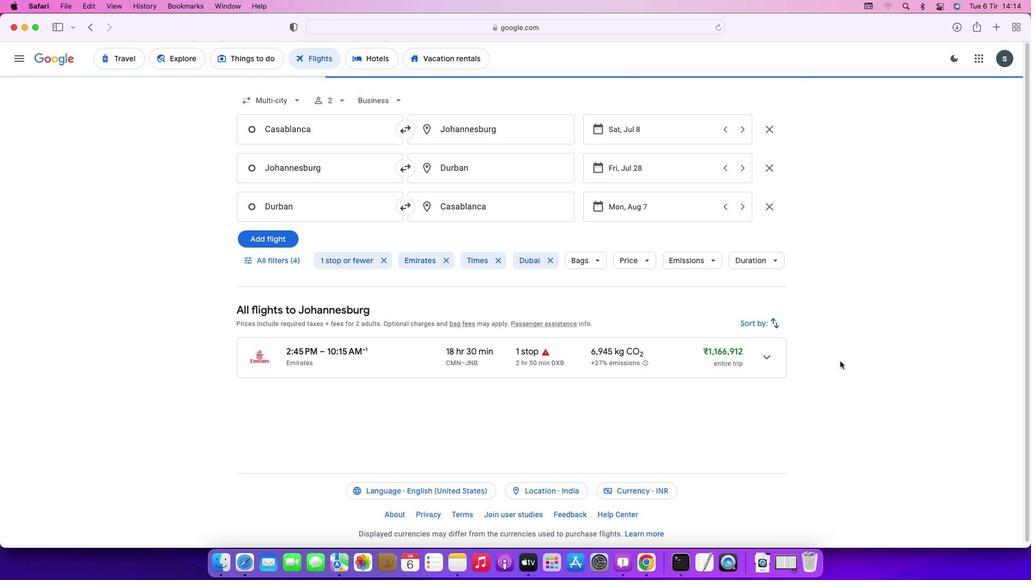 
